 Task: Look for space in Monteros, Argentina from 7th July, 2023 to 15th July, 2023 for 6 adults in price range Rs.15000 to Rs.20000. Place can be entire place with 3 bedrooms having 3 beds and 3 bathrooms. Property type can be guest house. Amenities needed are: heating, . Booking option can be shelf check-in. Required host language is English.
Action: Mouse moved to (455, 170)
Screenshot: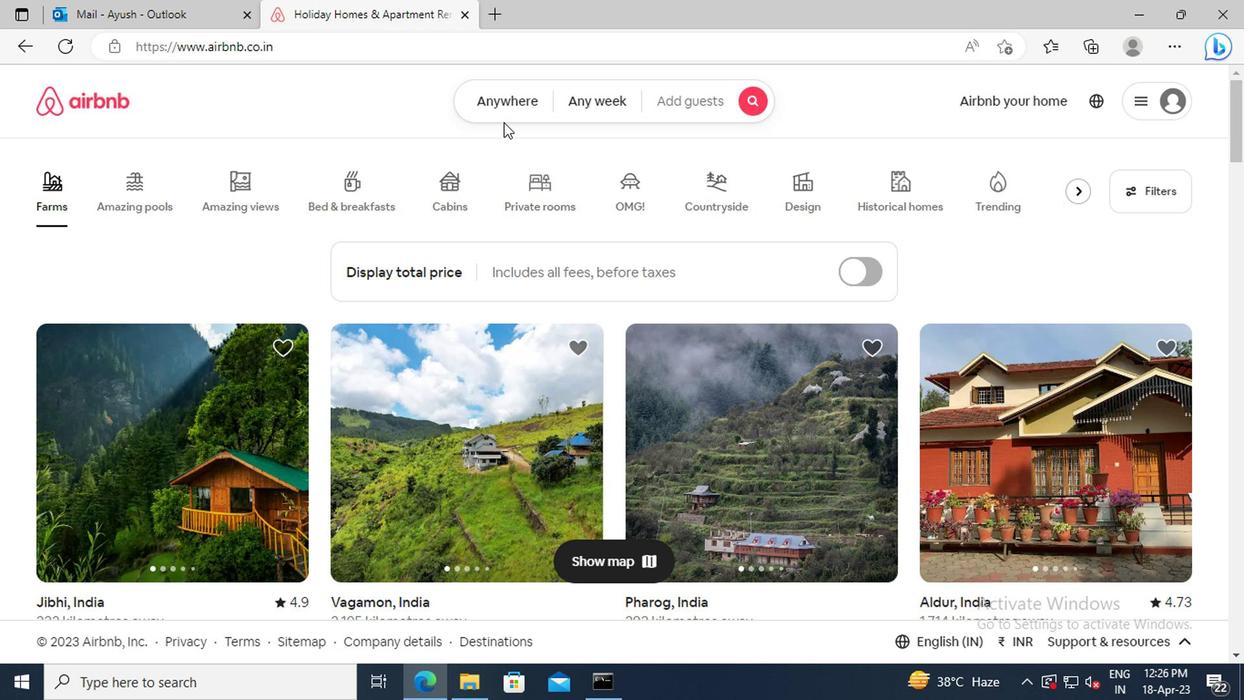 
Action: Mouse pressed left at (455, 170)
Screenshot: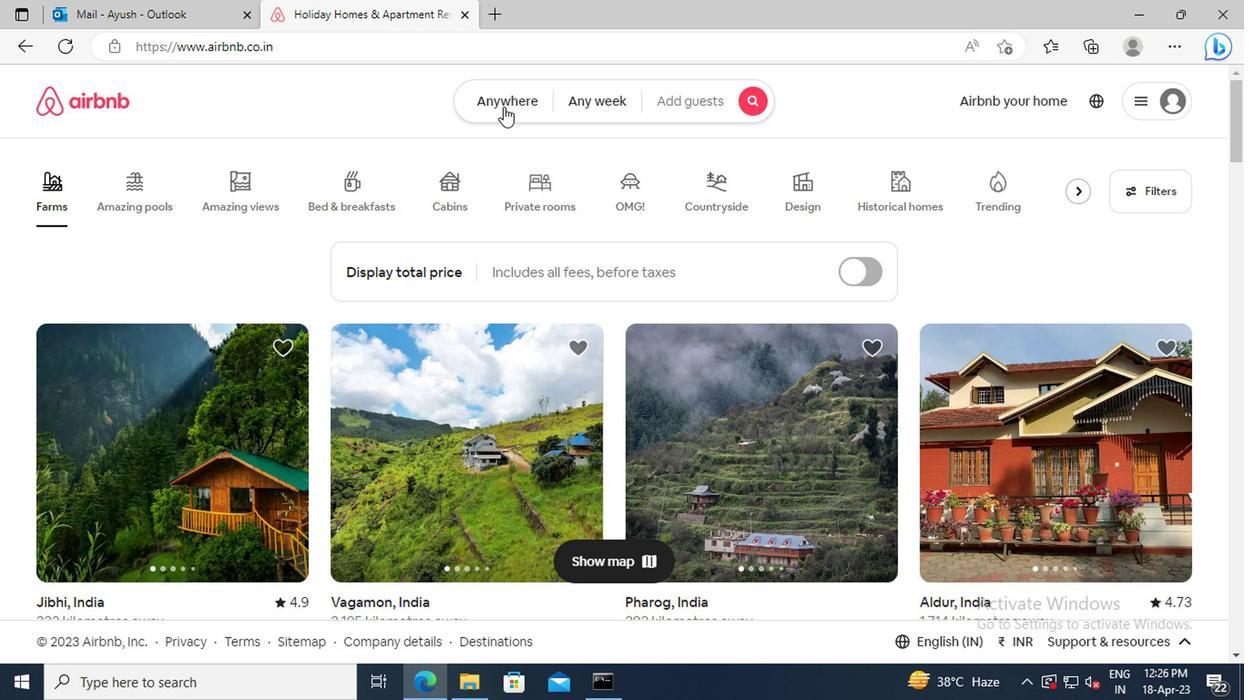 
Action: Mouse moved to (346, 221)
Screenshot: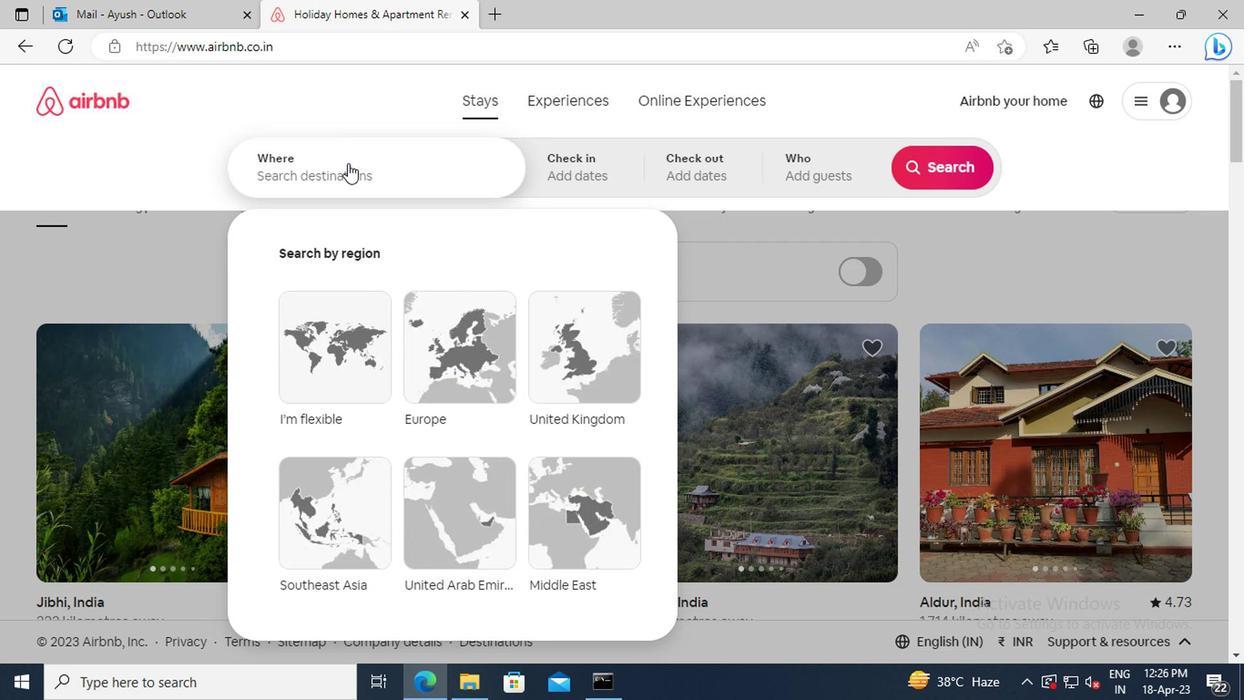 
Action: Mouse pressed left at (346, 221)
Screenshot: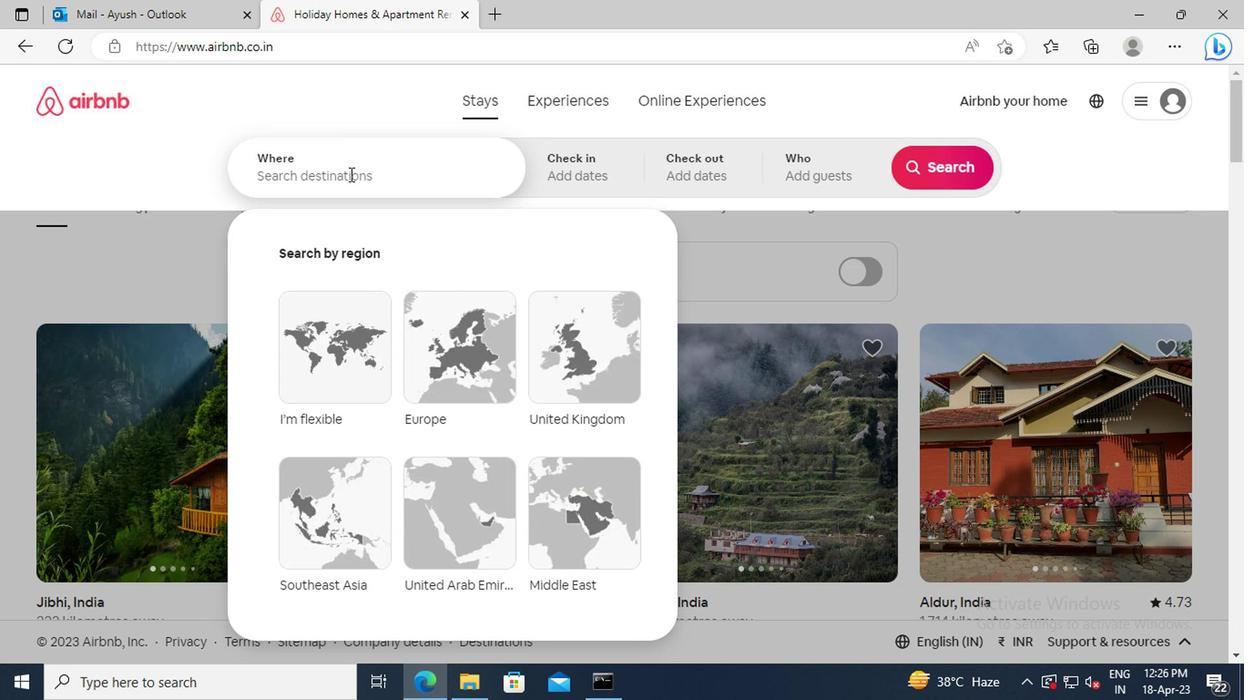 
Action: Key pressed <Key.shift>MONTEROS,<Key.space><Key.shift_r>ARGENTINA<Key.enter>
Screenshot: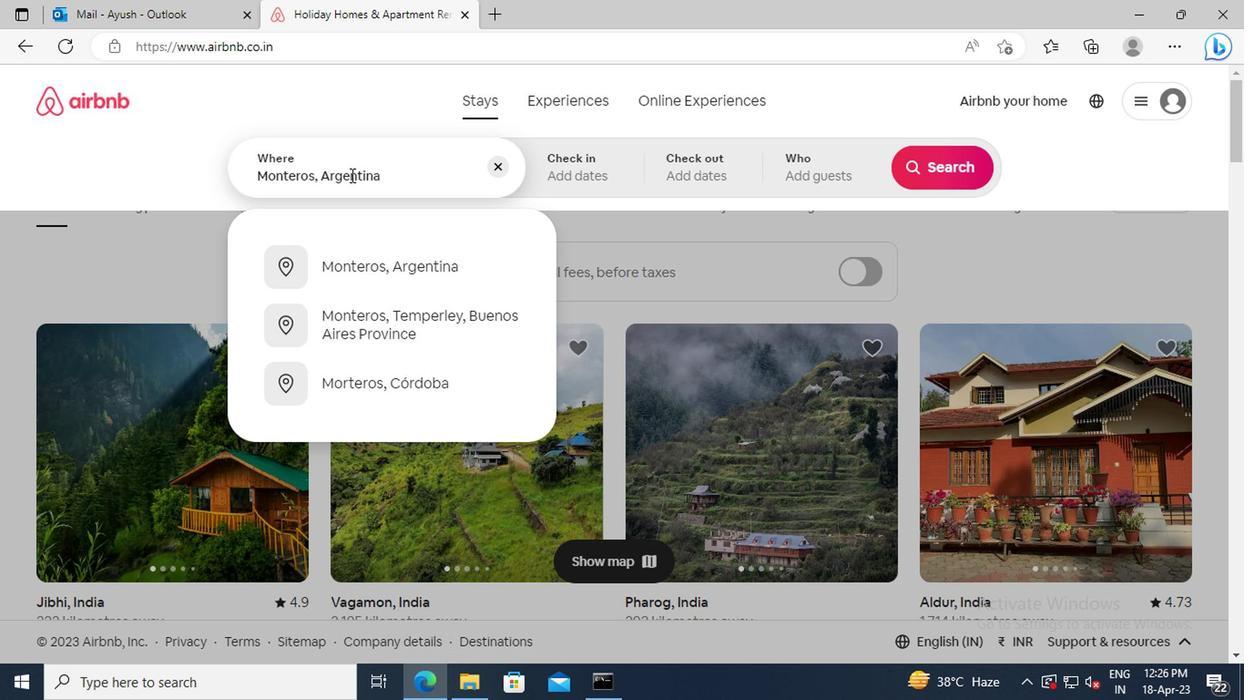 
Action: Mouse moved to (757, 321)
Screenshot: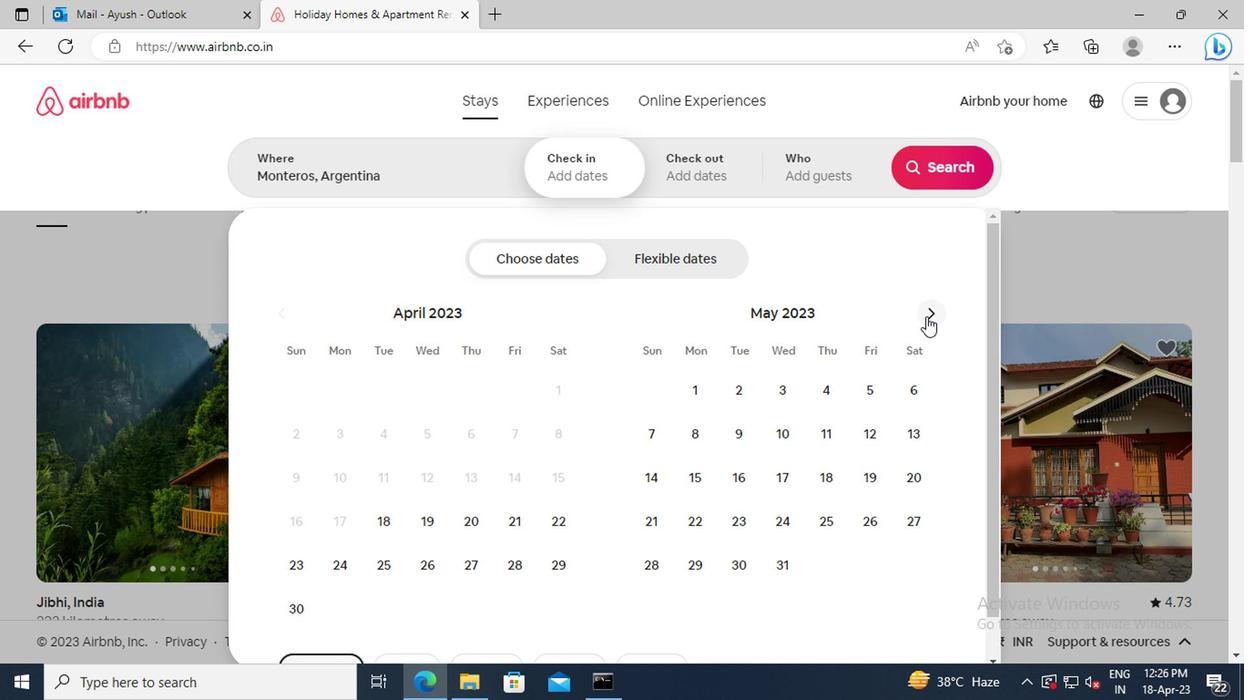 
Action: Mouse pressed left at (757, 321)
Screenshot: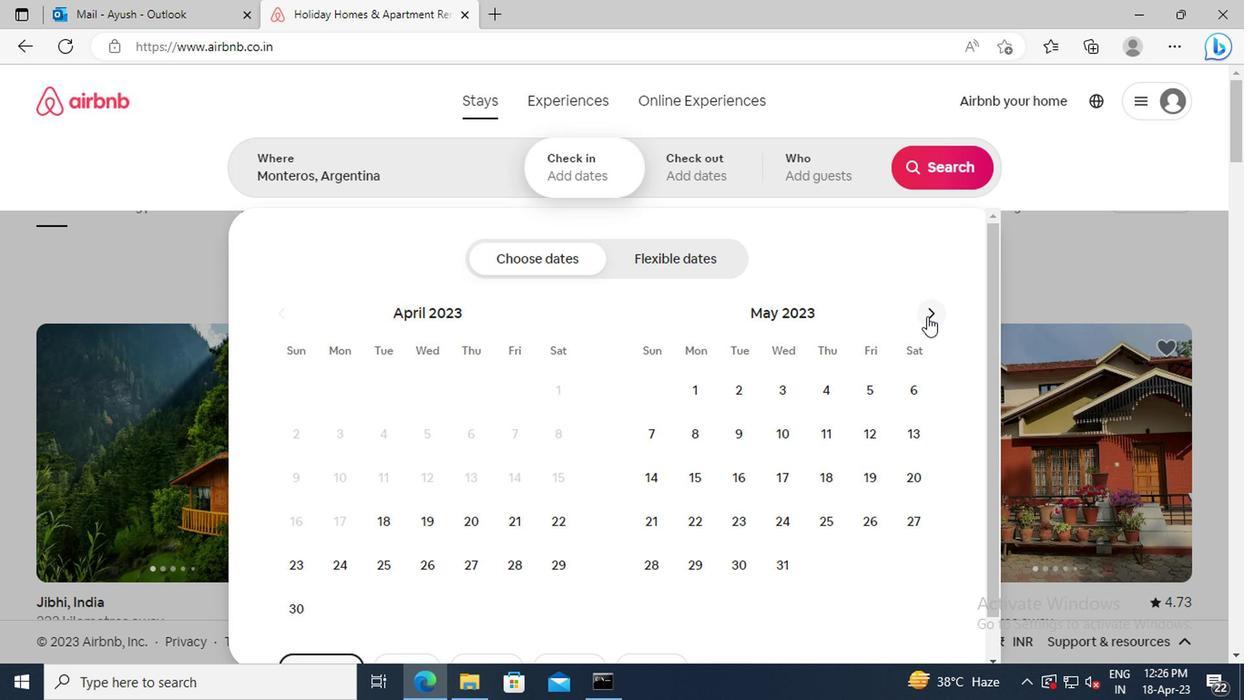 
Action: Mouse moved to (757, 321)
Screenshot: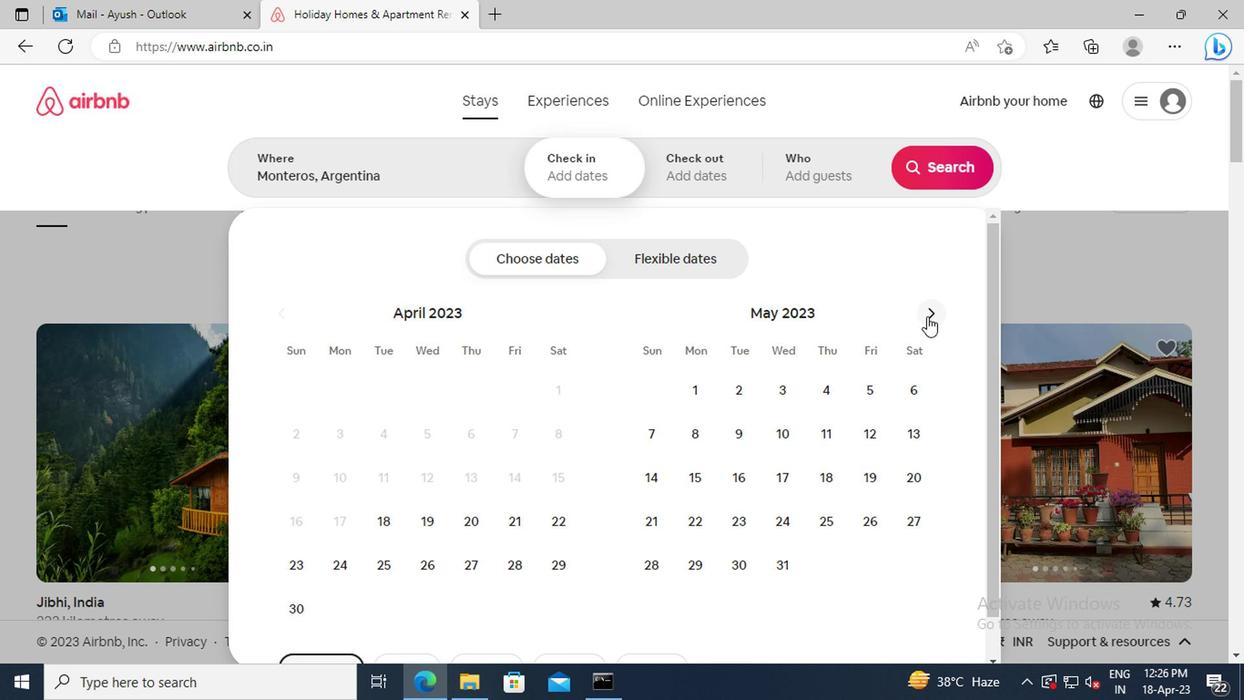 
Action: Mouse pressed left at (757, 321)
Screenshot: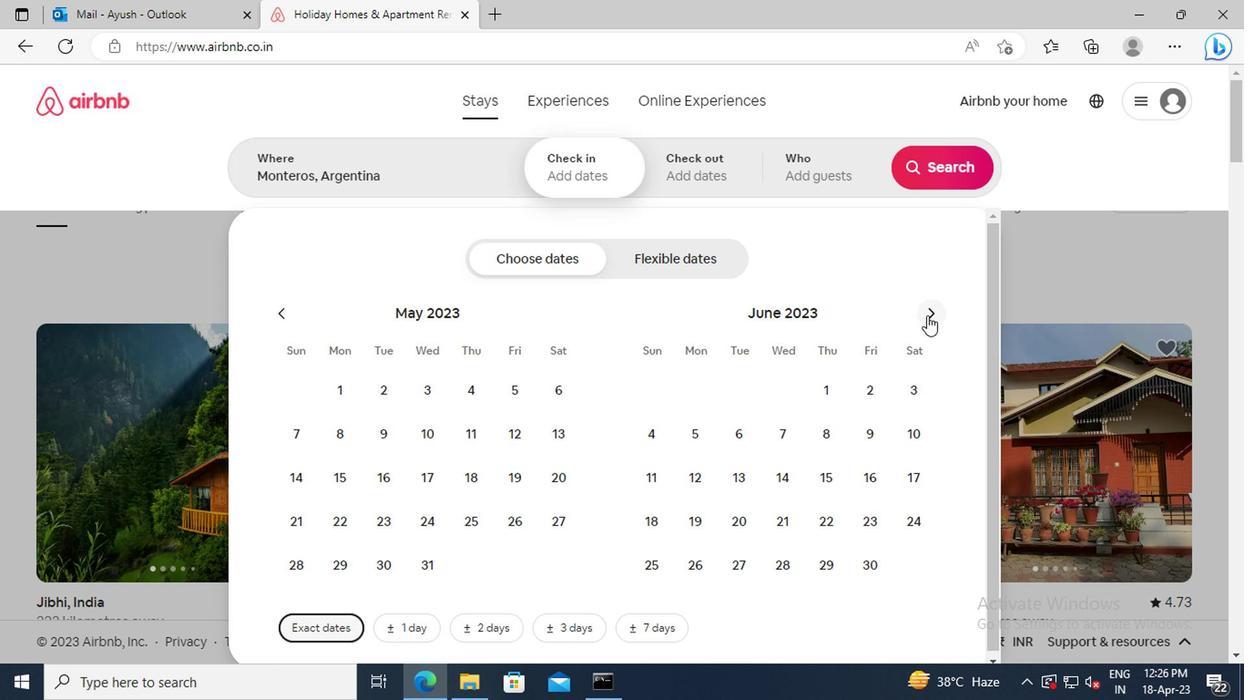 
Action: Mouse moved to (722, 397)
Screenshot: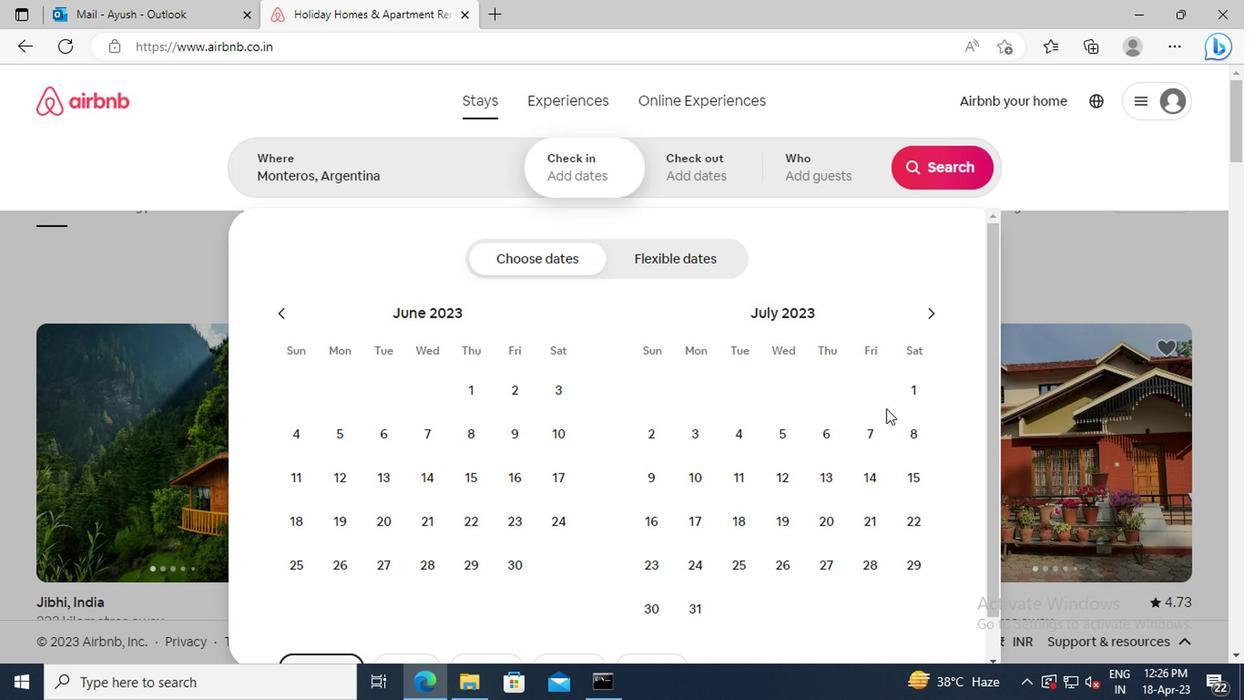 
Action: Mouse pressed left at (722, 397)
Screenshot: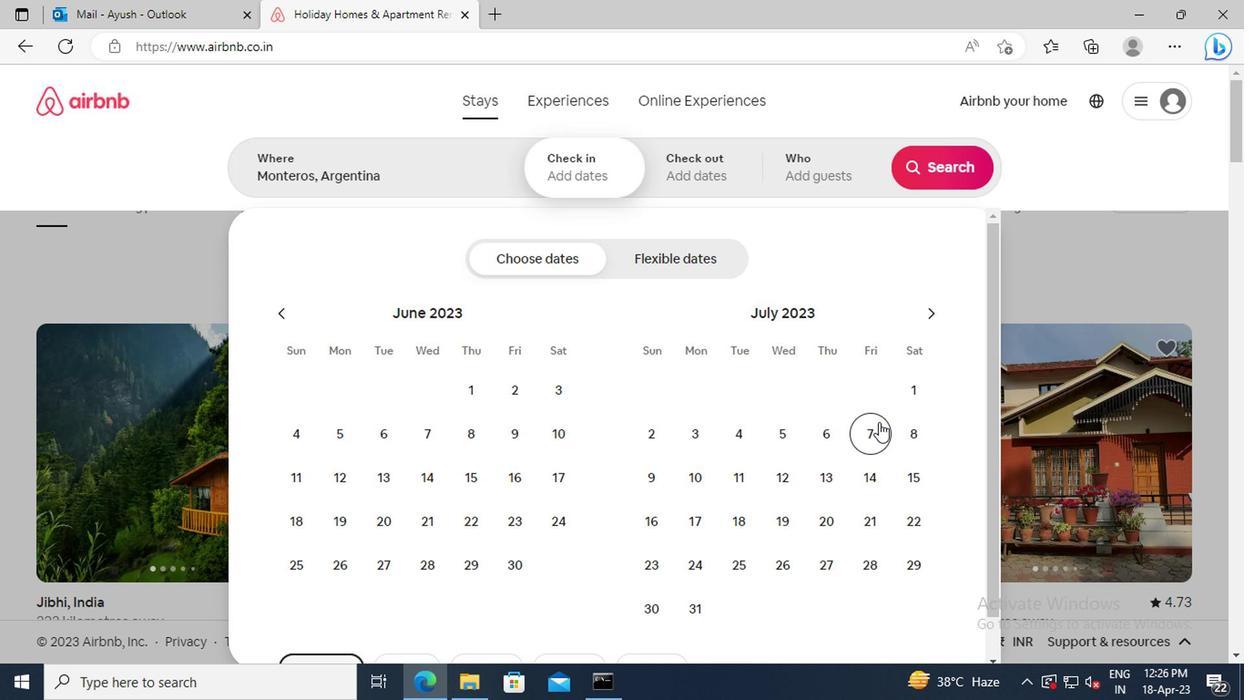 
Action: Mouse moved to (743, 433)
Screenshot: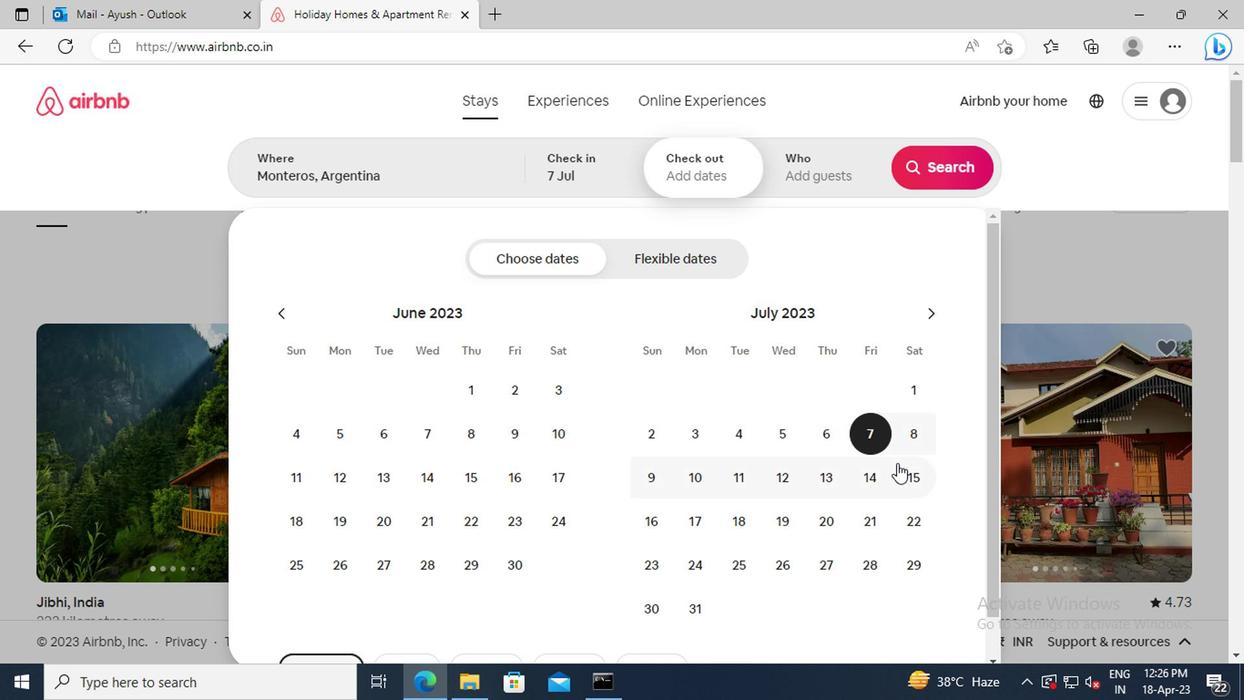 
Action: Mouse pressed left at (743, 433)
Screenshot: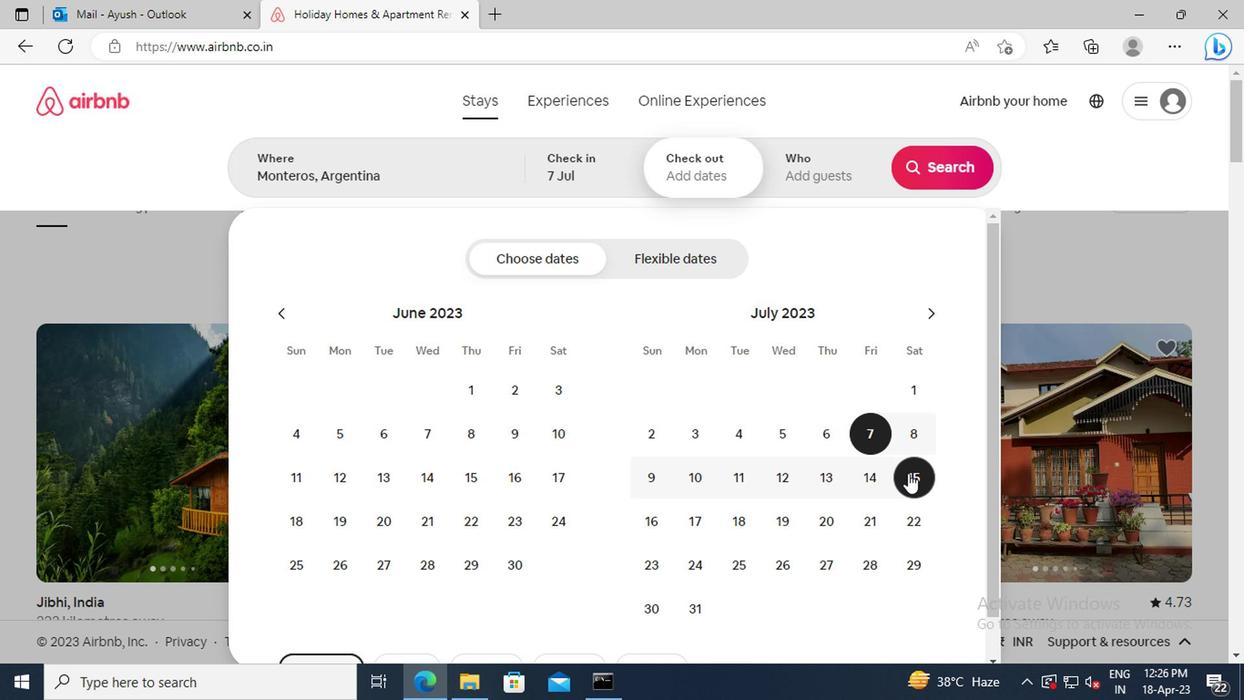 
Action: Mouse moved to (676, 224)
Screenshot: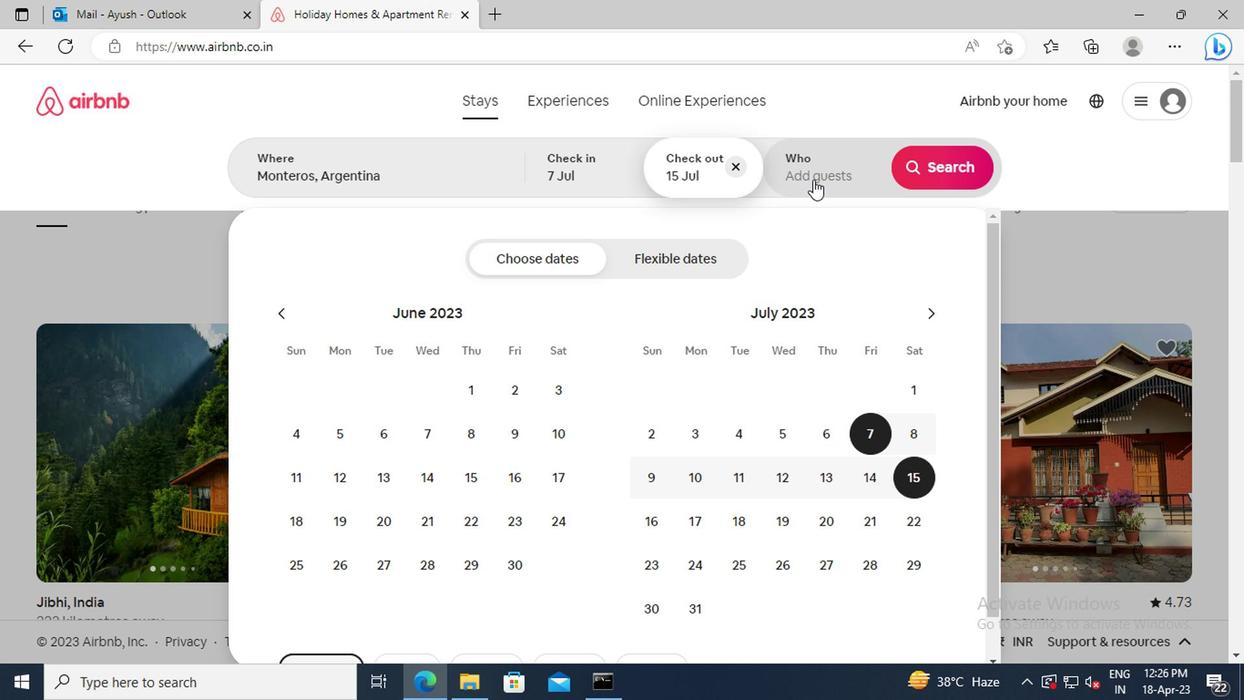 
Action: Mouse pressed left at (676, 224)
Screenshot: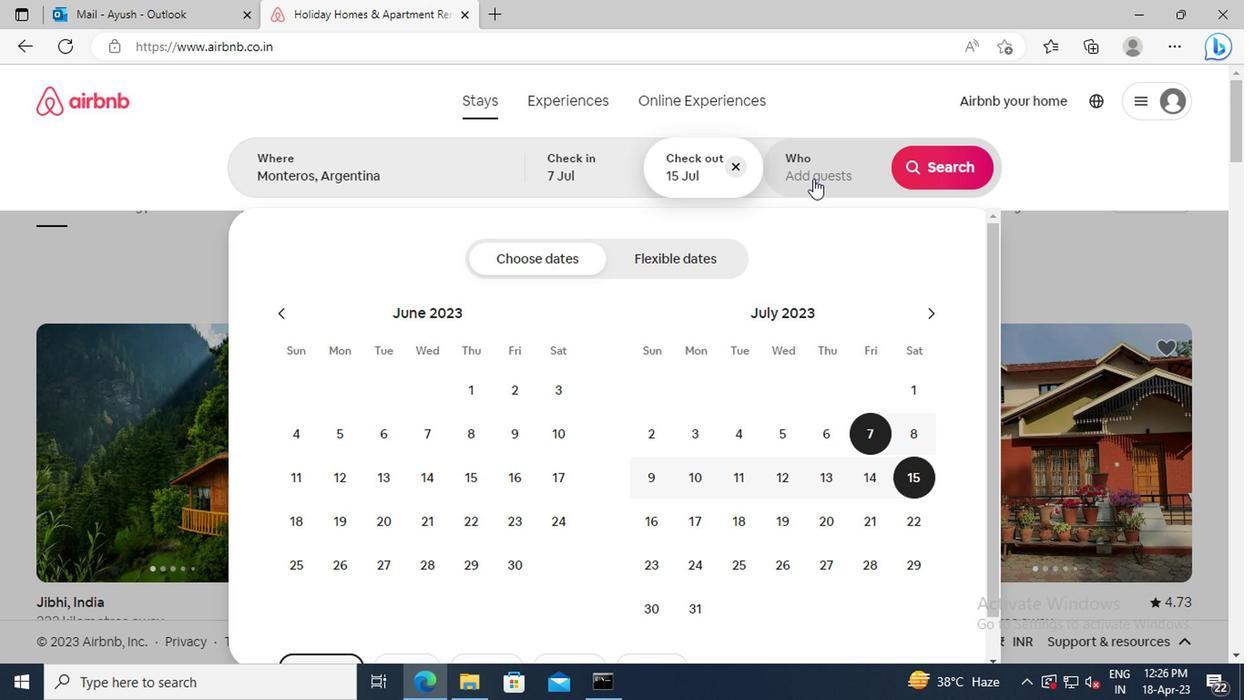 
Action: Mouse moved to (769, 285)
Screenshot: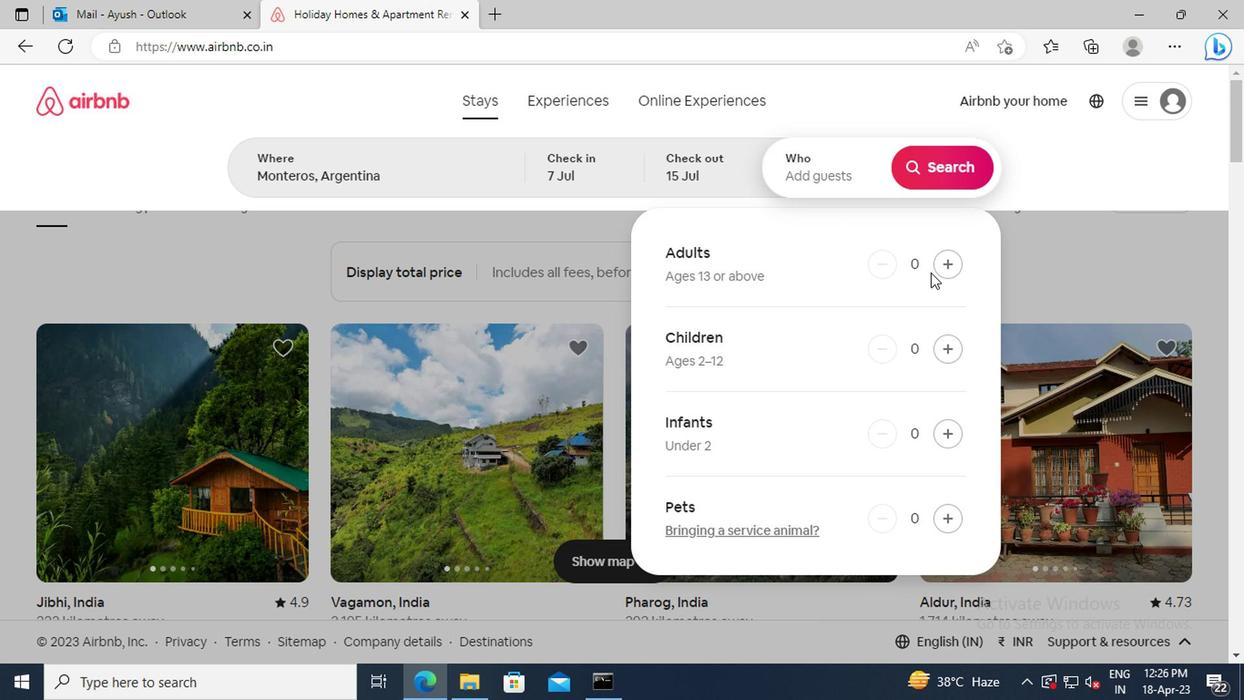 
Action: Mouse pressed left at (769, 285)
Screenshot: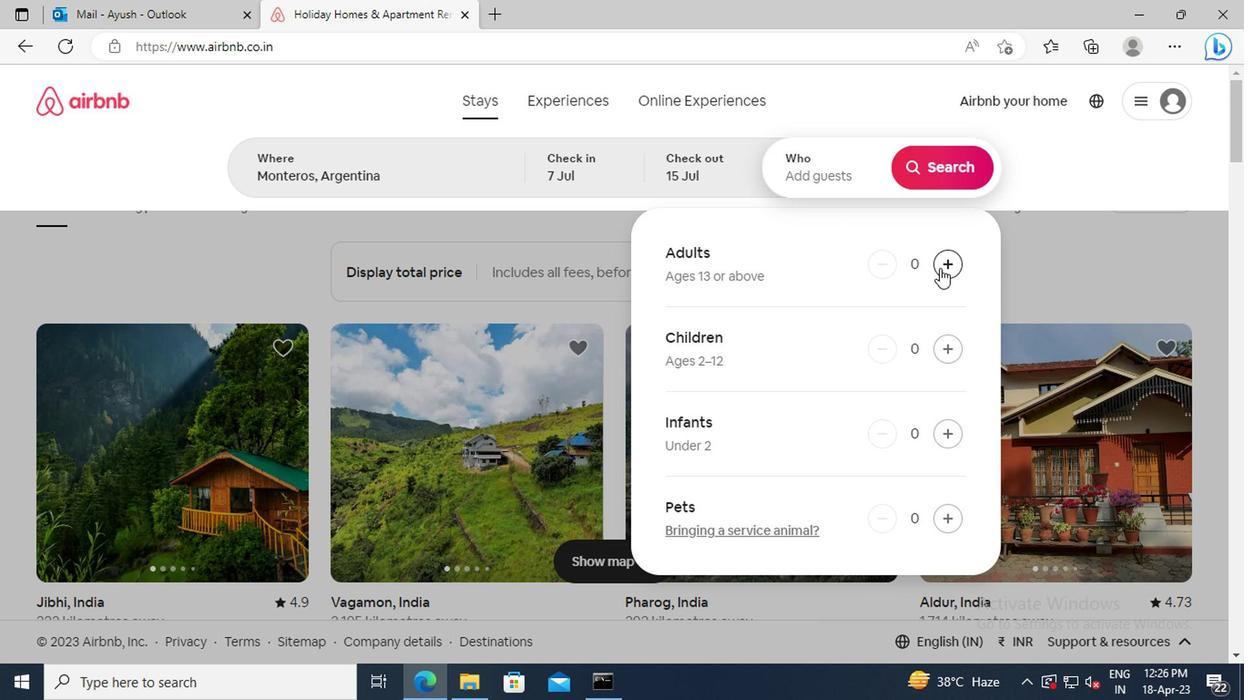 
Action: Mouse pressed left at (769, 285)
Screenshot: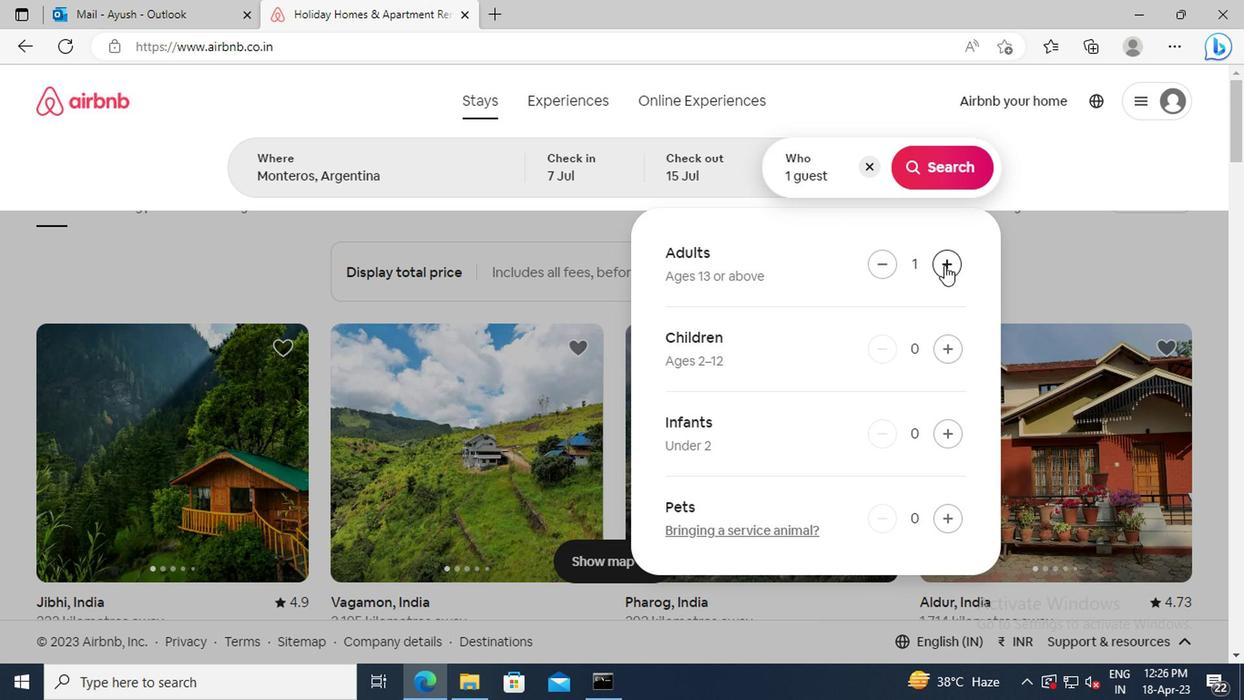 
Action: Mouse pressed left at (769, 285)
Screenshot: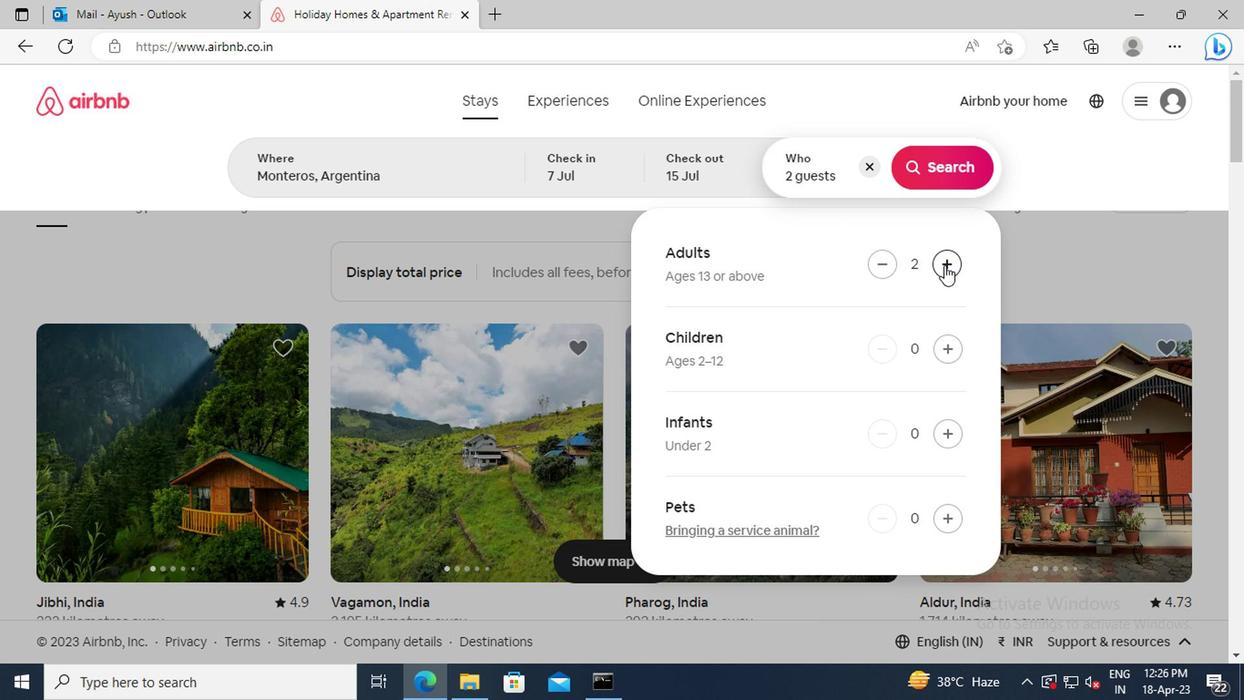 
Action: Mouse pressed left at (769, 285)
Screenshot: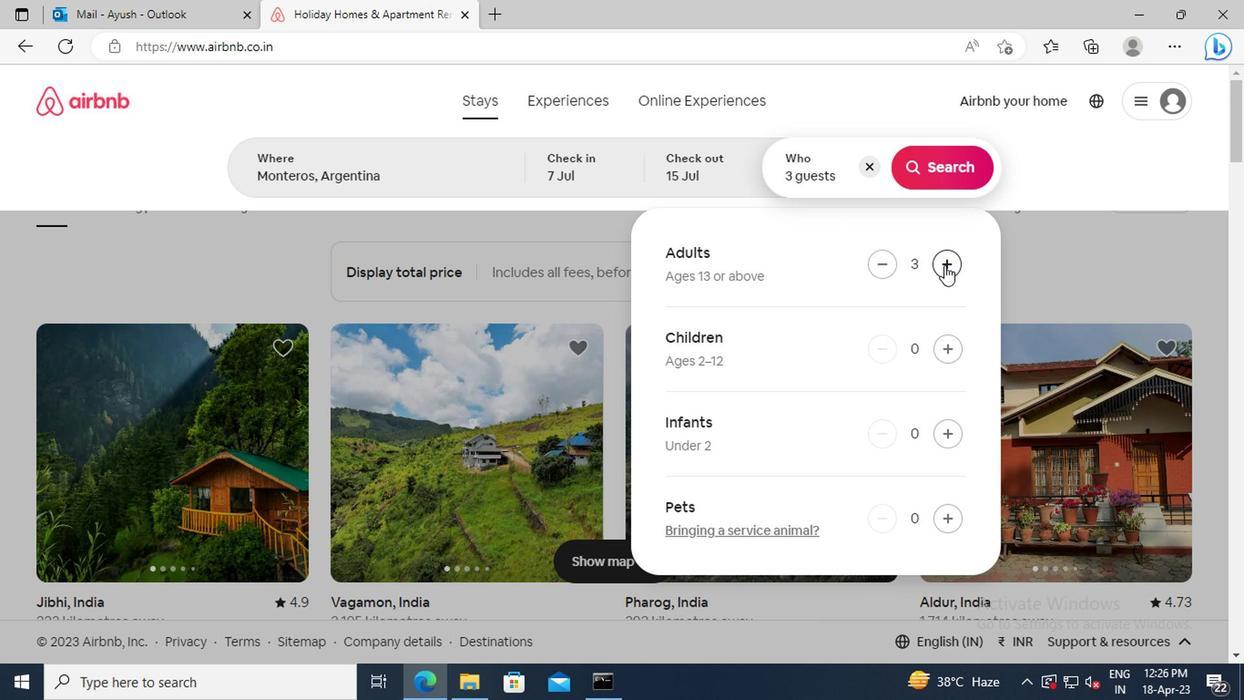 
Action: Mouse pressed left at (769, 285)
Screenshot: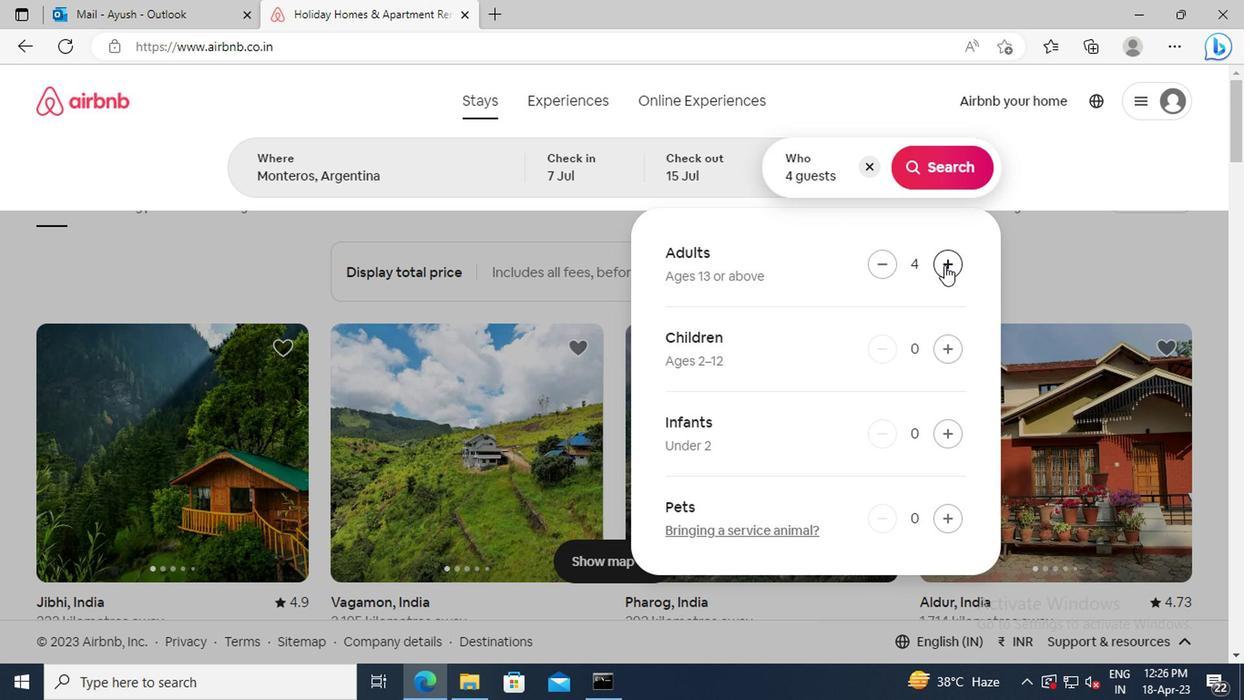 
Action: Mouse pressed left at (769, 285)
Screenshot: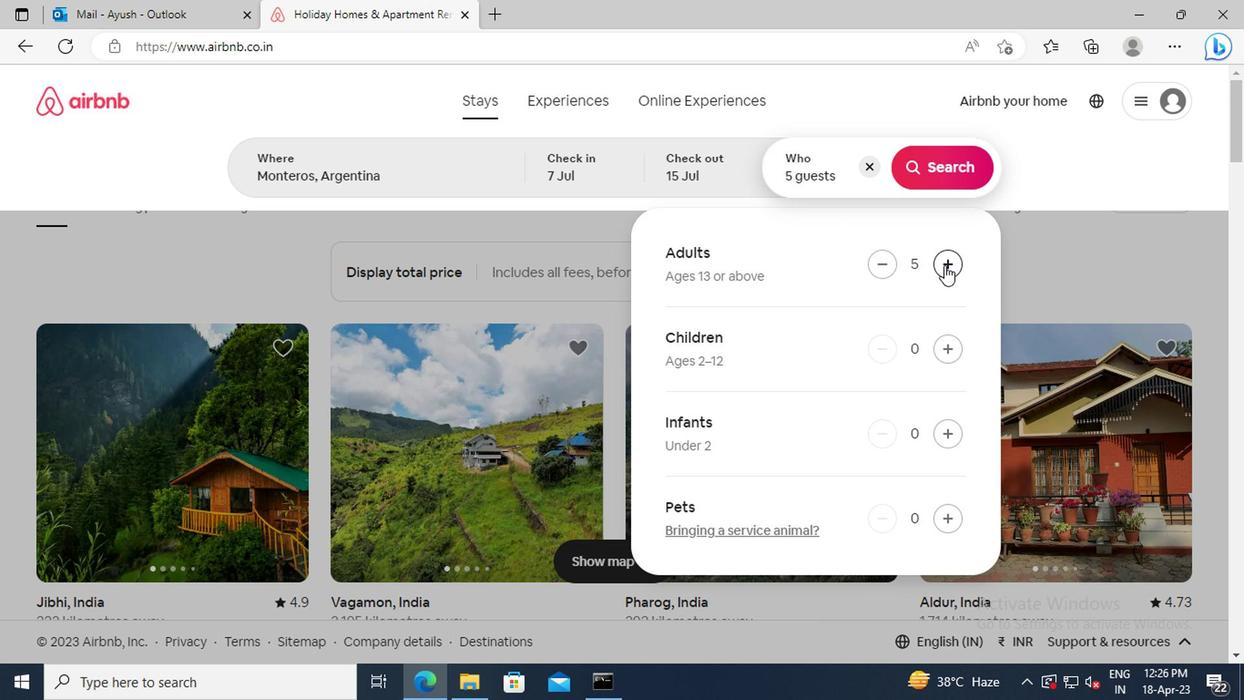 
Action: Mouse moved to (770, 218)
Screenshot: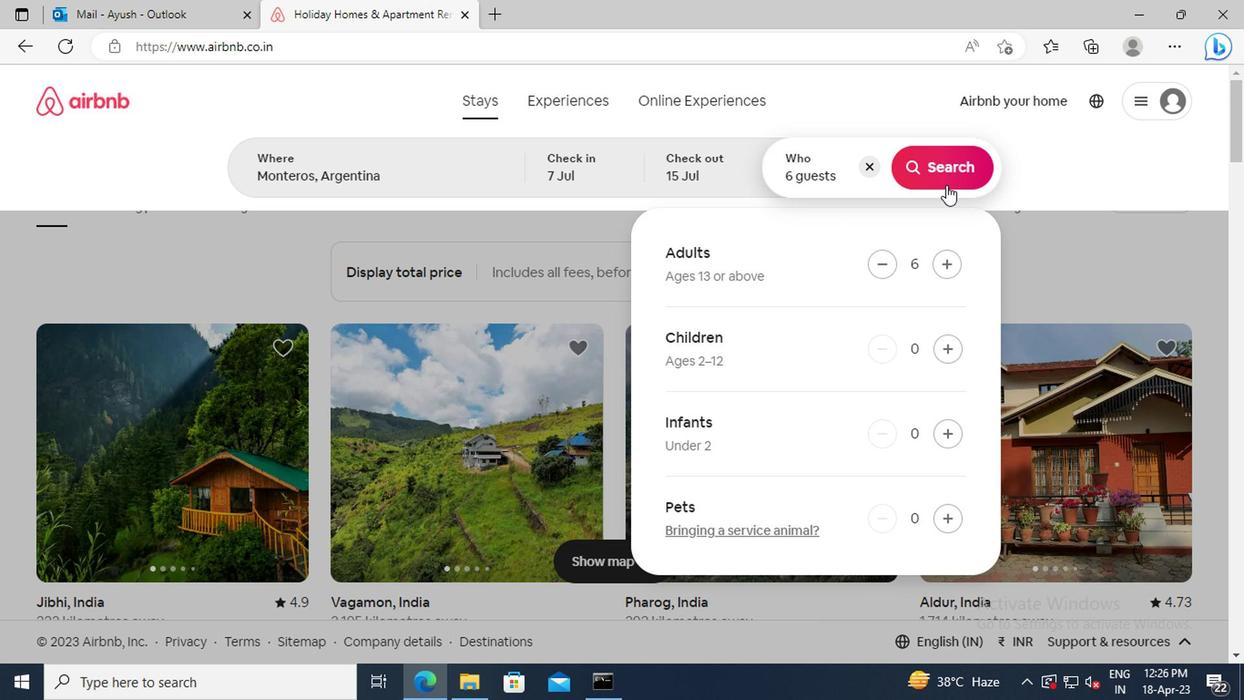 
Action: Mouse pressed left at (770, 218)
Screenshot: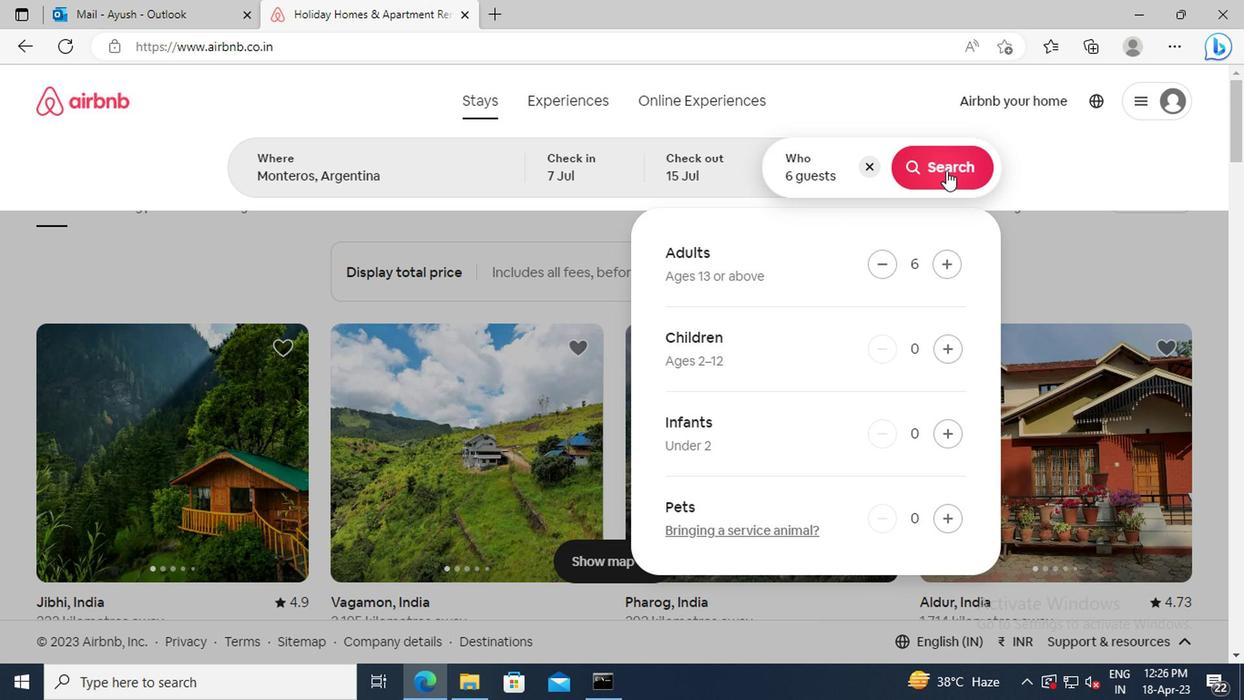 
Action: Mouse moved to (919, 217)
Screenshot: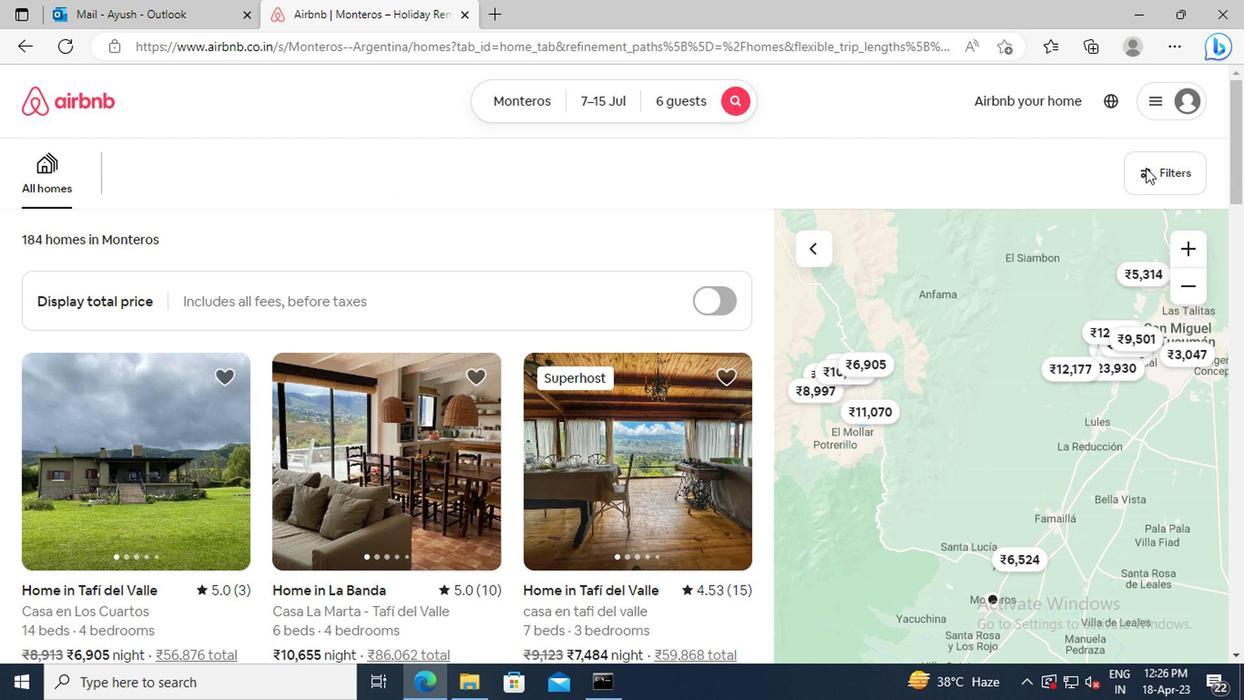 
Action: Mouse pressed left at (919, 217)
Screenshot: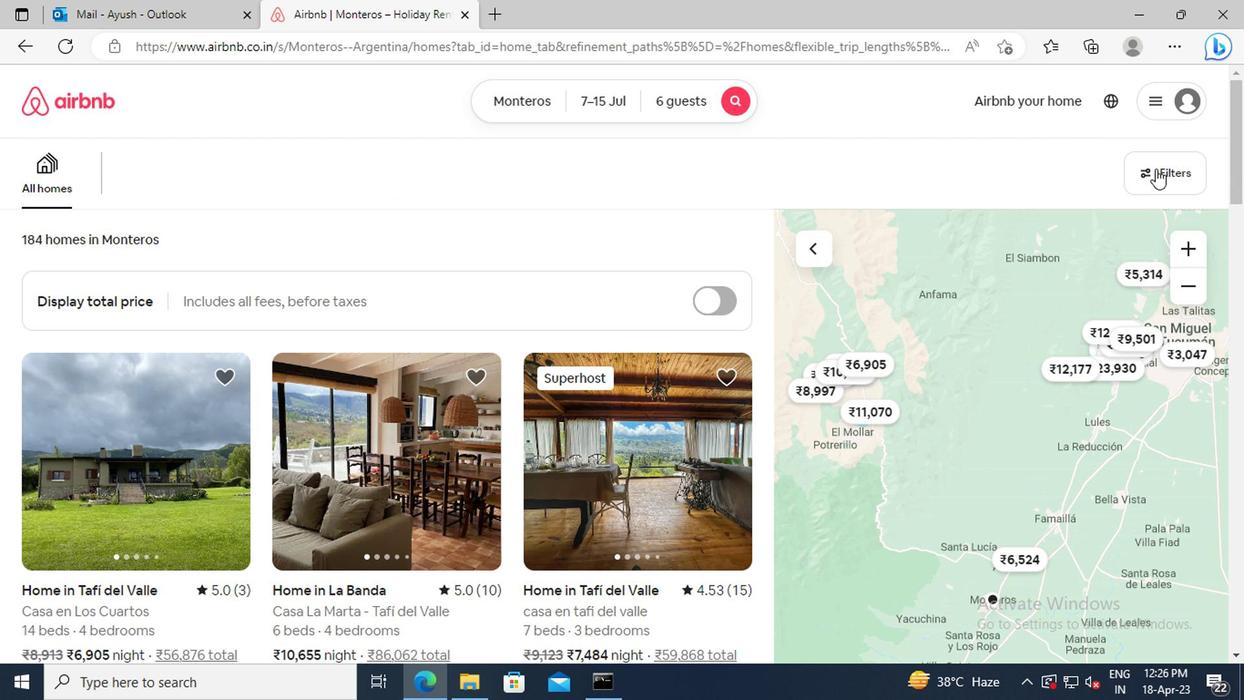 
Action: Mouse moved to (375, 383)
Screenshot: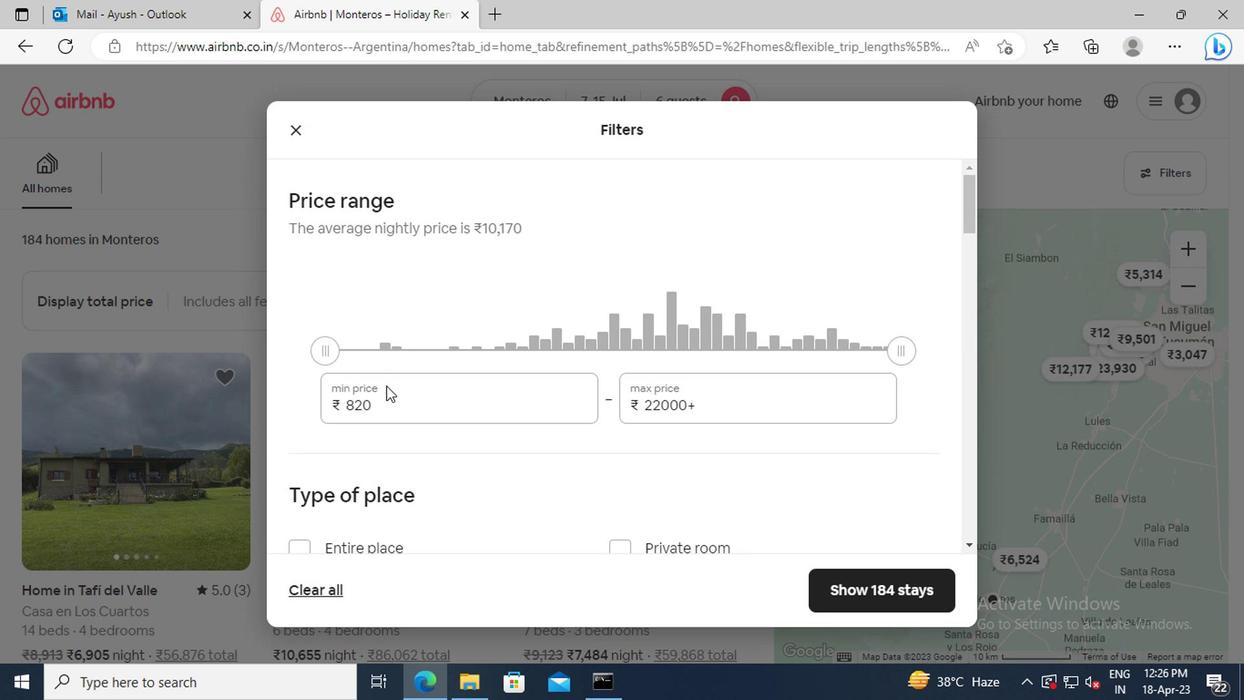 
Action: Mouse pressed left at (375, 383)
Screenshot: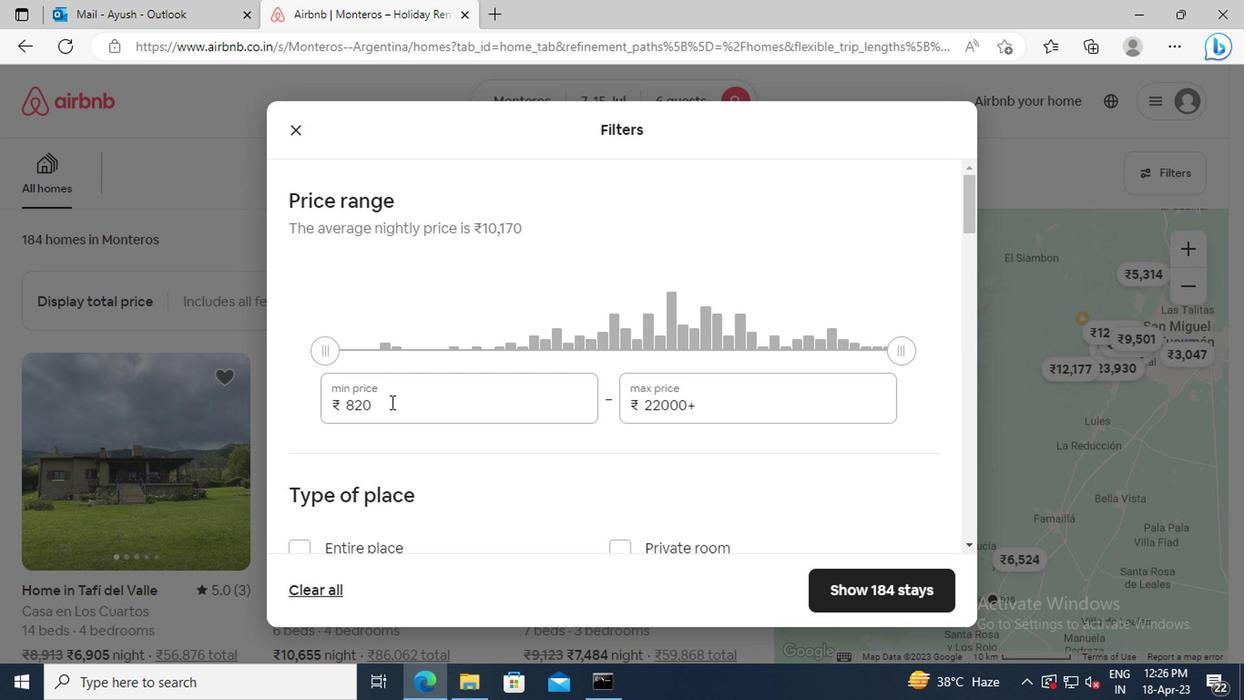 
Action: Key pressed <Key.backspace><Key.backspace><Key.backspace><Key.backspace>150
Screenshot: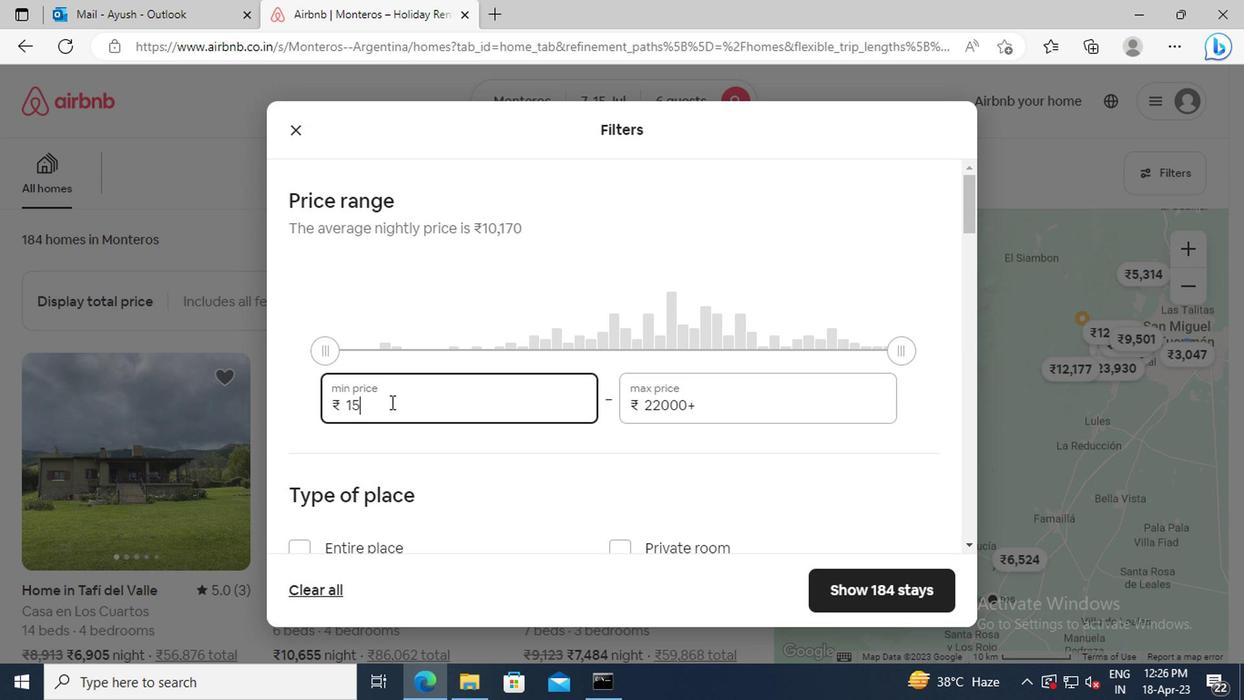 
Action: Mouse moved to (375, 383)
Screenshot: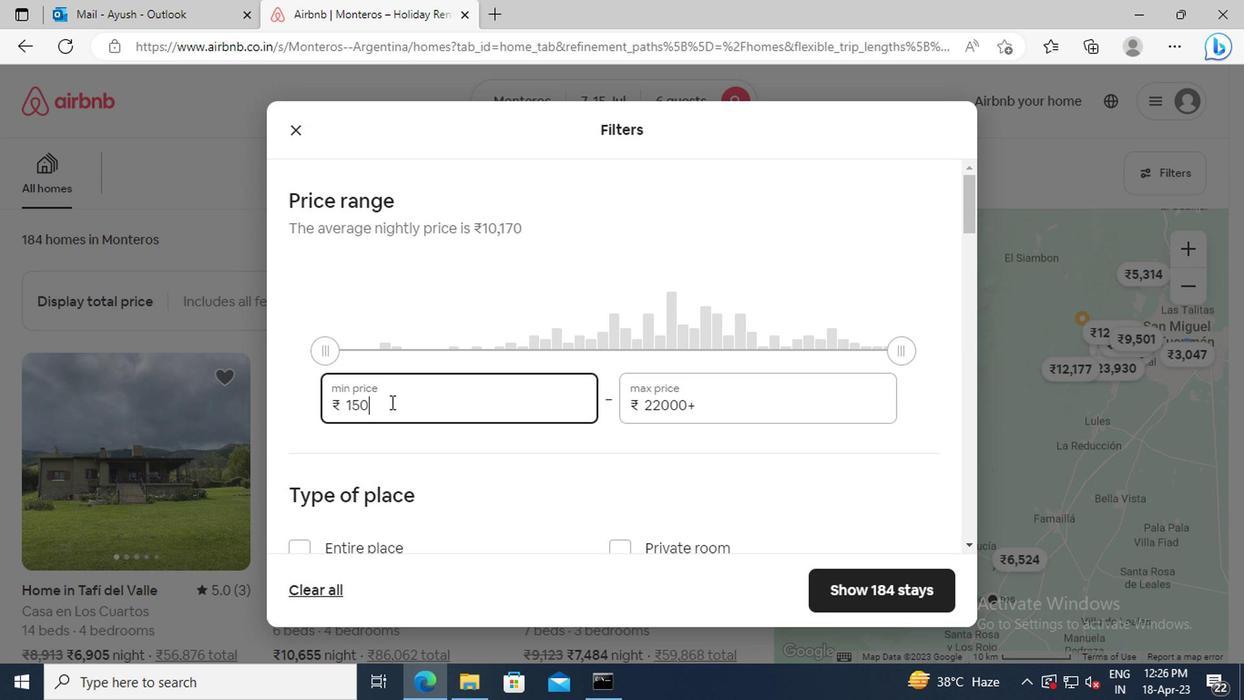 
Action: Key pressed 00<Key.tab><Key.delete>20000
Screenshot: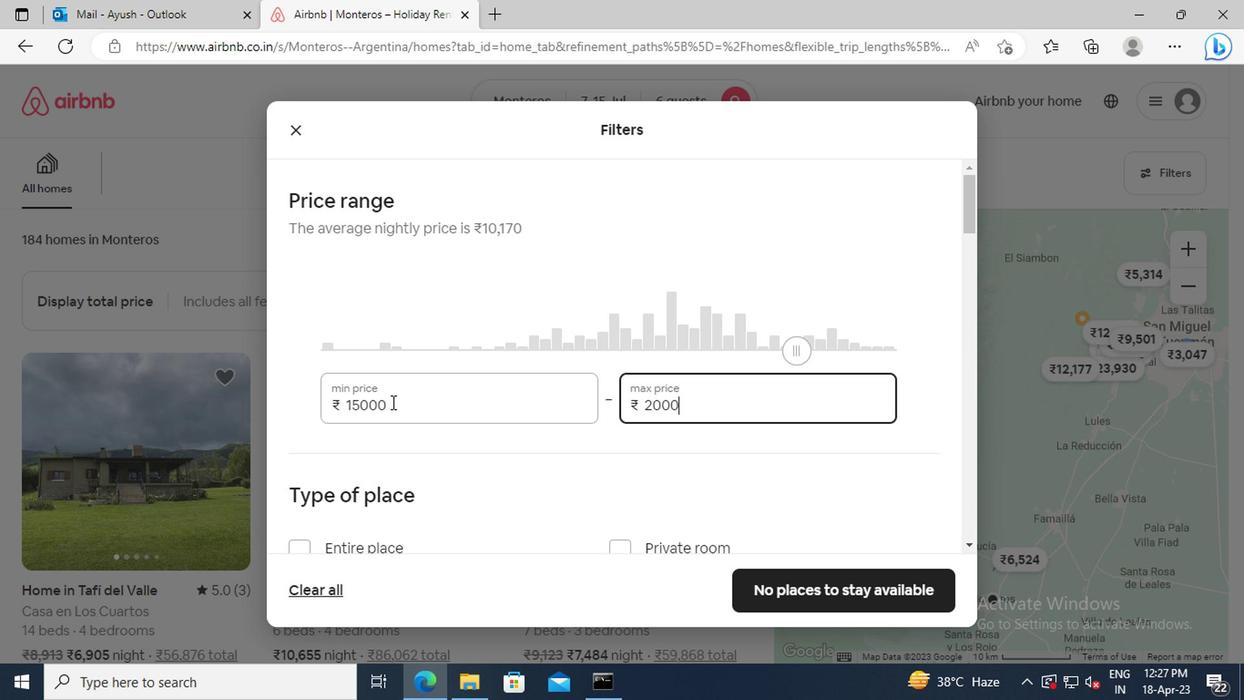 
Action: Mouse scrolled (375, 382) with delta (0, 0)
Screenshot: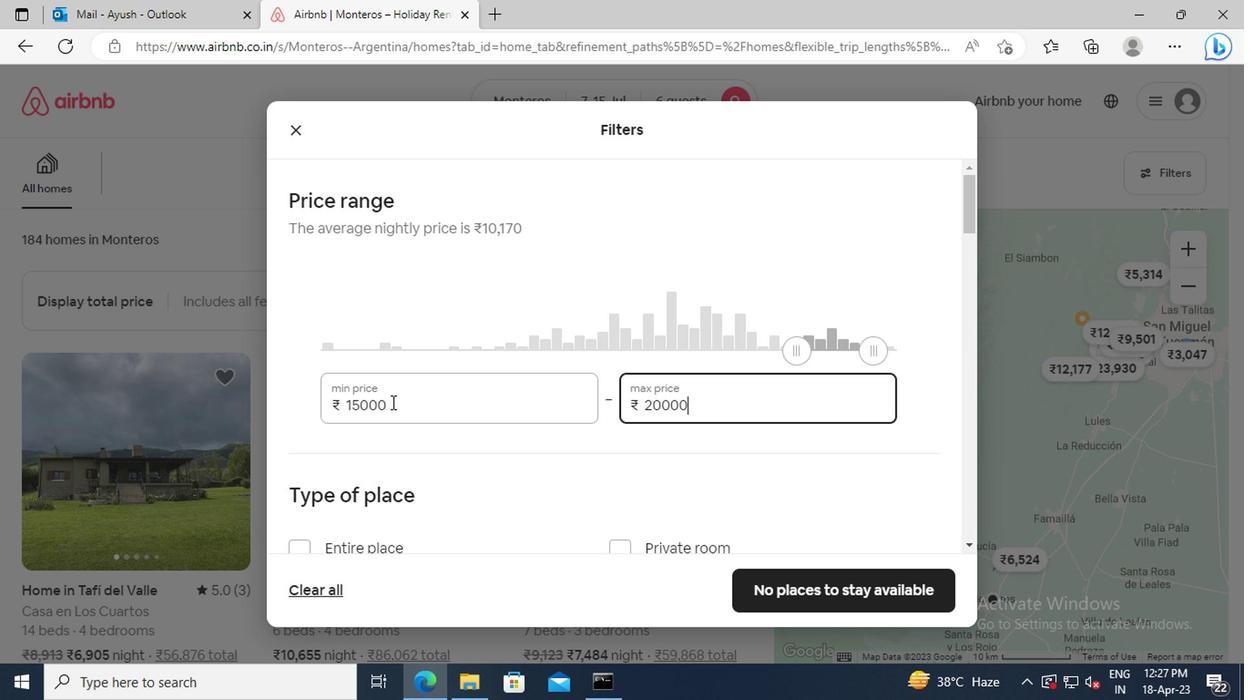 
Action: Mouse scrolled (375, 382) with delta (0, 0)
Screenshot: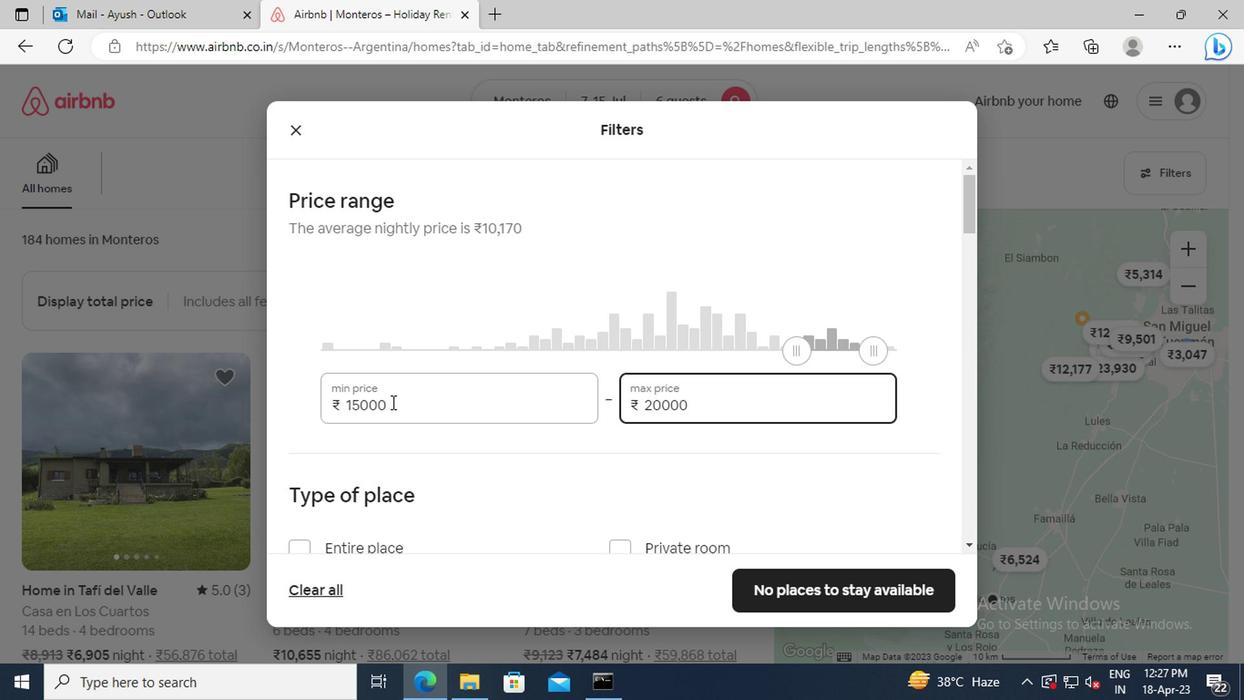 
Action: Mouse moved to (316, 402)
Screenshot: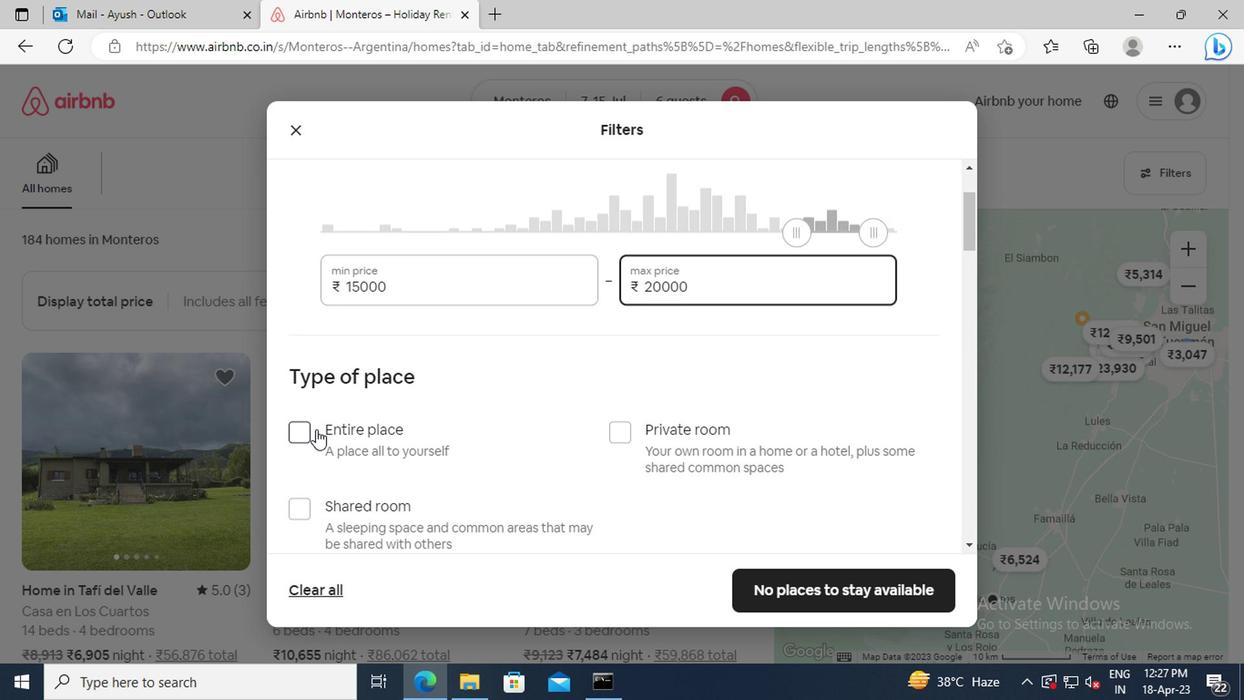 
Action: Mouse pressed left at (316, 402)
Screenshot: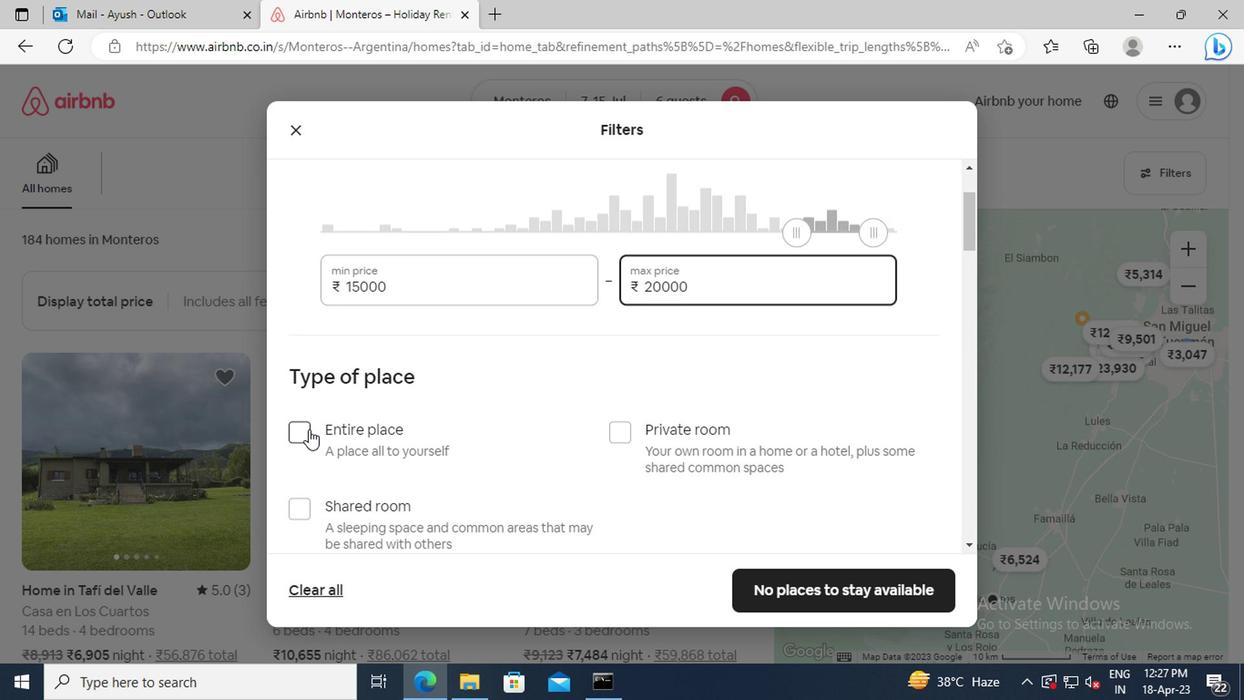 
Action: Mouse moved to (458, 338)
Screenshot: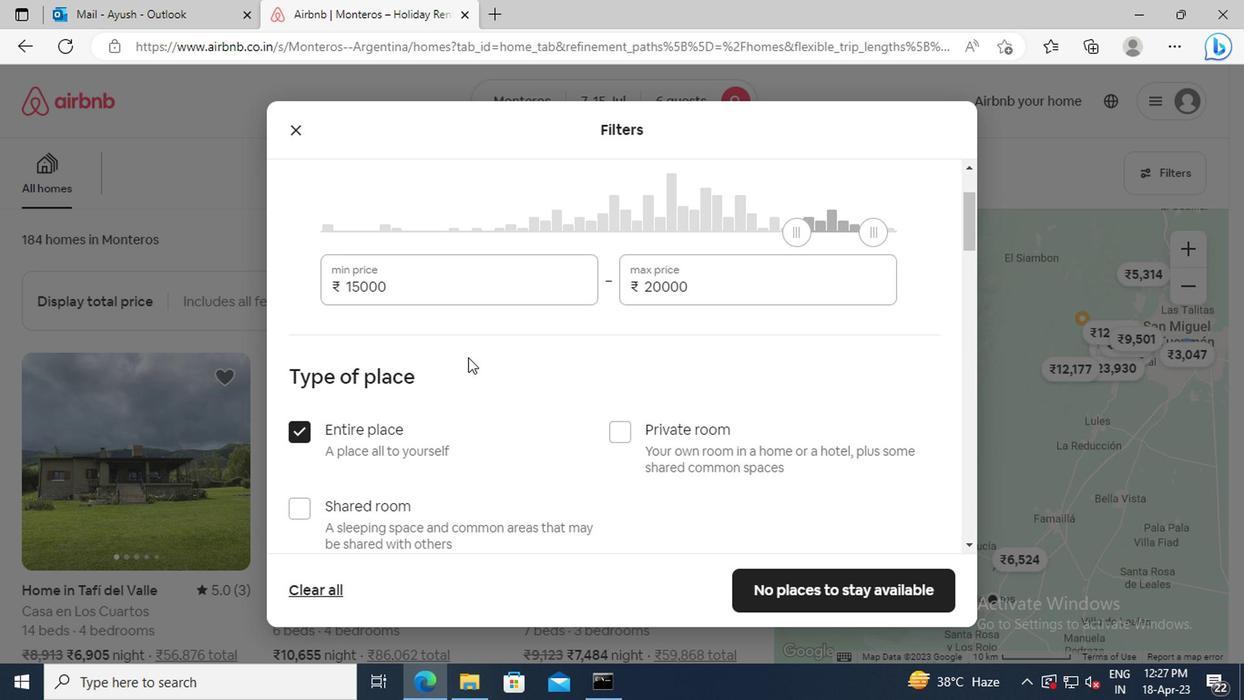
Action: Mouse scrolled (458, 337) with delta (0, 0)
Screenshot: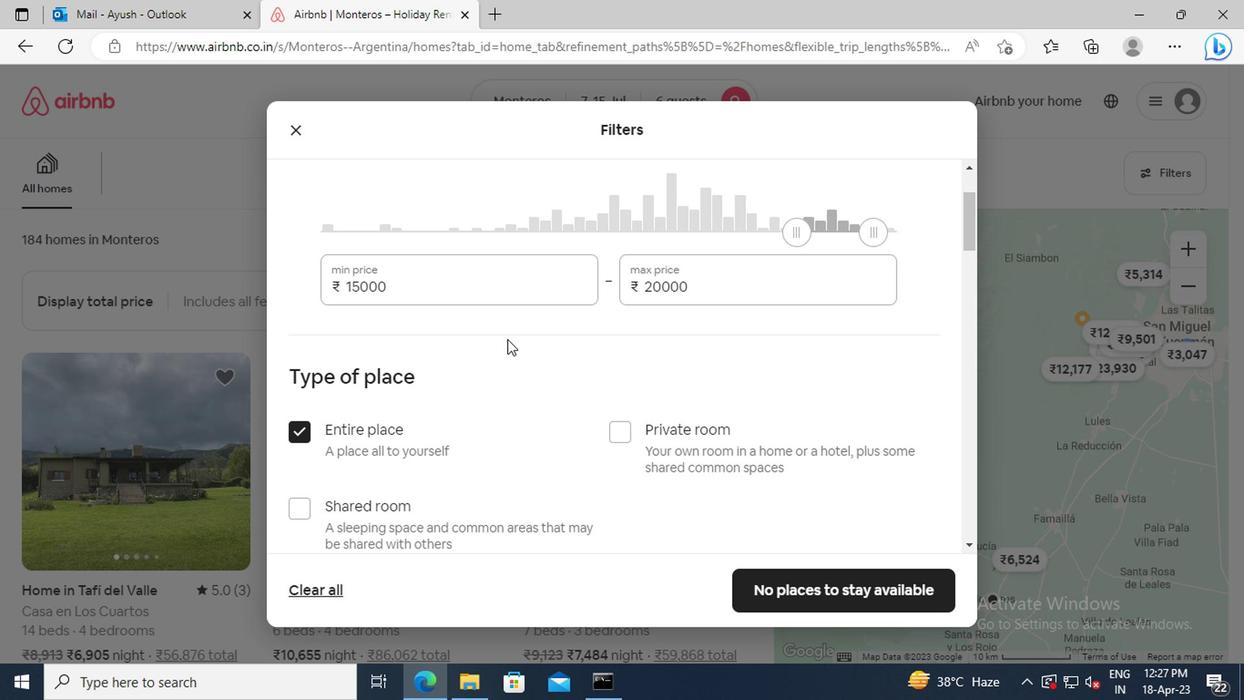 
Action: Mouse scrolled (458, 337) with delta (0, 0)
Screenshot: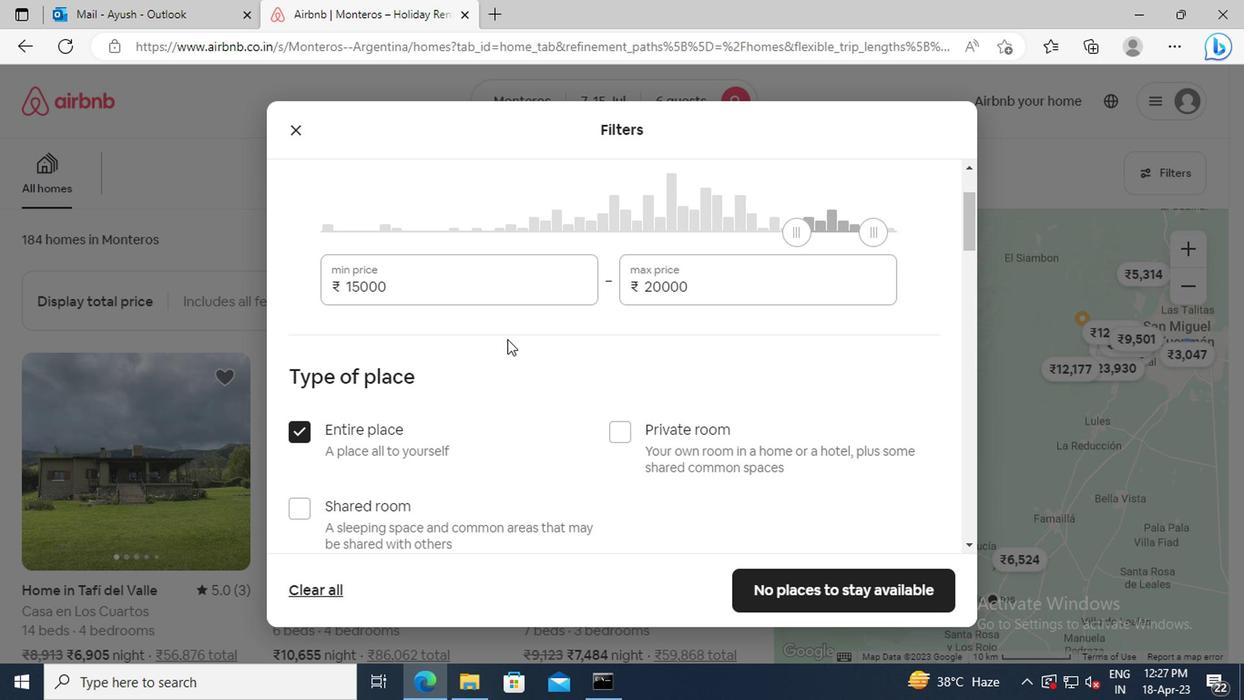
Action: Mouse moved to (461, 334)
Screenshot: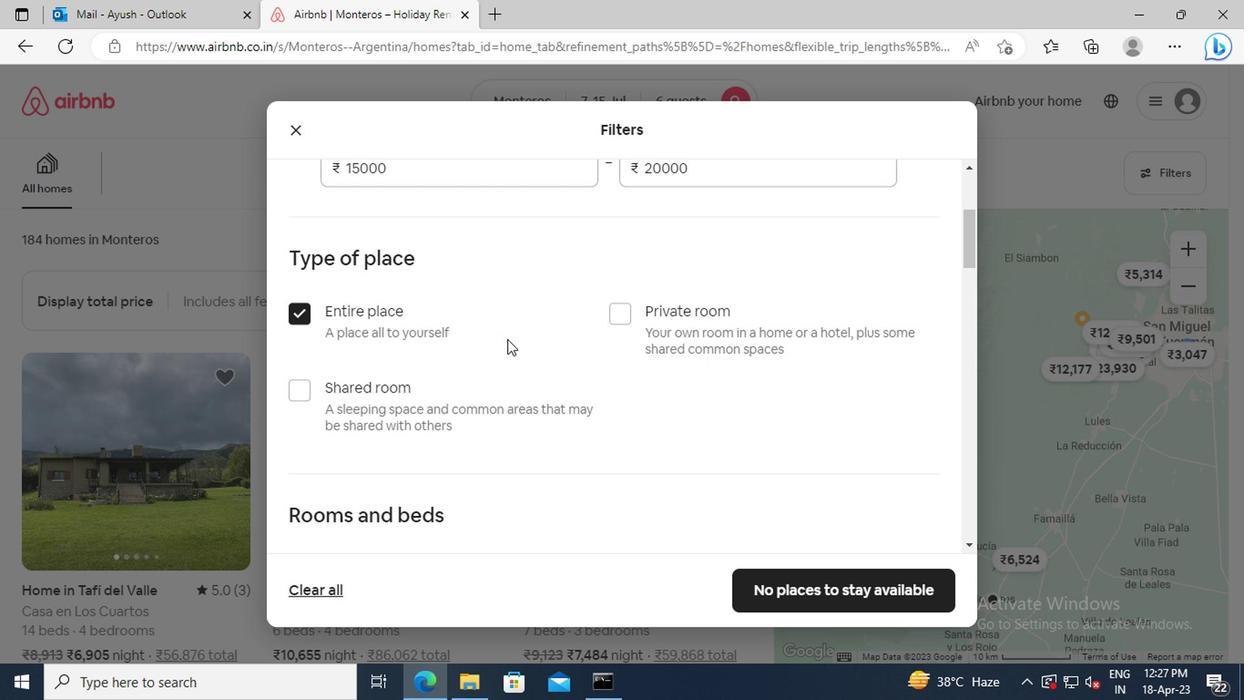 
Action: Mouse scrolled (461, 333) with delta (0, 0)
Screenshot: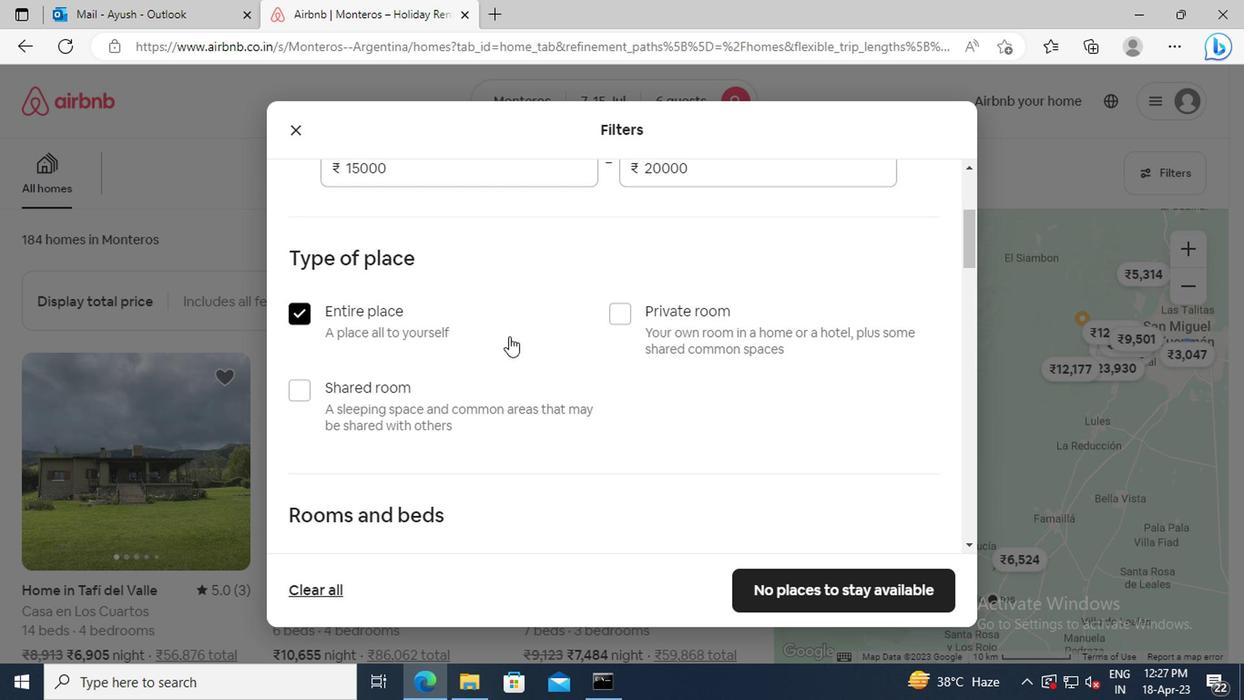 
Action: Mouse scrolled (461, 333) with delta (0, 0)
Screenshot: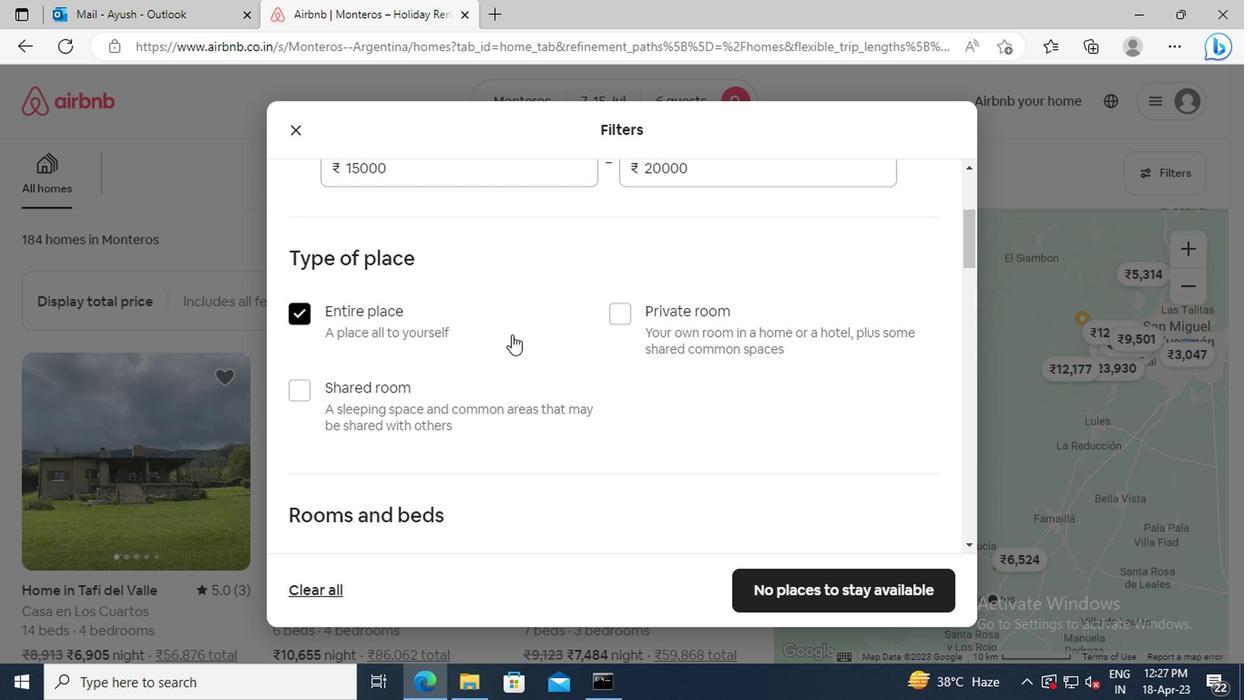 
Action: Mouse moved to (468, 318)
Screenshot: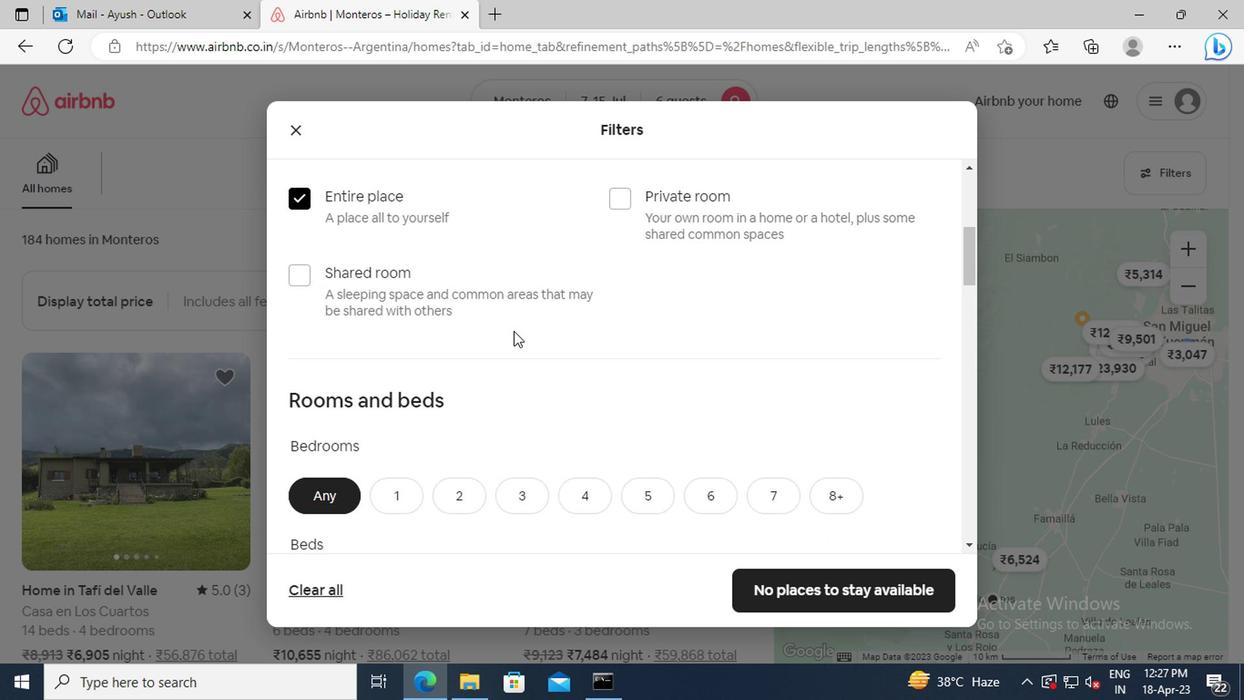 
Action: Mouse scrolled (468, 318) with delta (0, 0)
Screenshot: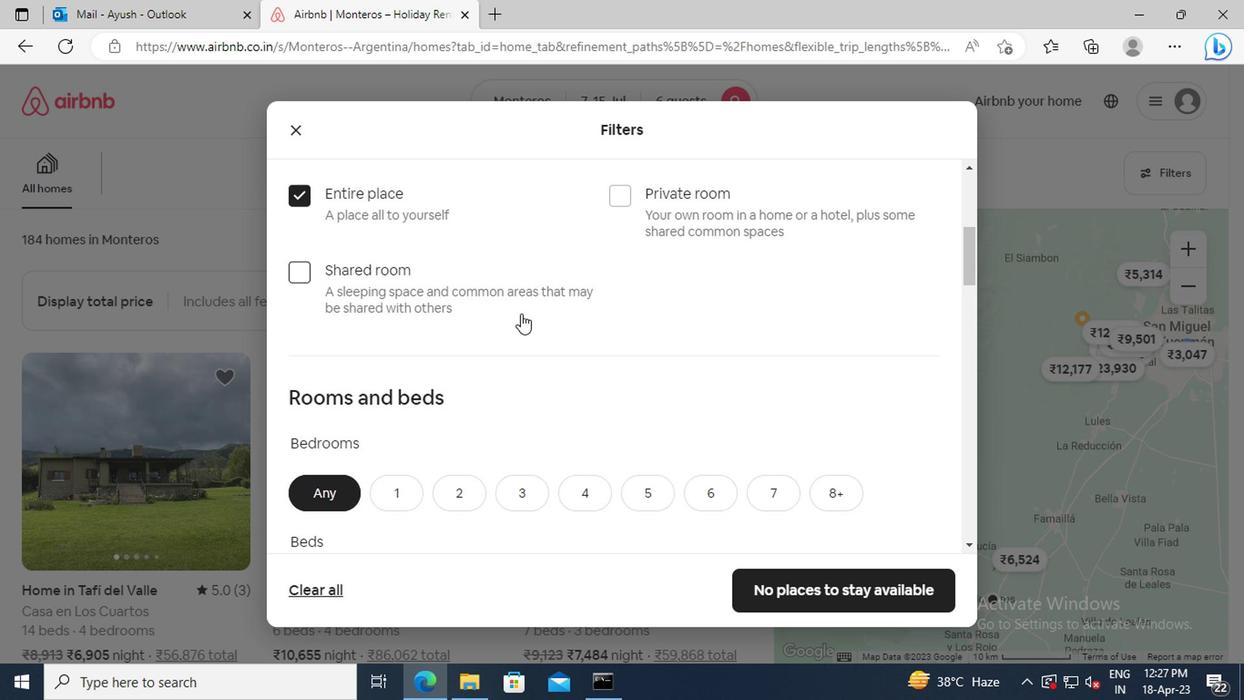 
Action: Mouse scrolled (468, 318) with delta (0, 0)
Screenshot: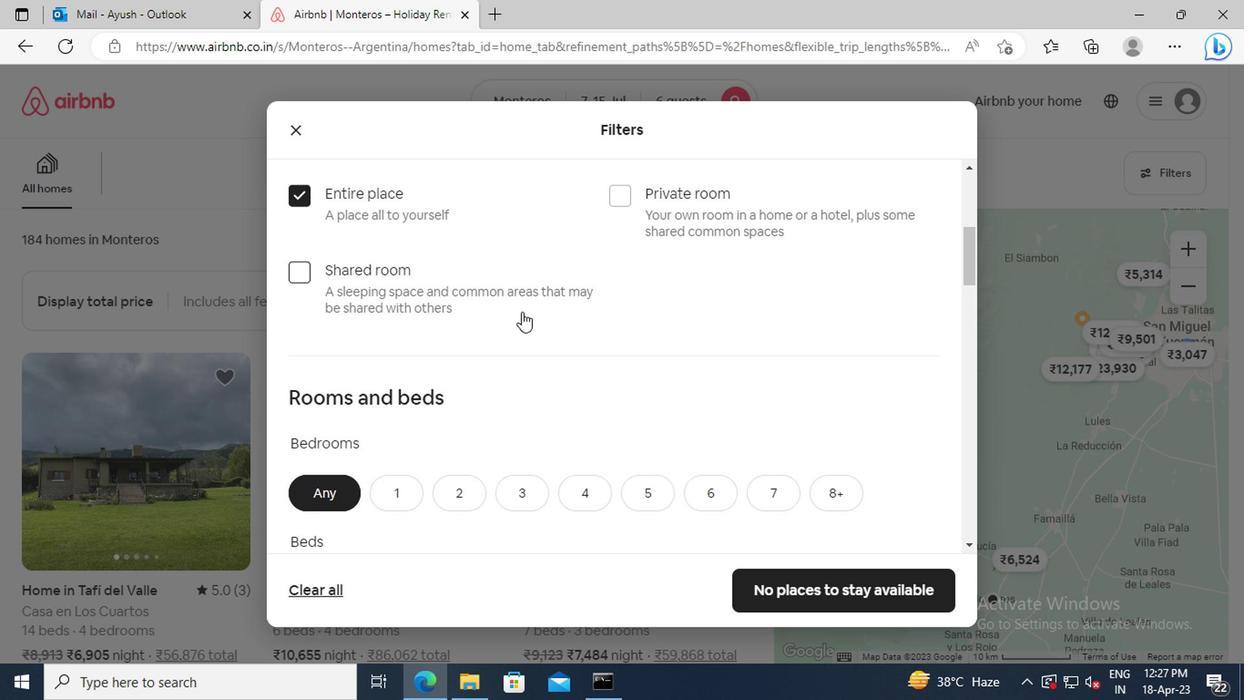 
Action: Mouse moved to (469, 368)
Screenshot: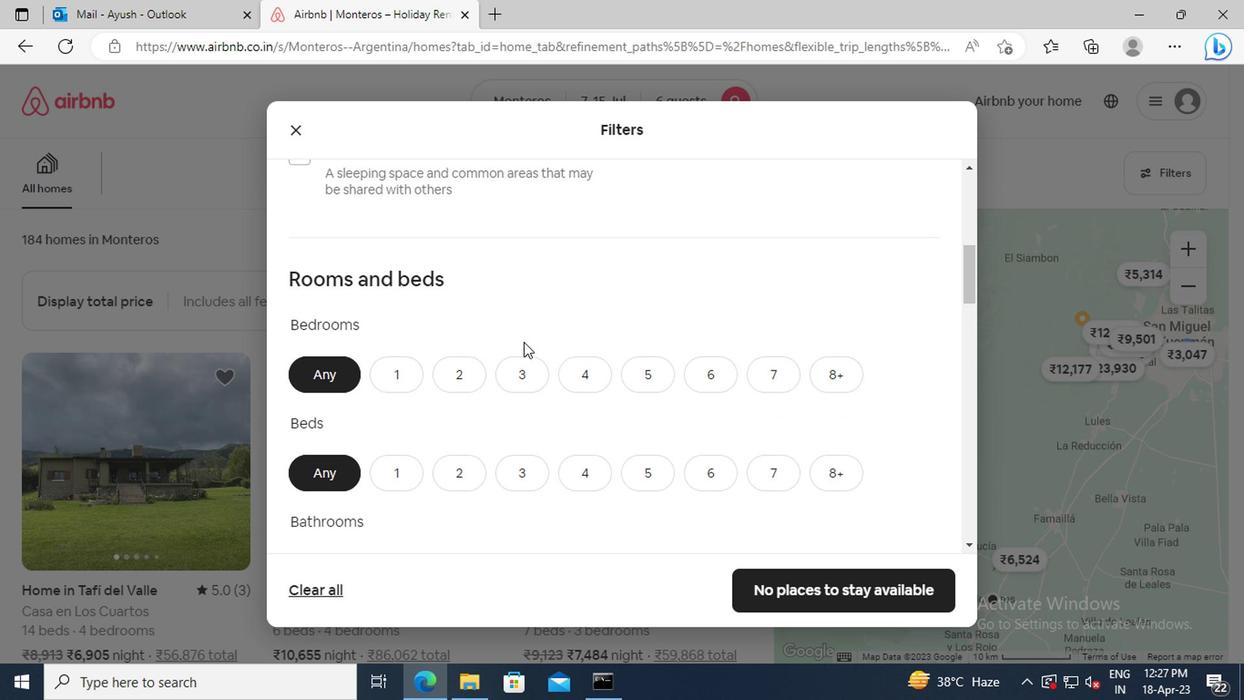 
Action: Mouse pressed left at (469, 368)
Screenshot: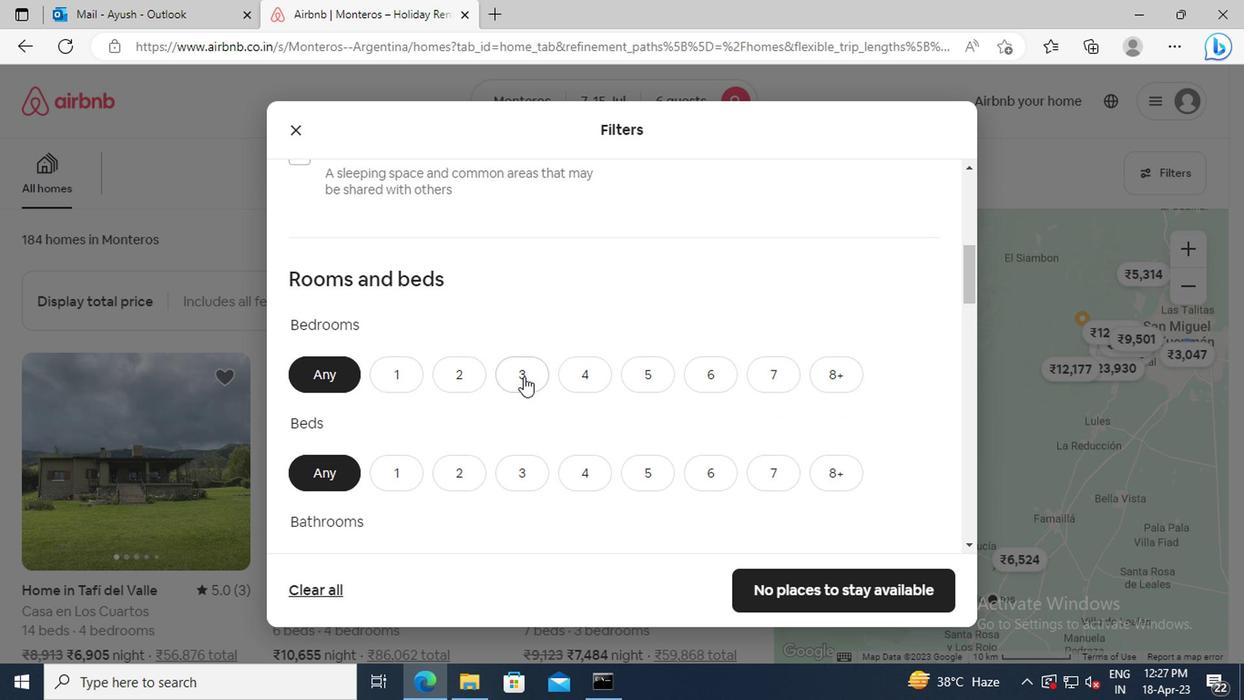 
Action: Mouse scrolled (469, 367) with delta (0, 0)
Screenshot: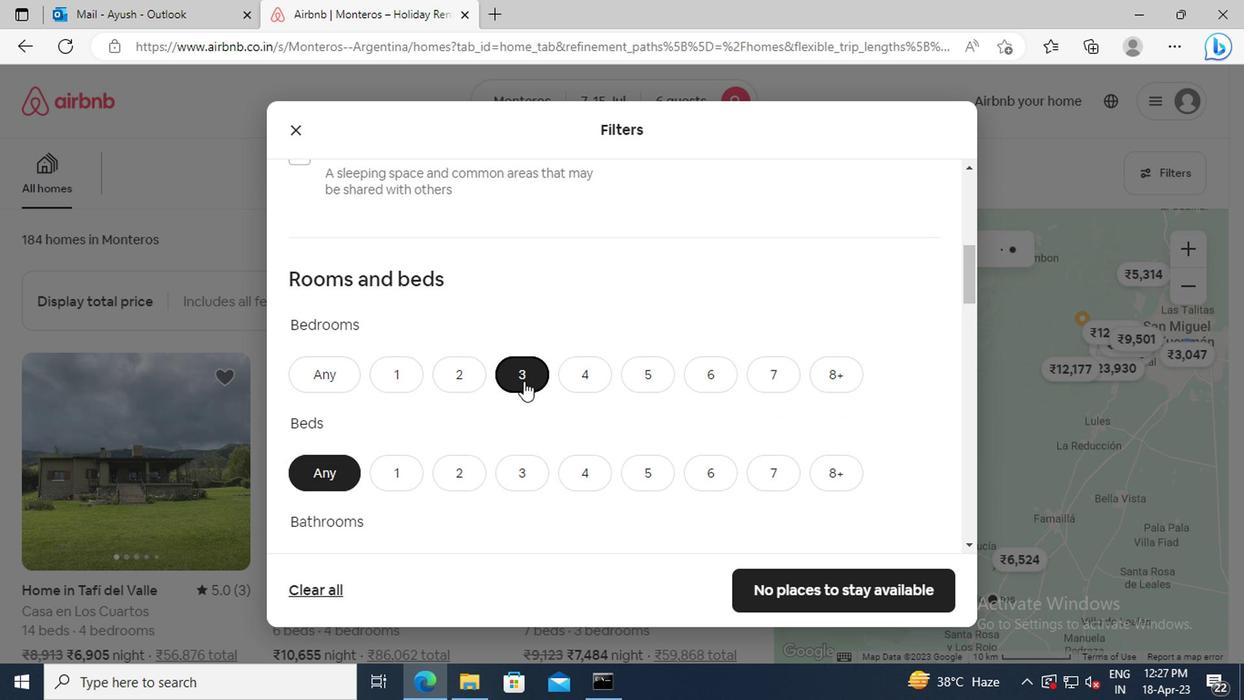 
Action: Mouse moved to (468, 384)
Screenshot: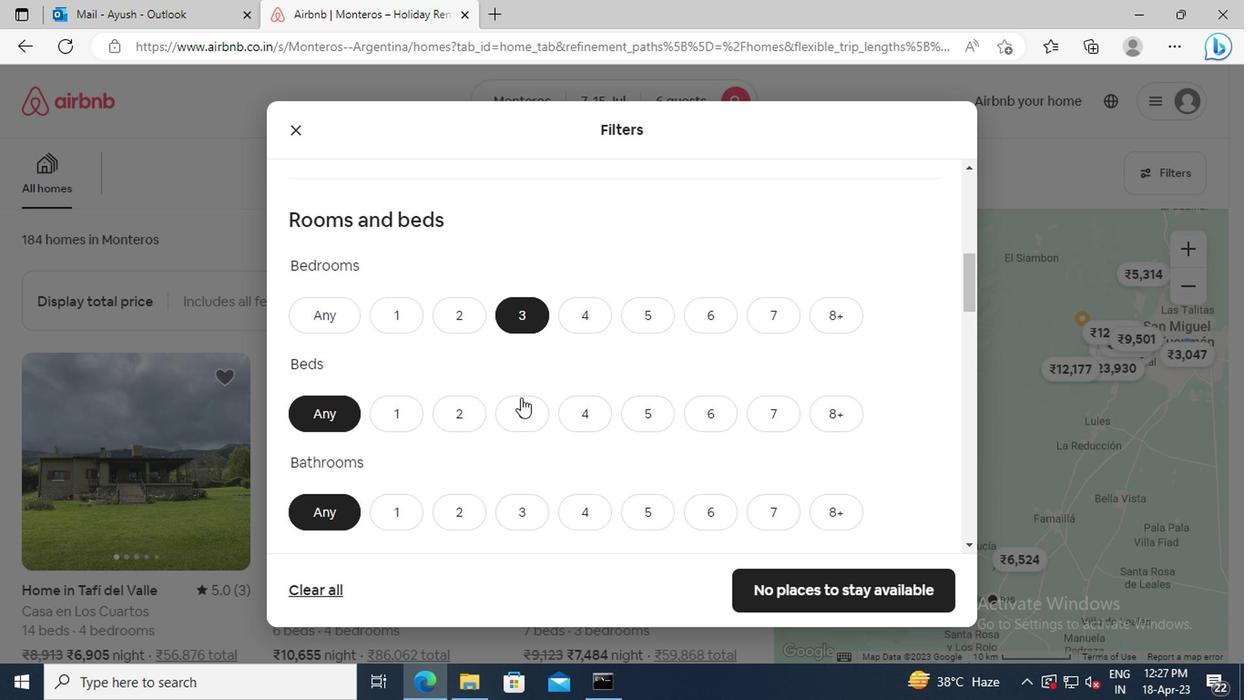 
Action: Mouse pressed left at (468, 384)
Screenshot: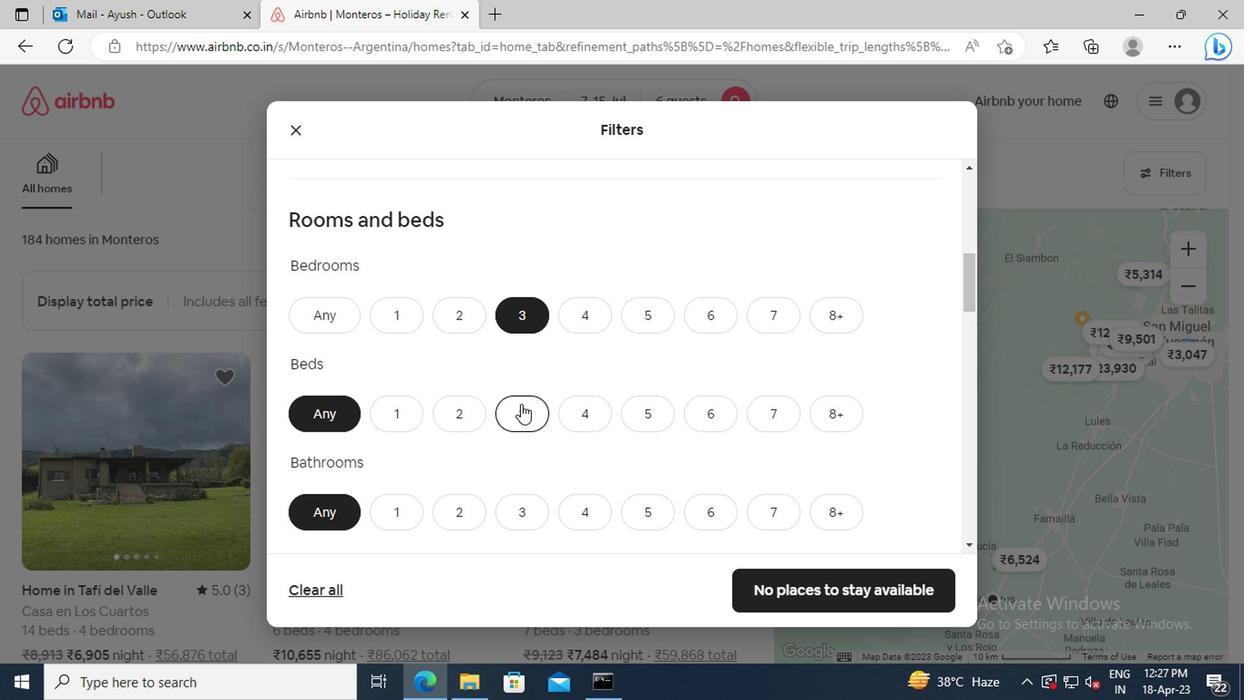 
Action: Mouse scrolled (468, 383) with delta (0, 0)
Screenshot: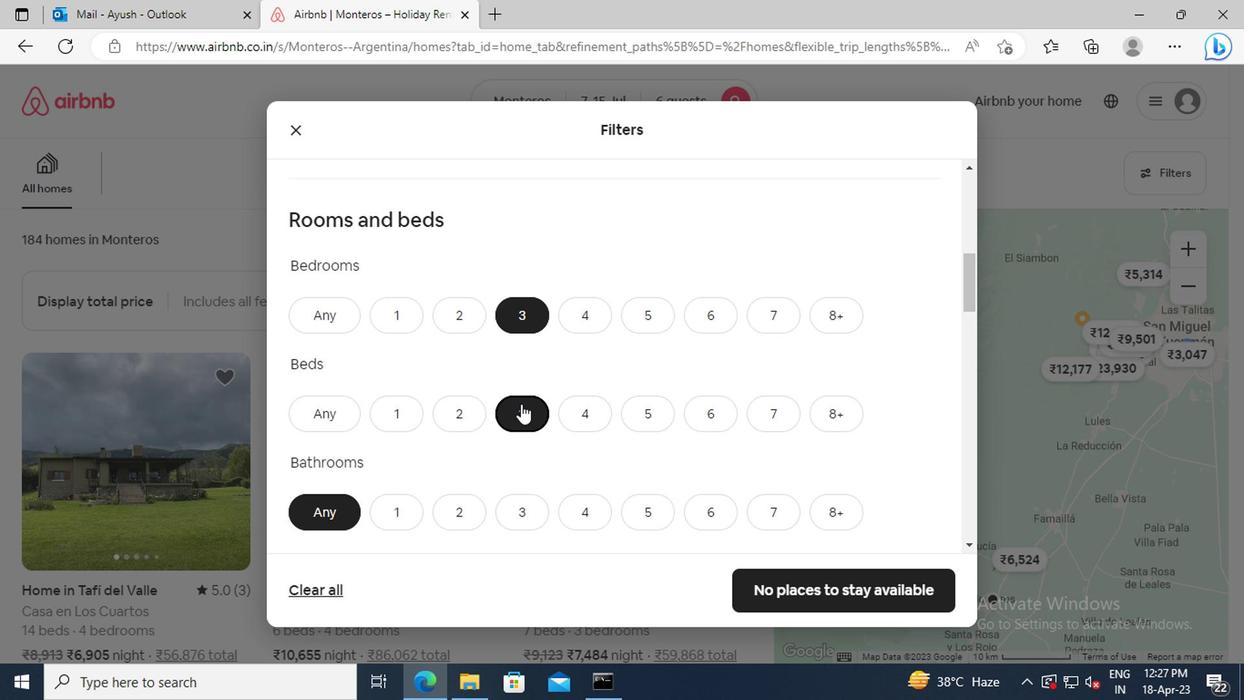 
Action: Mouse scrolled (468, 383) with delta (0, 0)
Screenshot: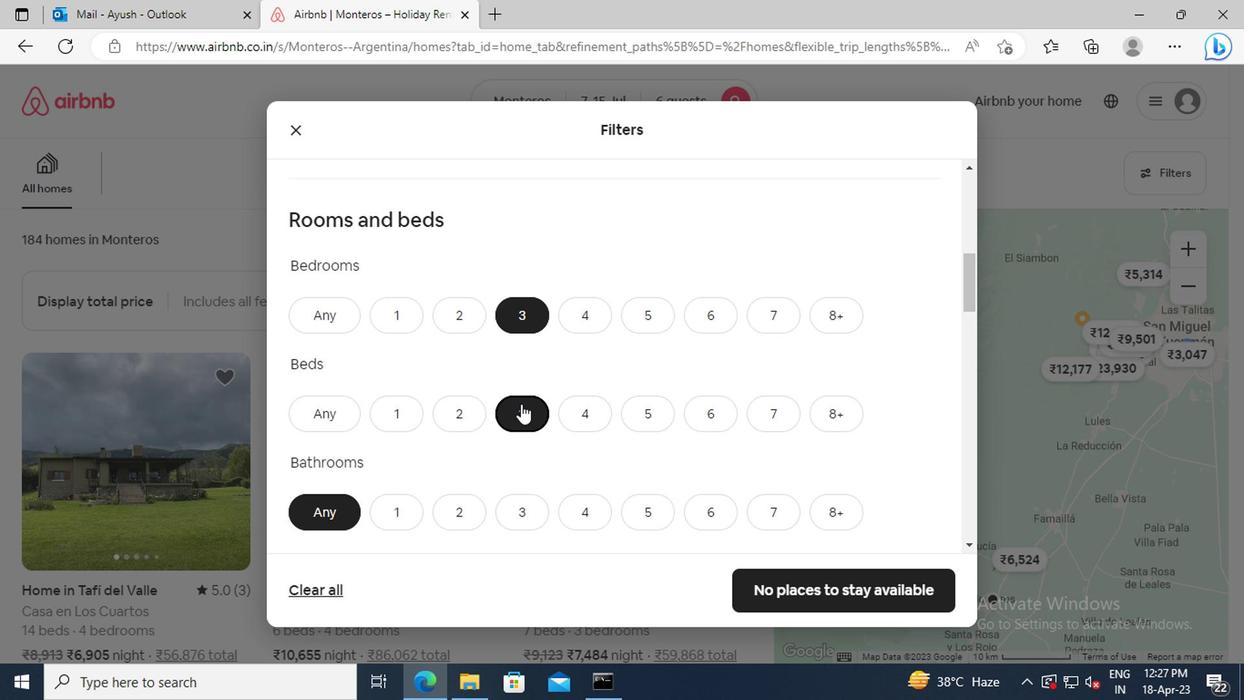 
Action: Mouse moved to (470, 381)
Screenshot: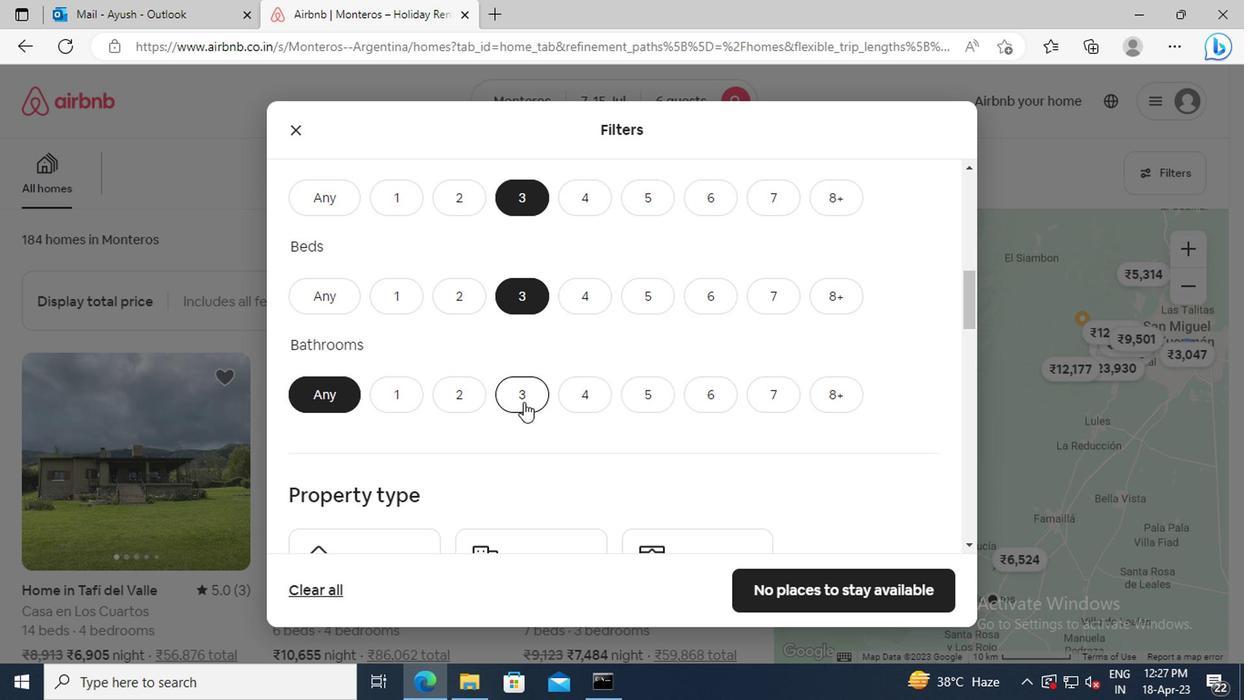 
Action: Mouse pressed left at (470, 381)
Screenshot: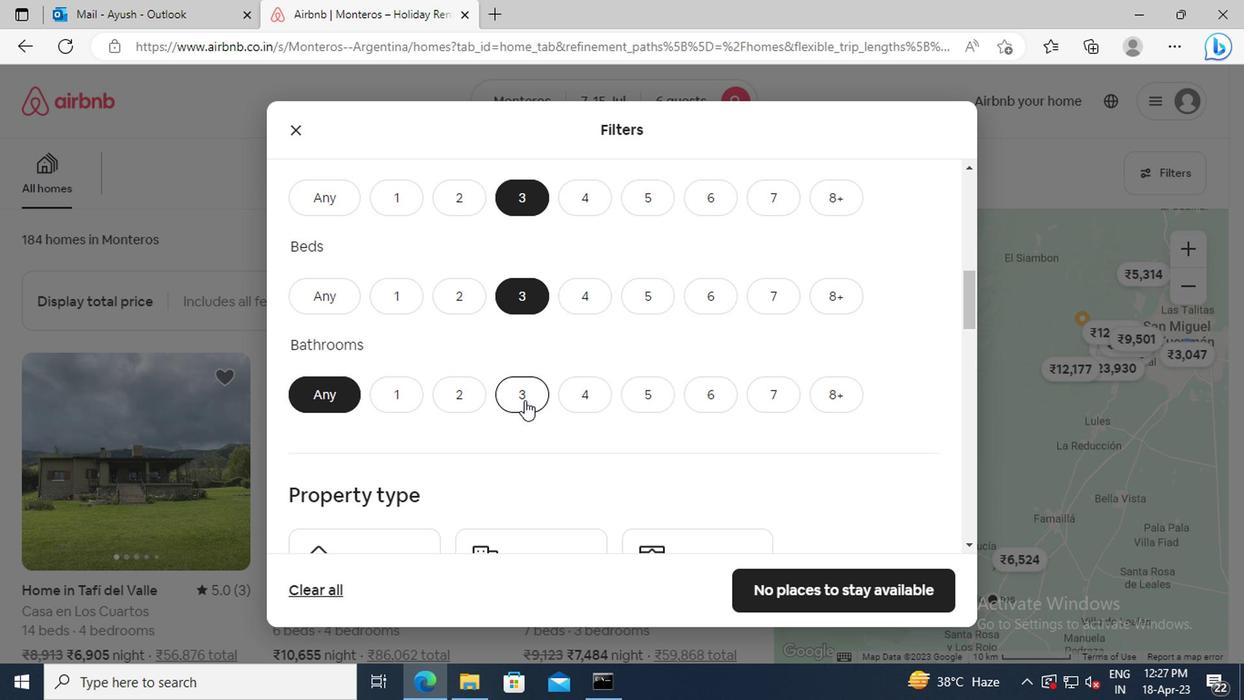 
Action: Mouse scrolled (470, 381) with delta (0, 0)
Screenshot: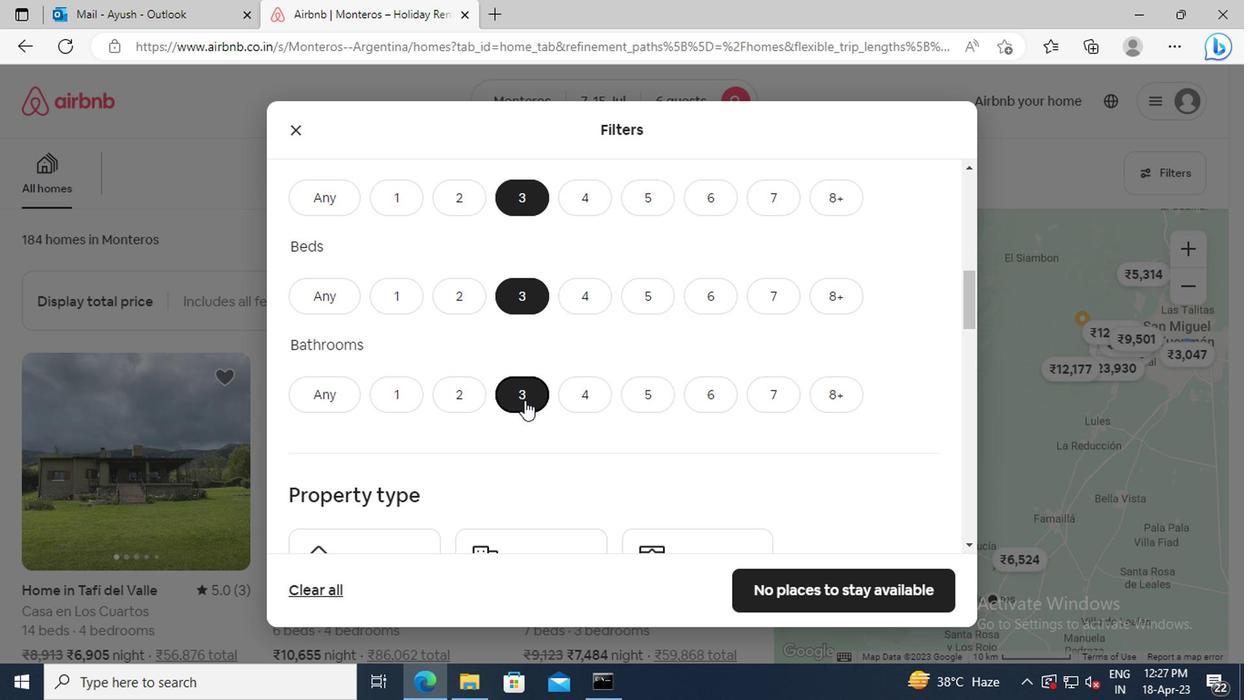 
Action: Mouse scrolled (470, 381) with delta (0, 0)
Screenshot: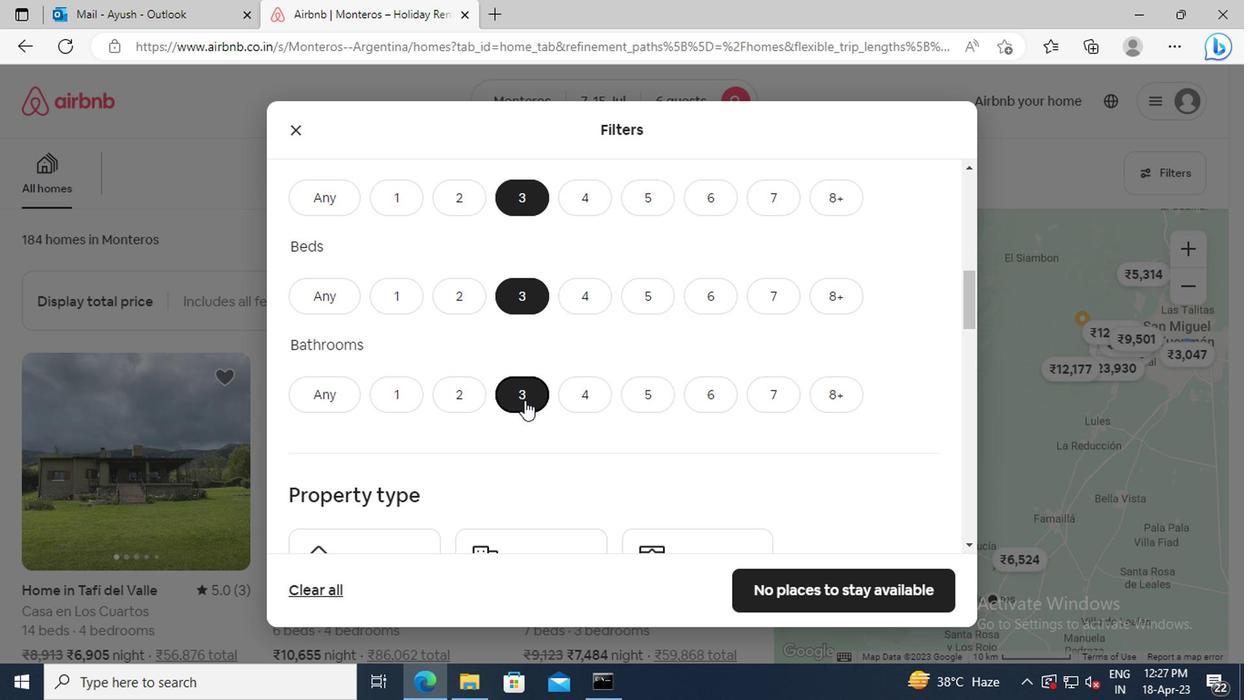 
Action: Mouse moved to (472, 362)
Screenshot: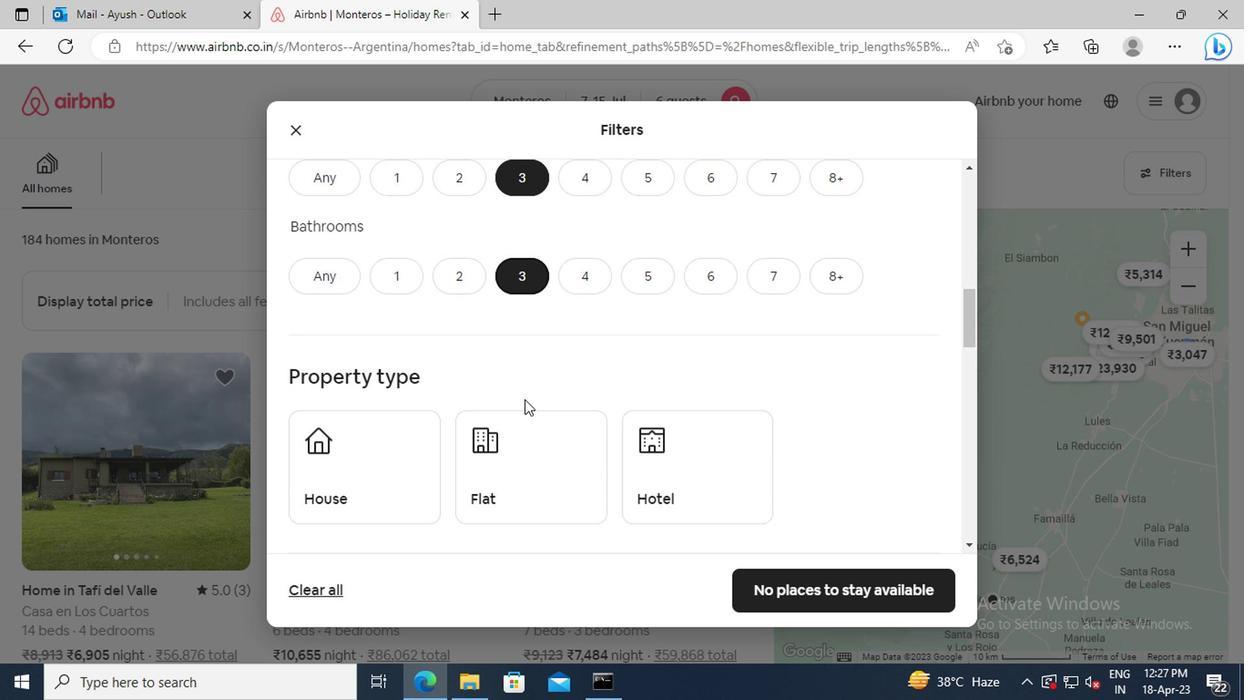
Action: Mouse scrolled (472, 361) with delta (0, 0)
Screenshot: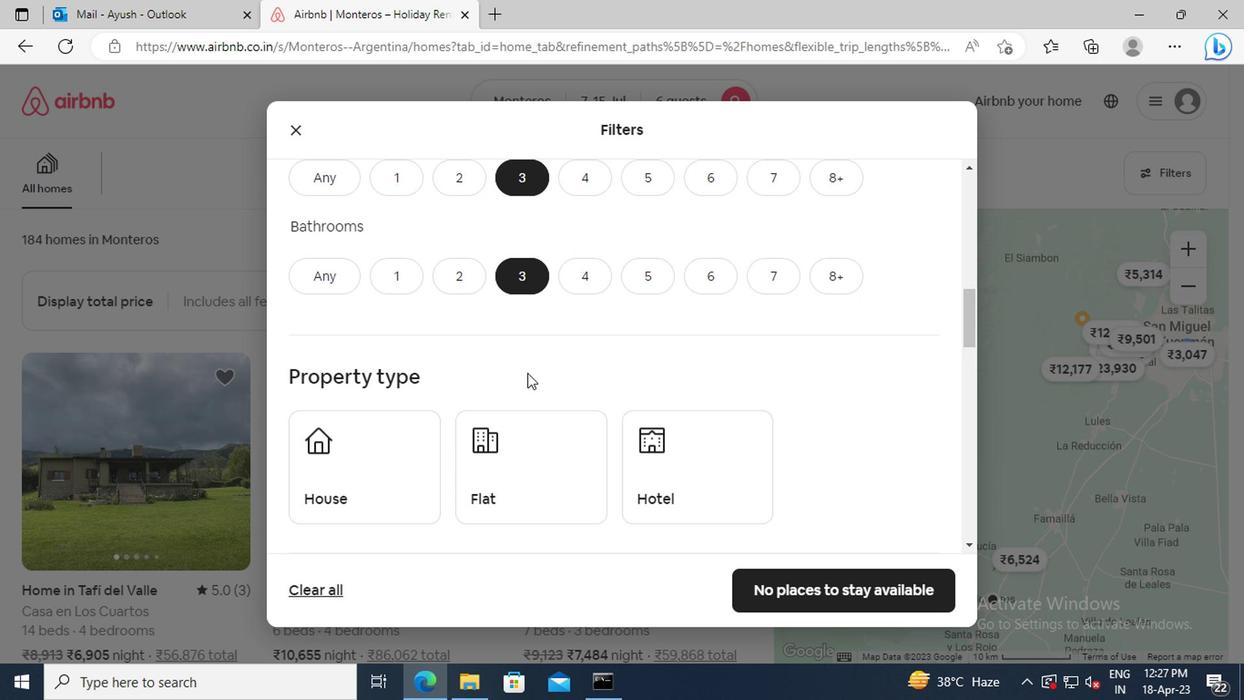 
Action: Mouse scrolled (472, 361) with delta (0, 0)
Screenshot: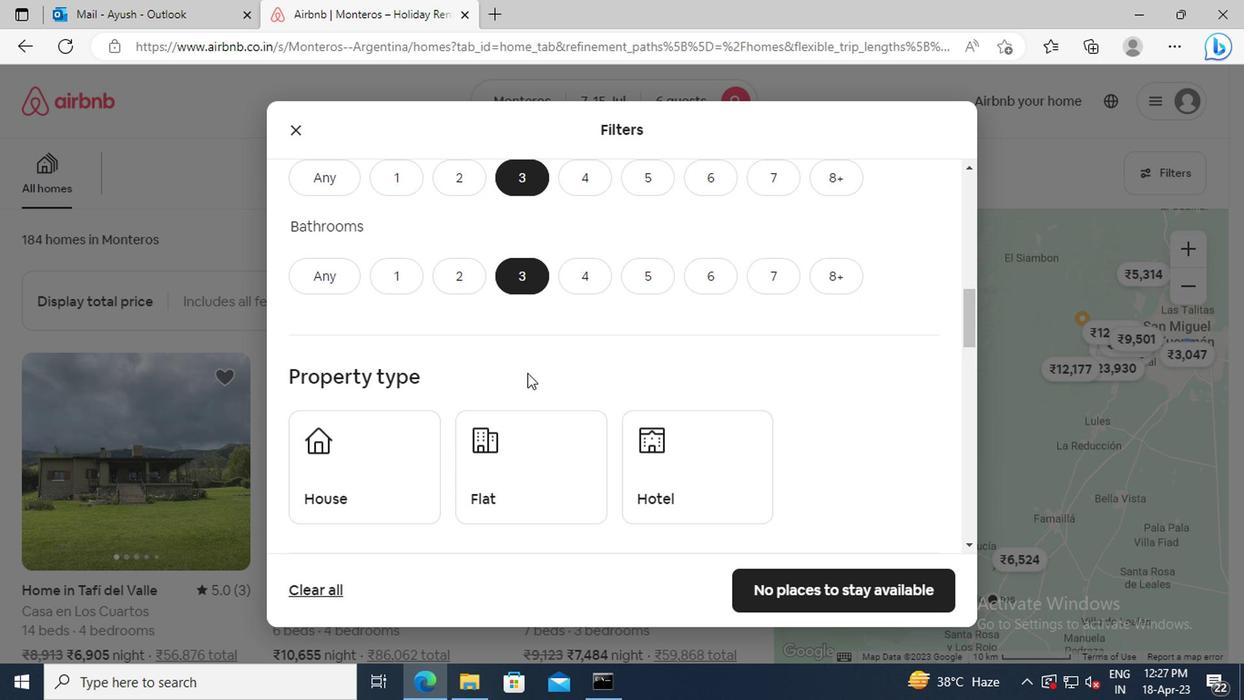 
Action: Mouse scrolled (472, 361) with delta (0, 0)
Screenshot: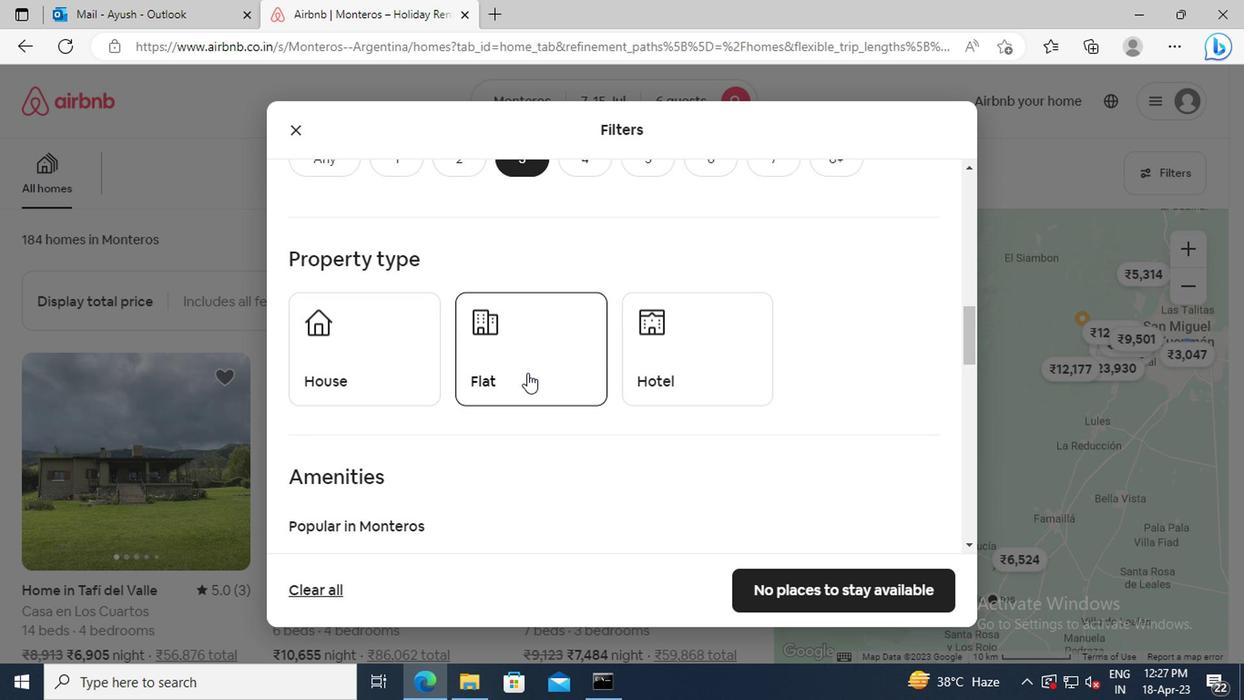 
Action: Mouse scrolled (472, 361) with delta (0, 0)
Screenshot: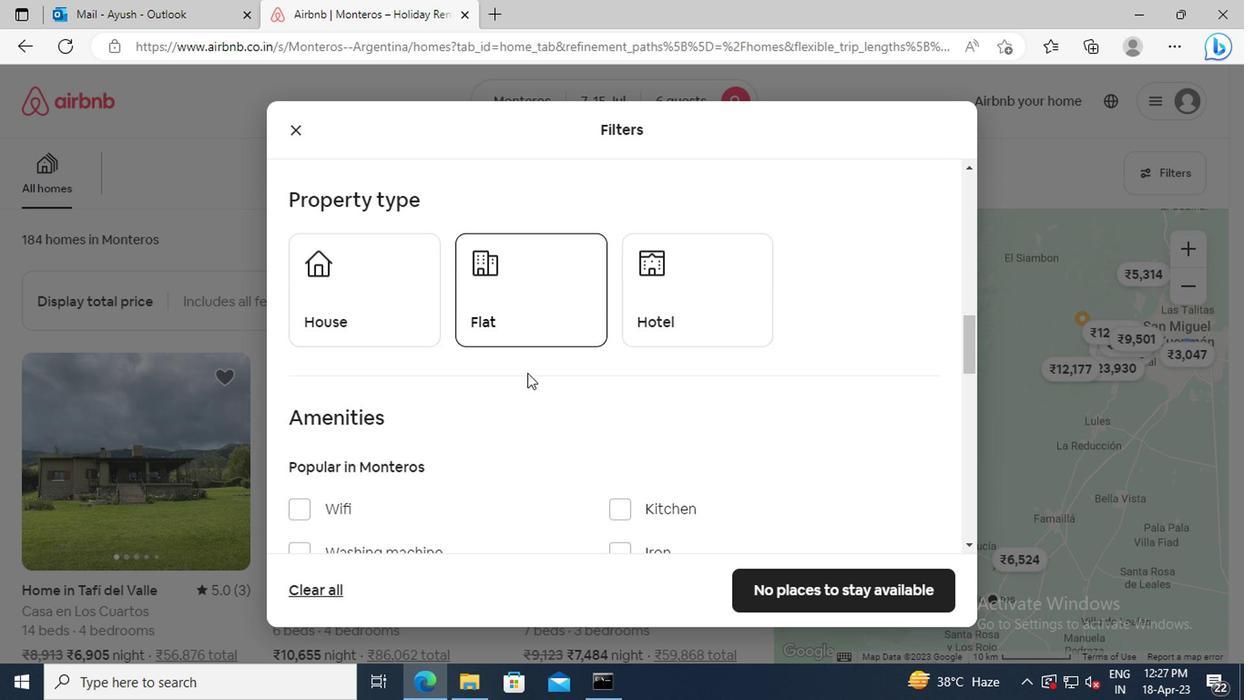 
Action: Mouse scrolled (472, 361) with delta (0, 0)
Screenshot: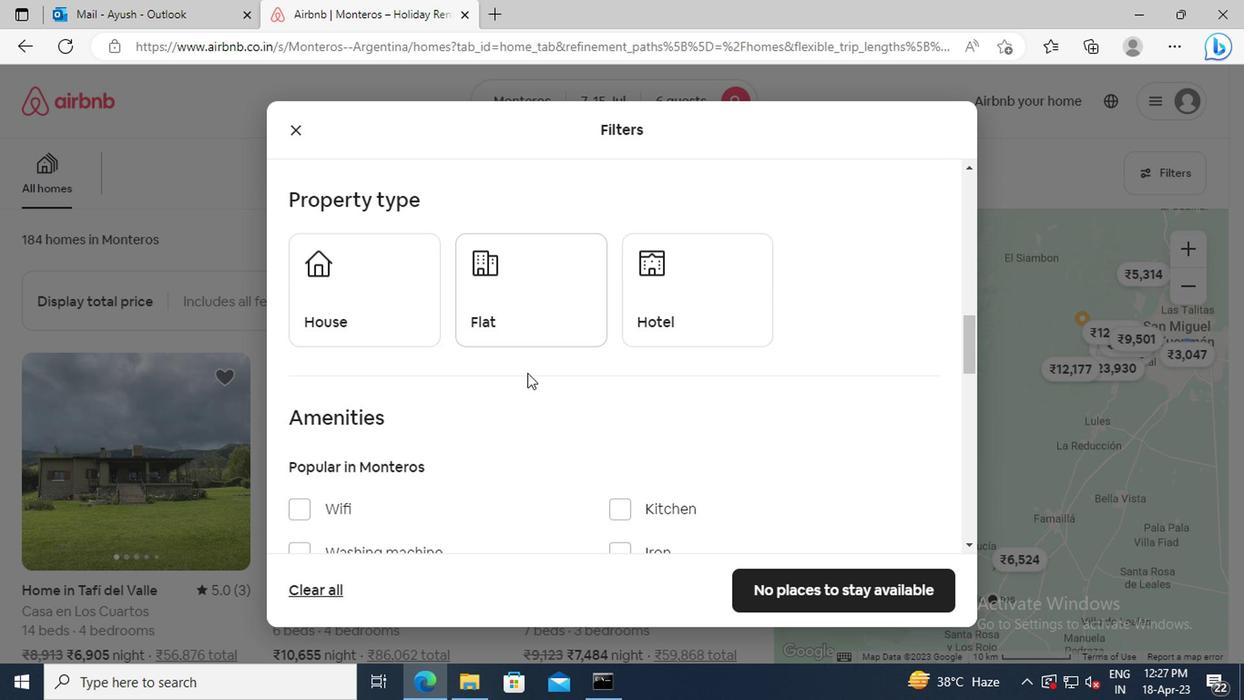 
Action: Mouse scrolled (472, 361) with delta (0, 0)
Screenshot: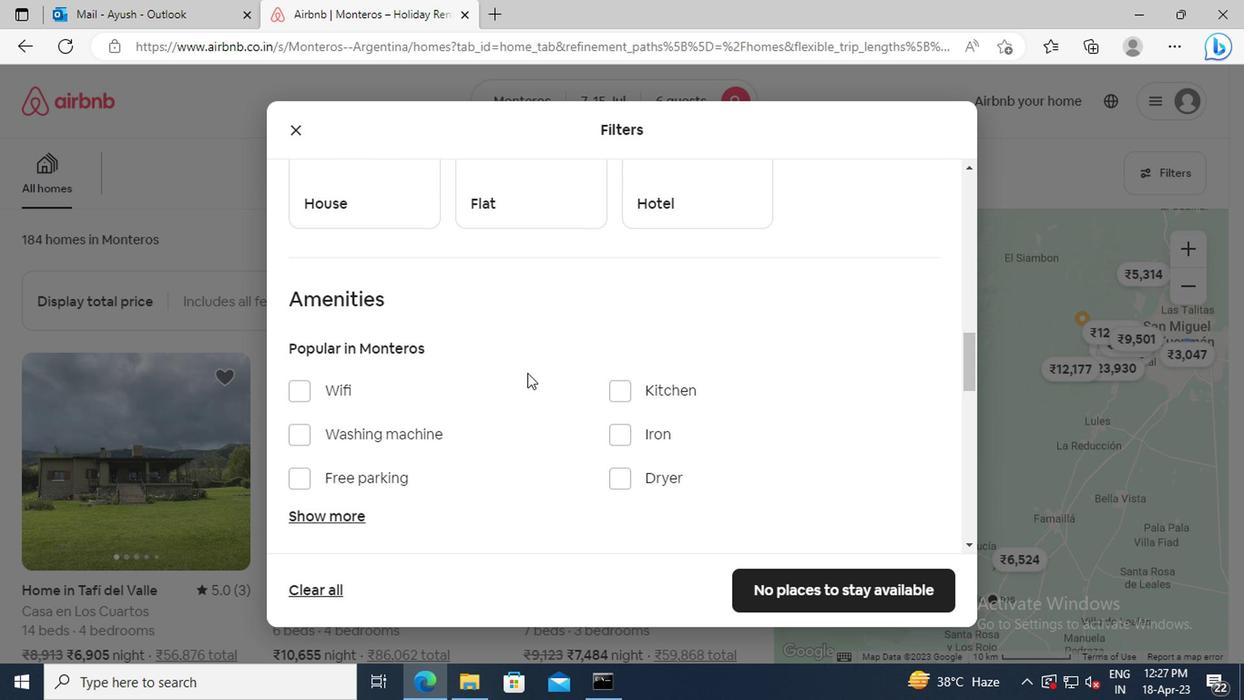 
Action: Mouse scrolled (472, 361) with delta (0, 0)
Screenshot: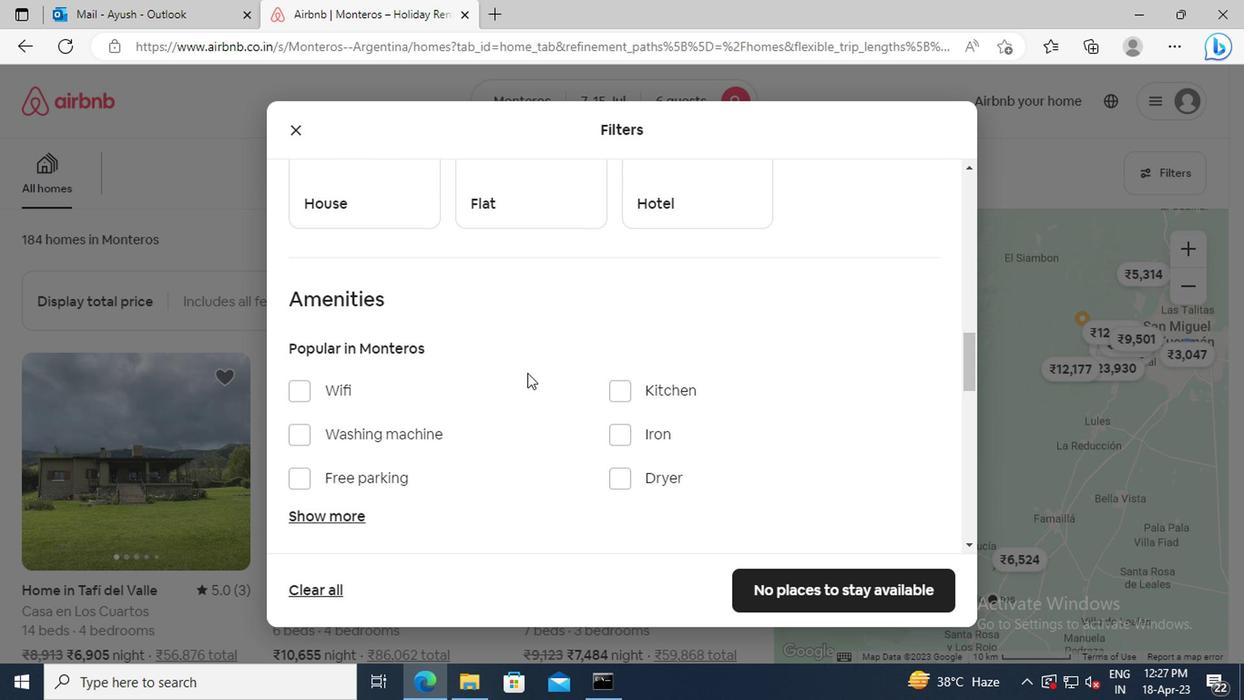 
Action: Mouse moved to (353, 379)
Screenshot: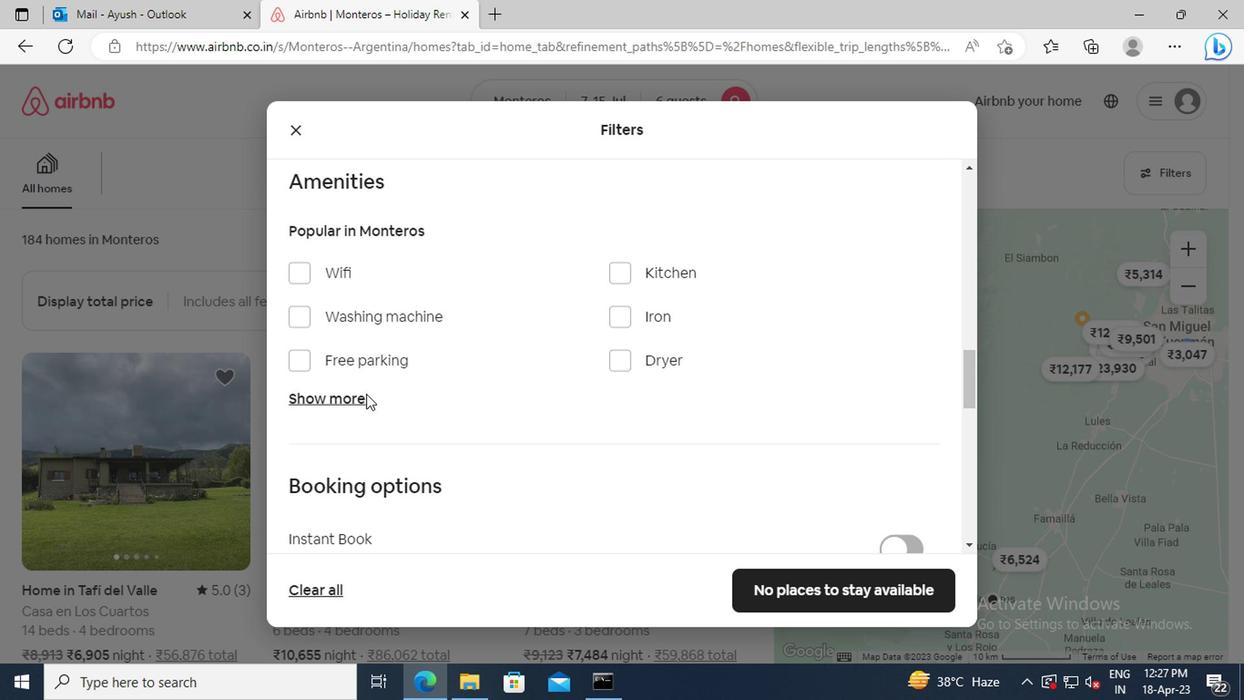
Action: Mouse pressed left at (353, 379)
Screenshot: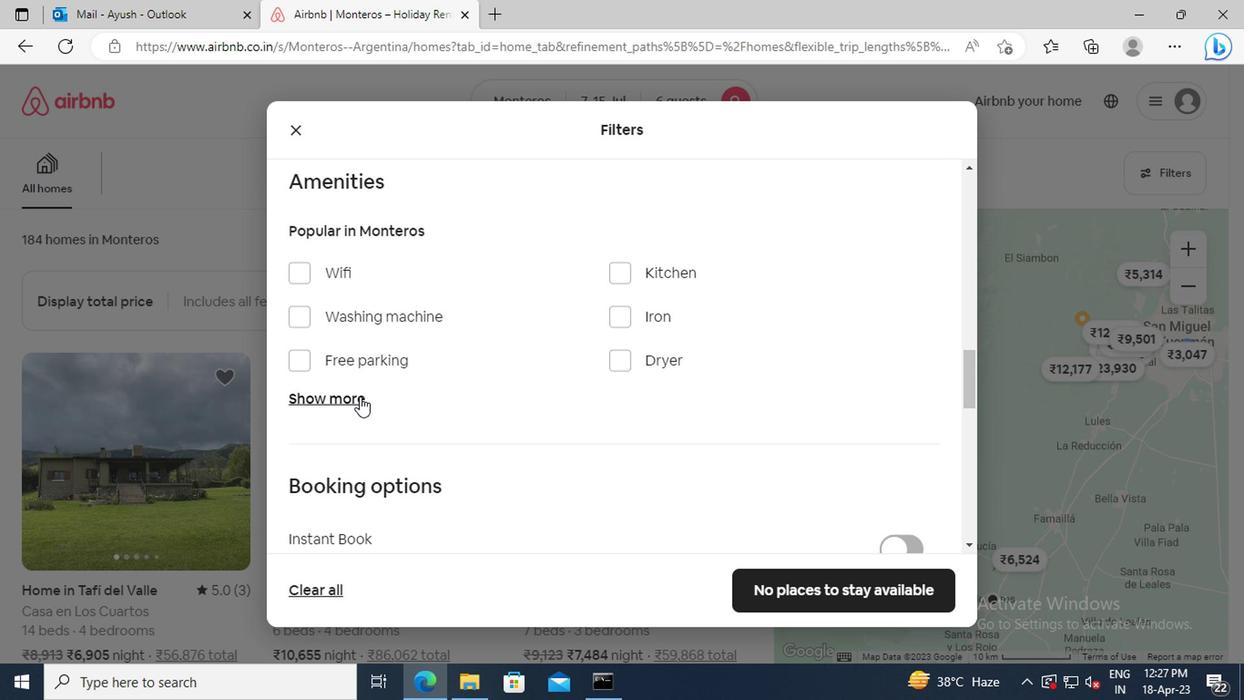 
Action: Mouse moved to (396, 351)
Screenshot: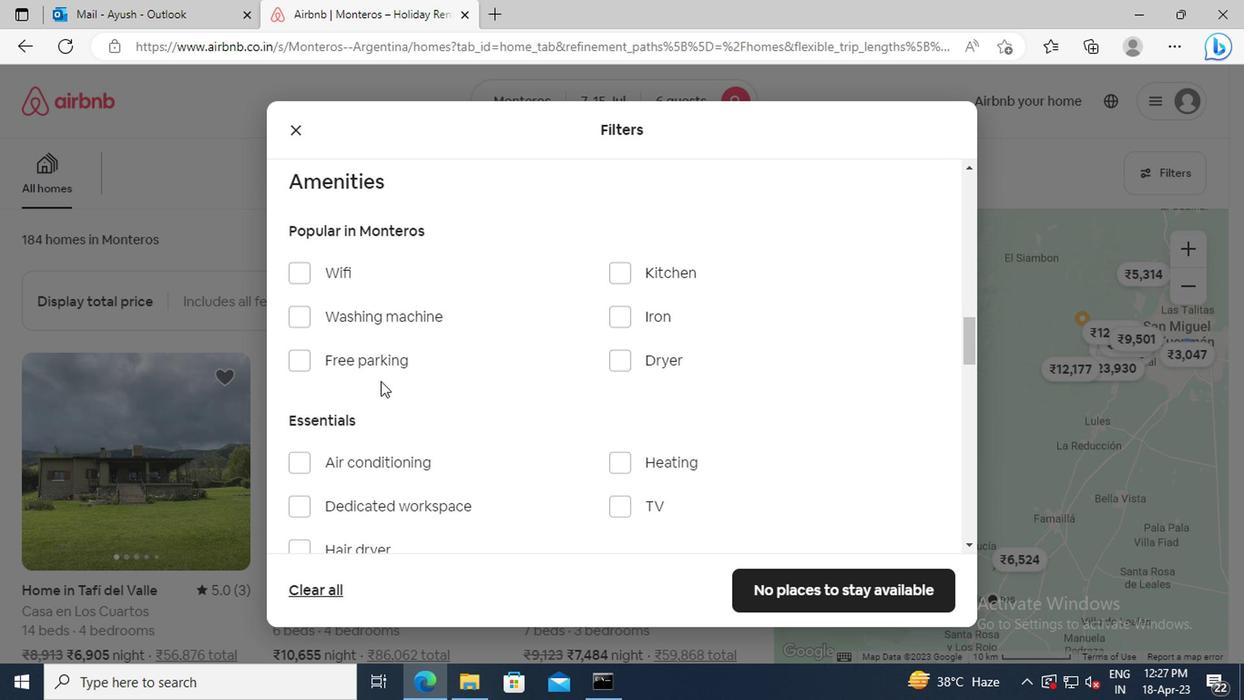 
Action: Mouse scrolled (396, 350) with delta (0, 0)
Screenshot: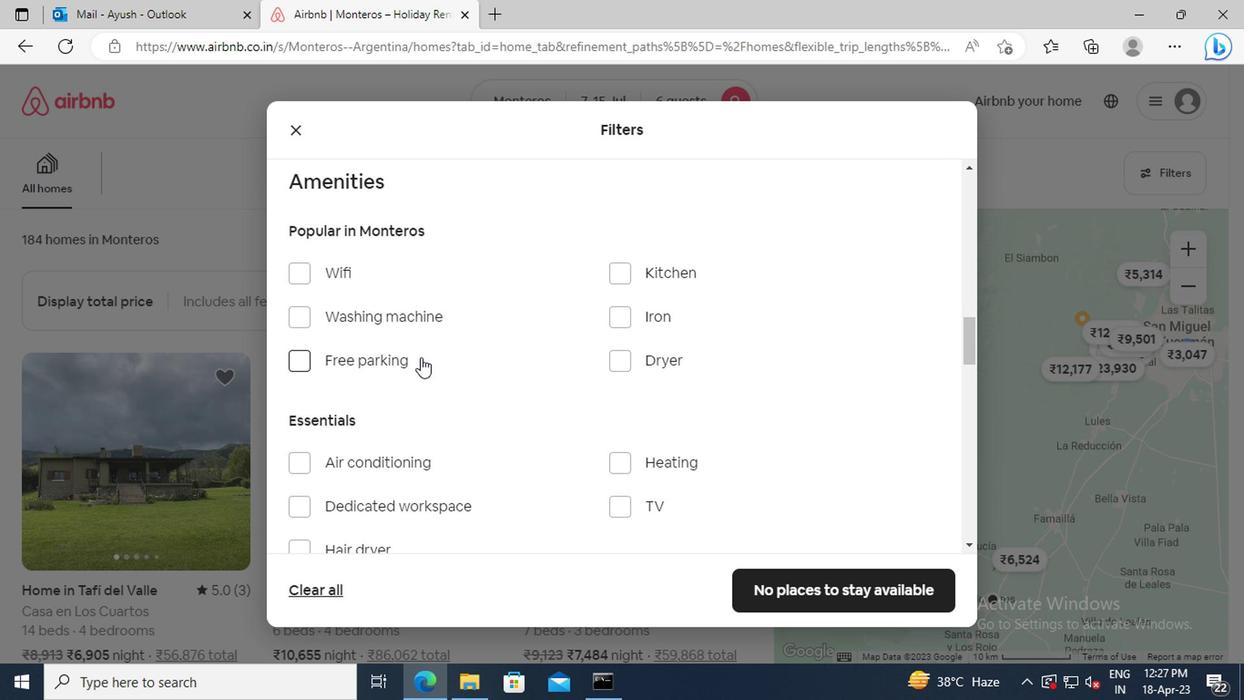 
Action: Mouse moved to (541, 389)
Screenshot: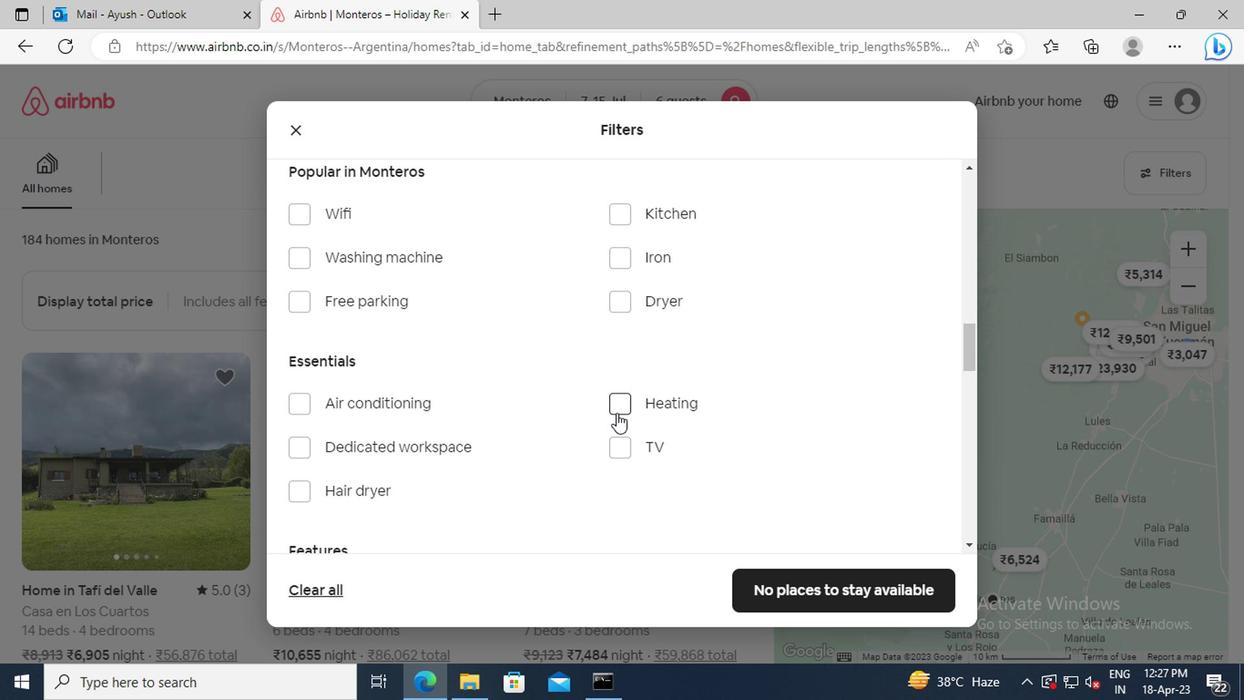 
Action: Mouse pressed left at (541, 389)
Screenshot: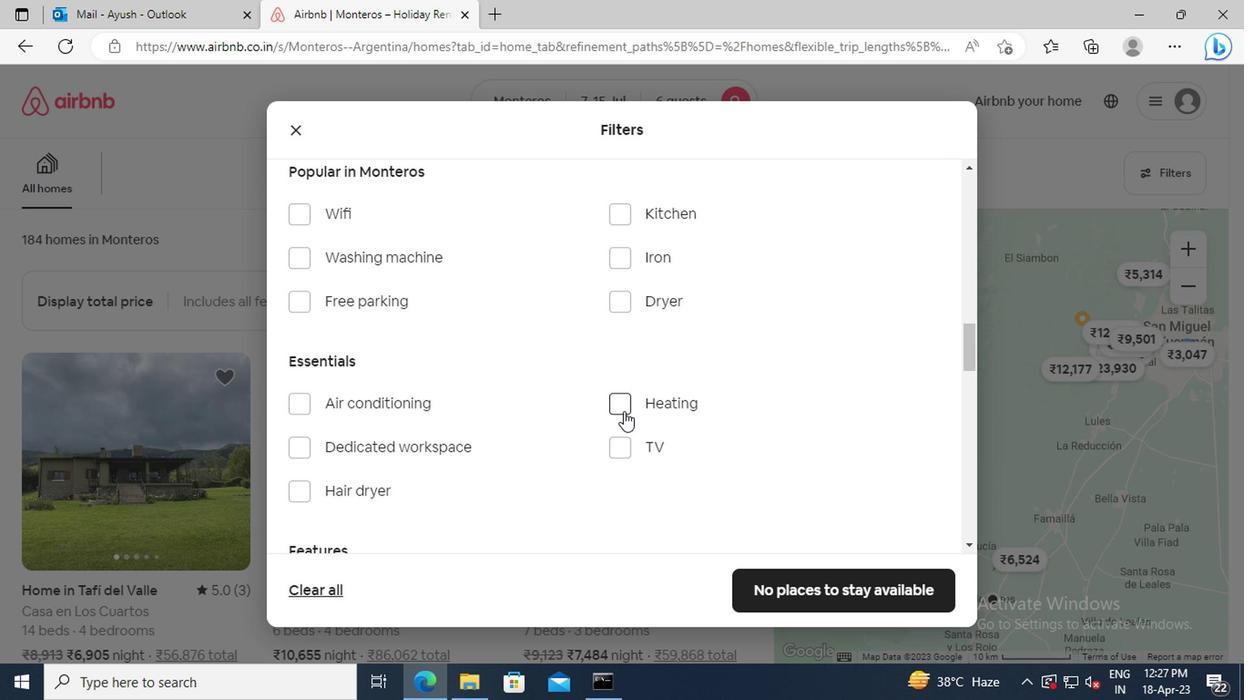 
Action: Mouse moved to (457, 382)
Screenshot: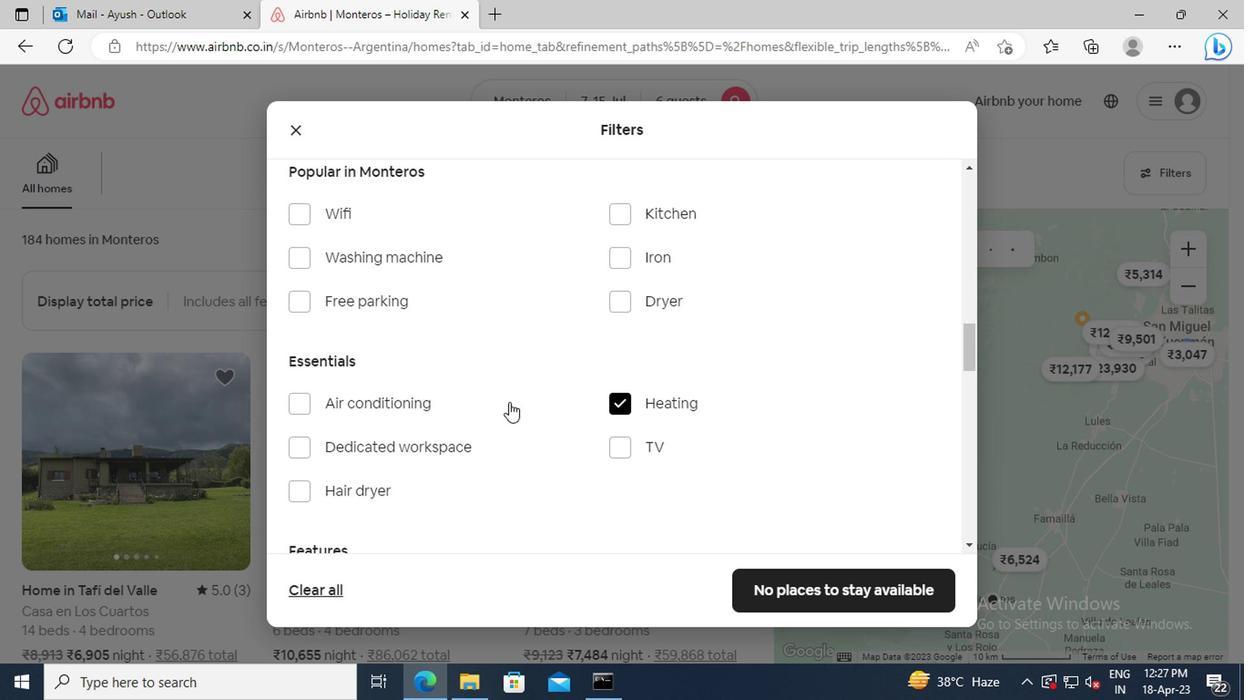
Action: Mouse scrolled (457, 381) with delta (0, 0)
Screenshot: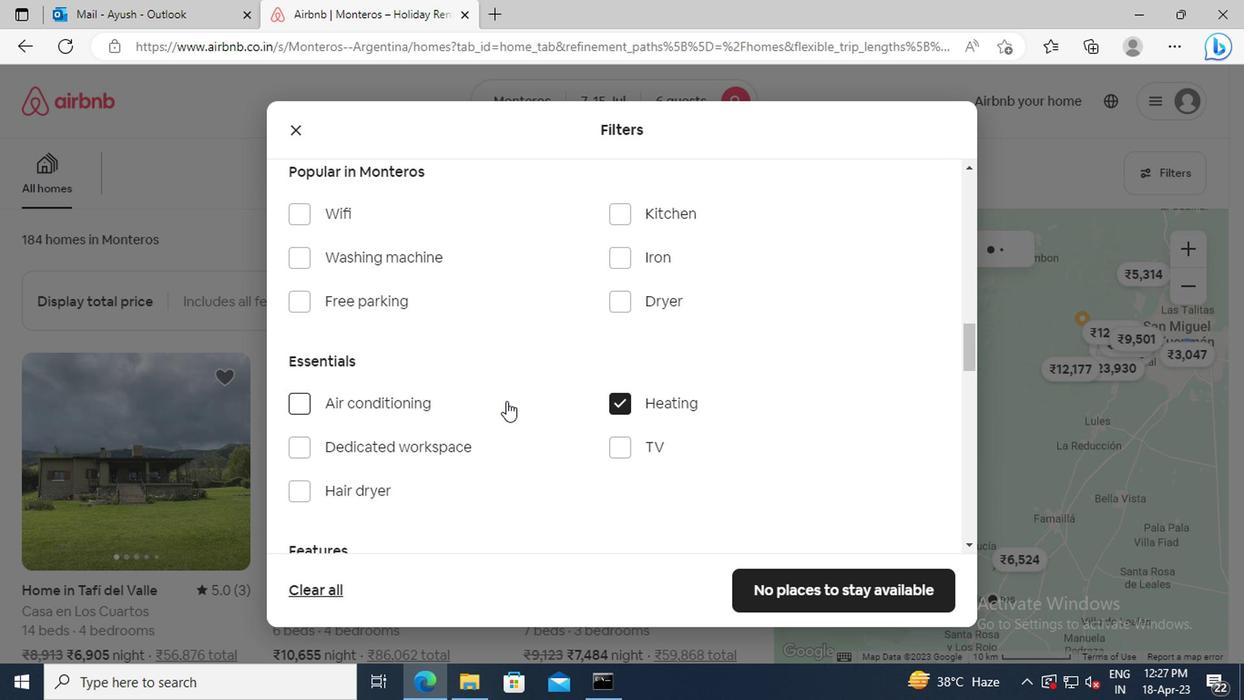 
Action: Mouse scrolled (457, 381) with delta (0, 0)
Screenshot: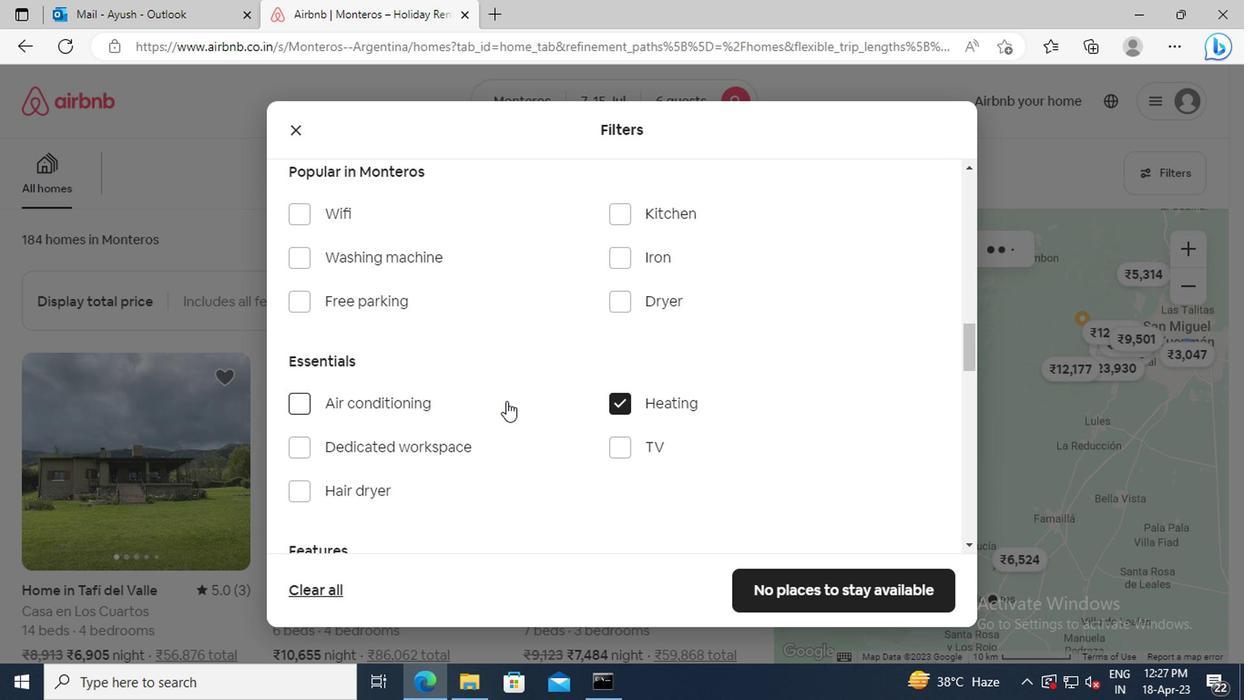 
Action: Mouse scrolled (457, 381) with delta (0, 0)
Screenshot: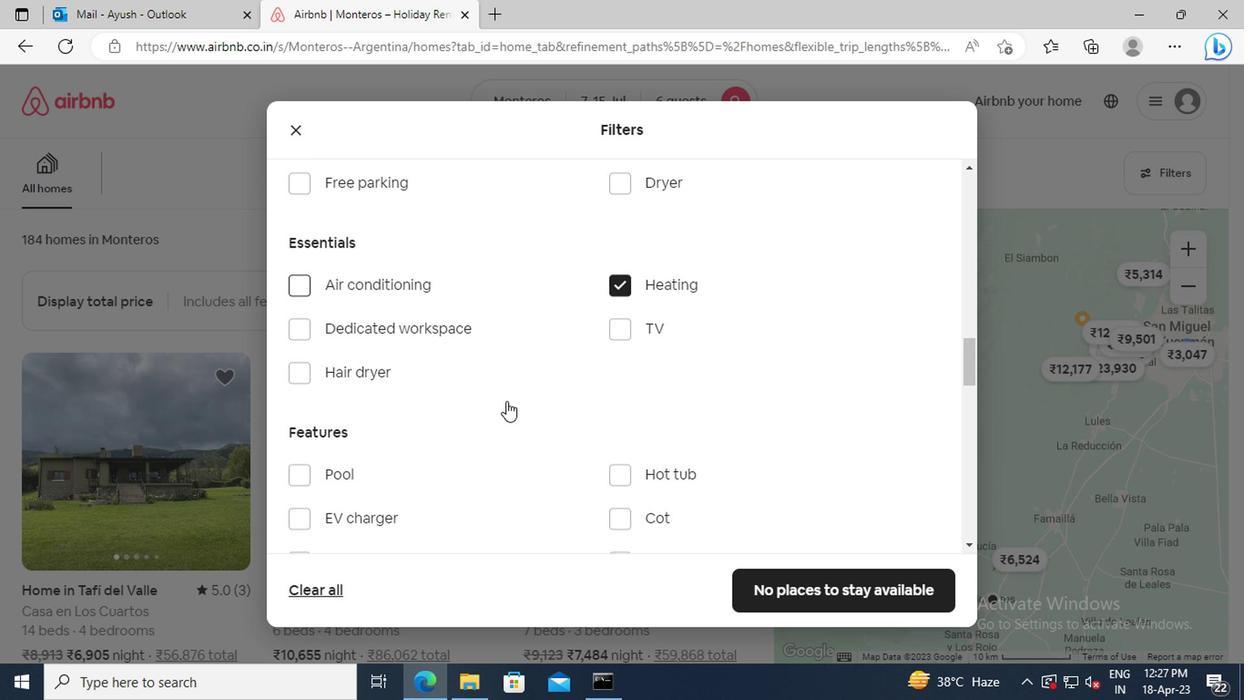 
Action: Mouse scrolled (457, 381) with delta (0, 0)
Screenshot: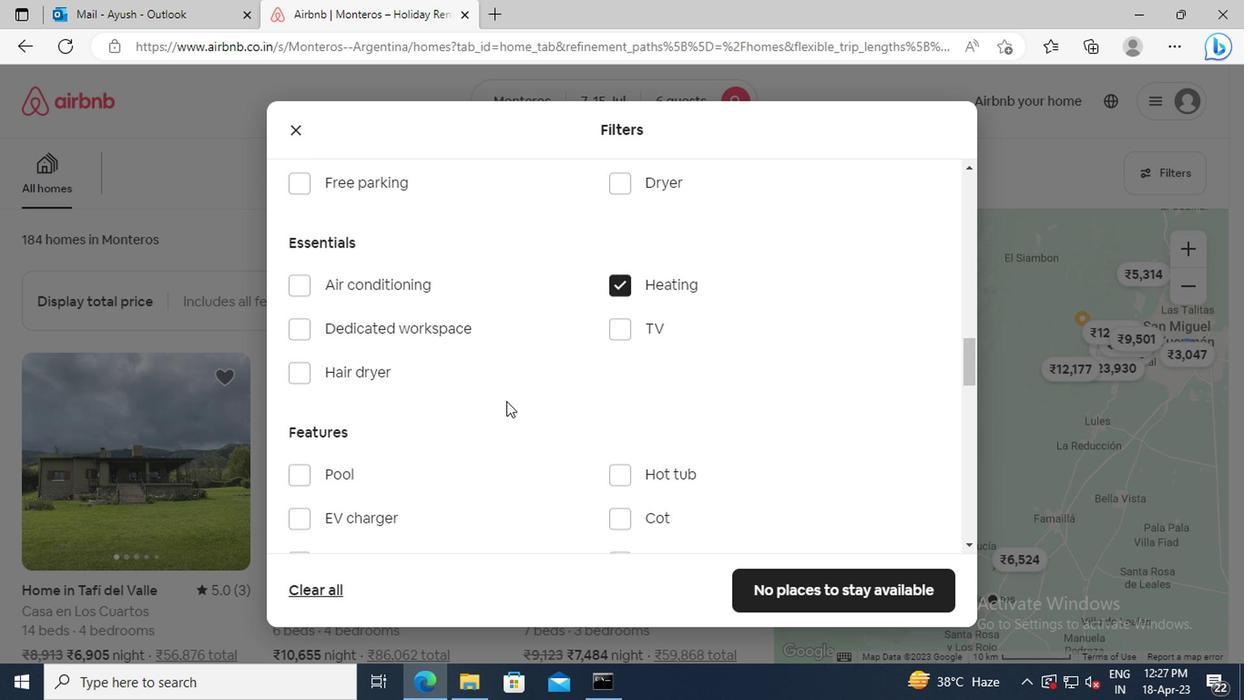 
Action: Mouse scrolled (457, 381) with delta (0, 0)
Screenshot: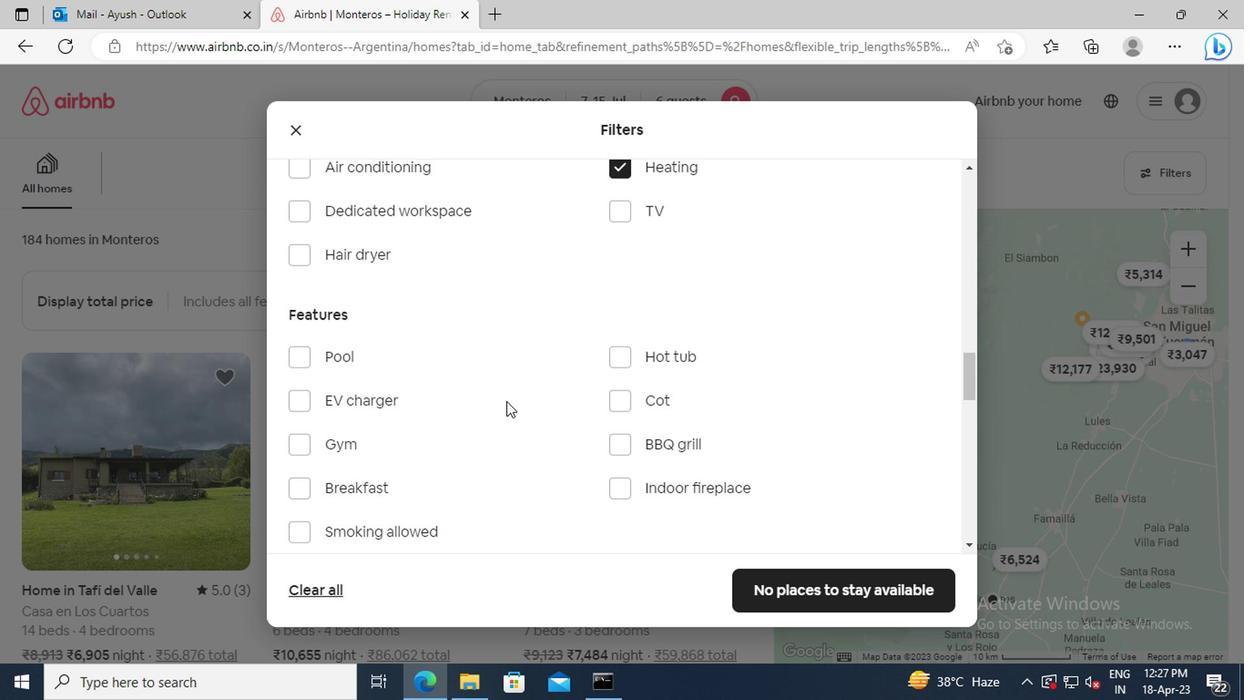 
Action: Mouse scrolled (457, 381) with delta (0, 0)
Screenshot: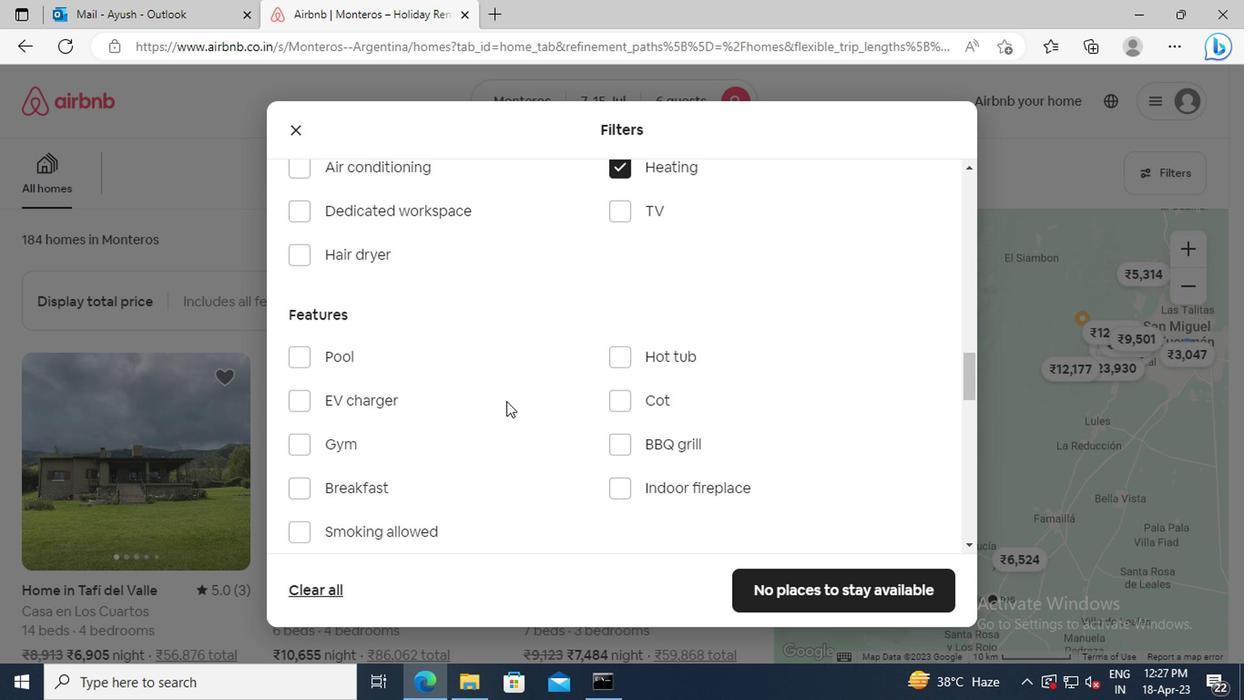 
Action: Mouse scrolled (457, 381) with delta (0, 0)
Screenshot: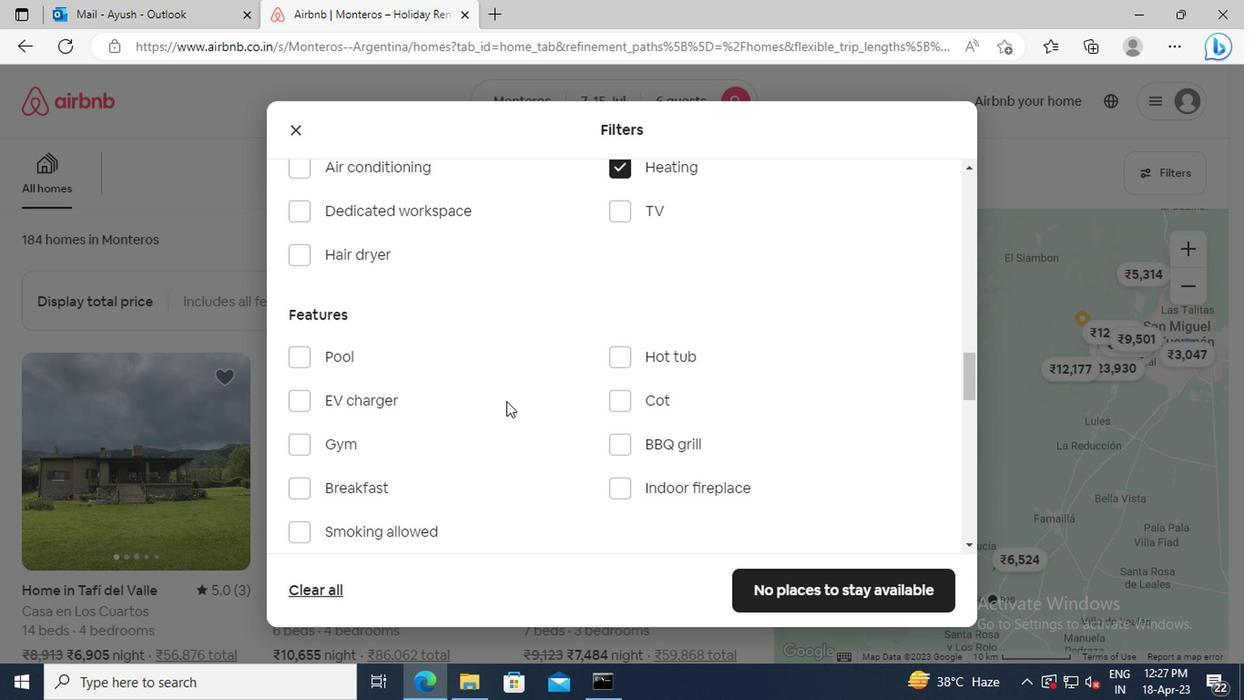 
Action: Mouse scrolled (457, 381) with delta (0, 0)
Screenshot: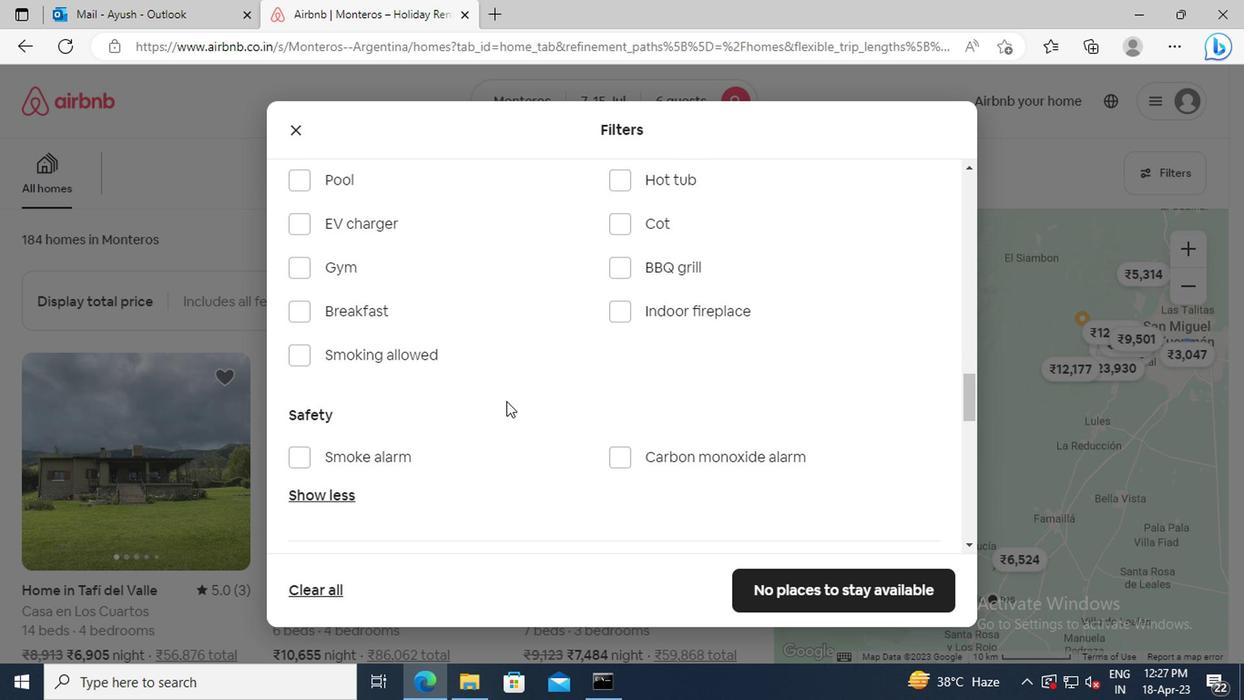 
Action: Mouse scrolled (457, 381) with delta (0, 0)
Screenshot: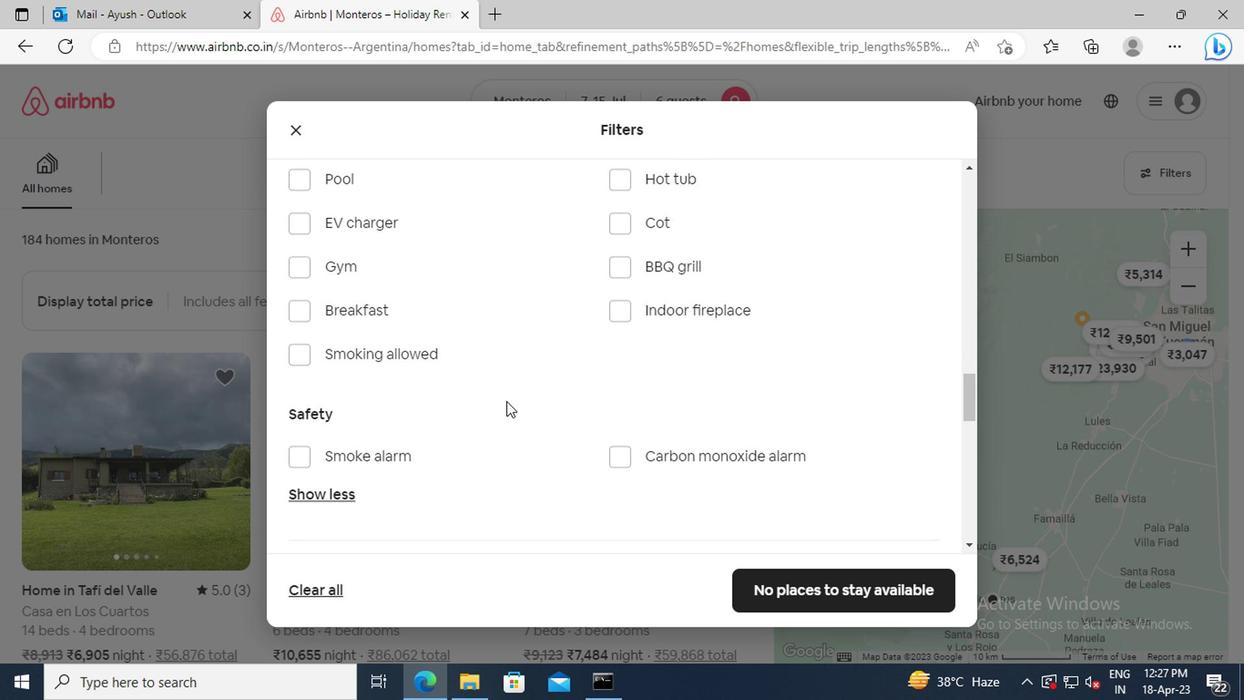 
Action: Mouse scrolled (457, 381) with delta (0, 0)
Screenshot: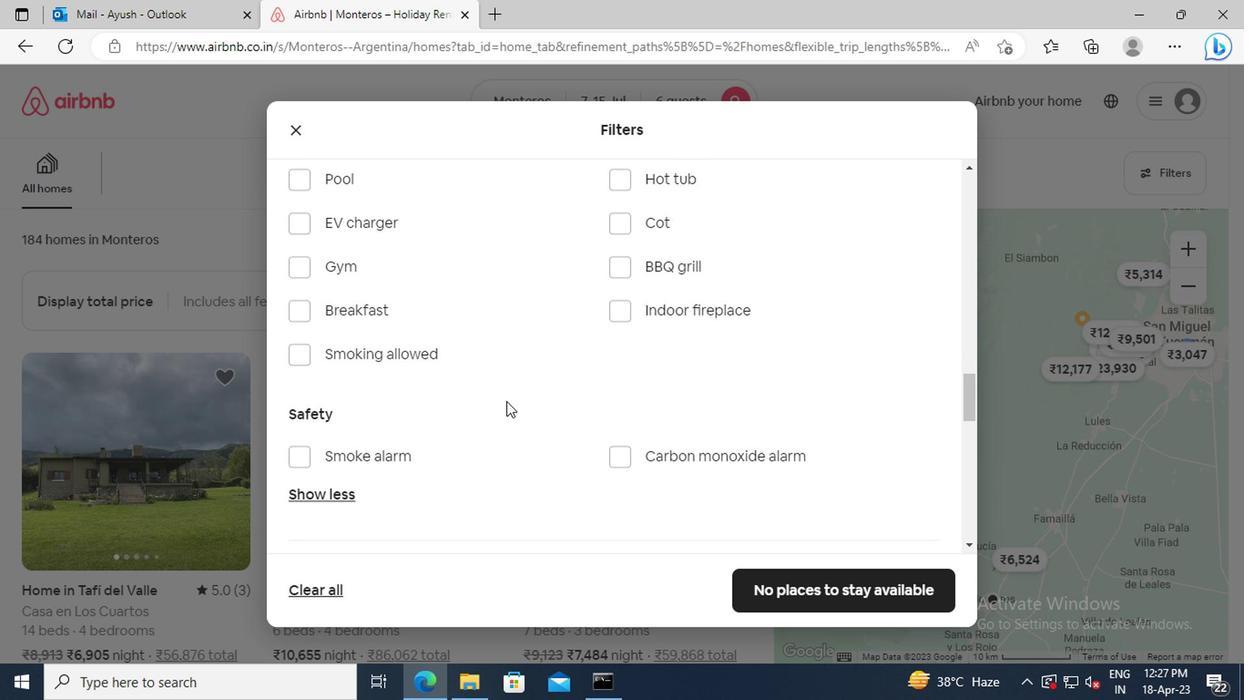 
Action: Mouse scrolled (457, 381) with delta (0, 0)
Screenshot: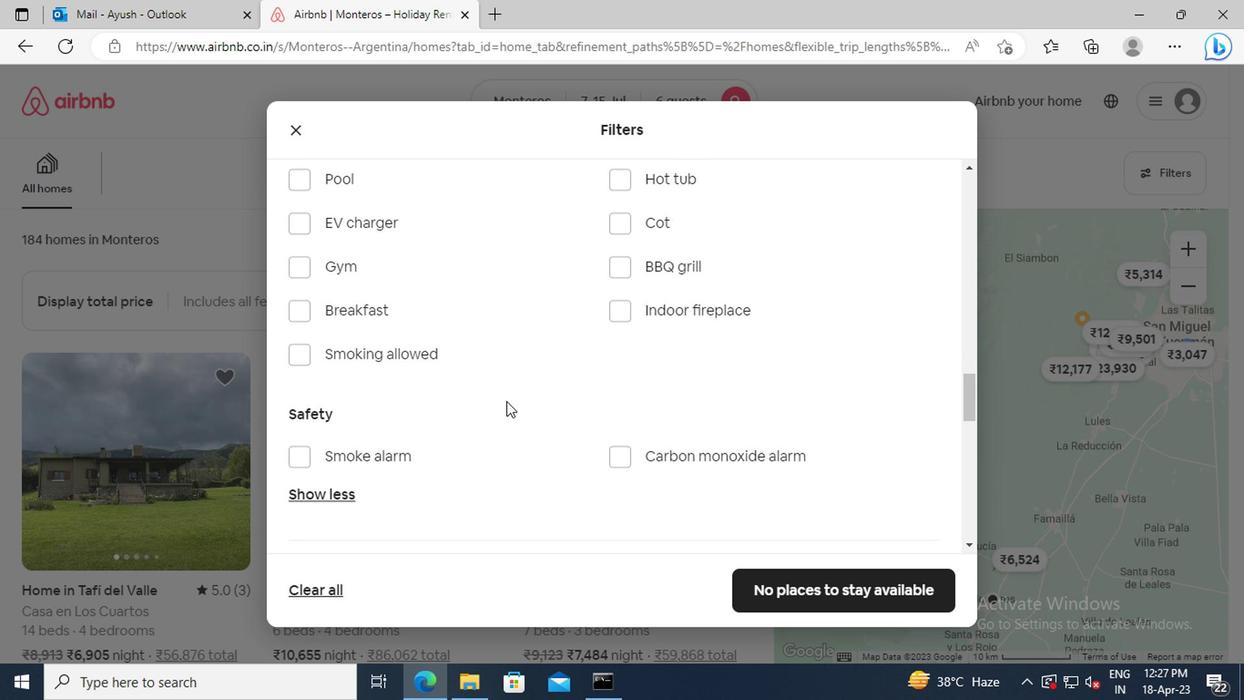 
Action: Mouse scrolled (457, 381) with delta (0, 0)
Screenshot: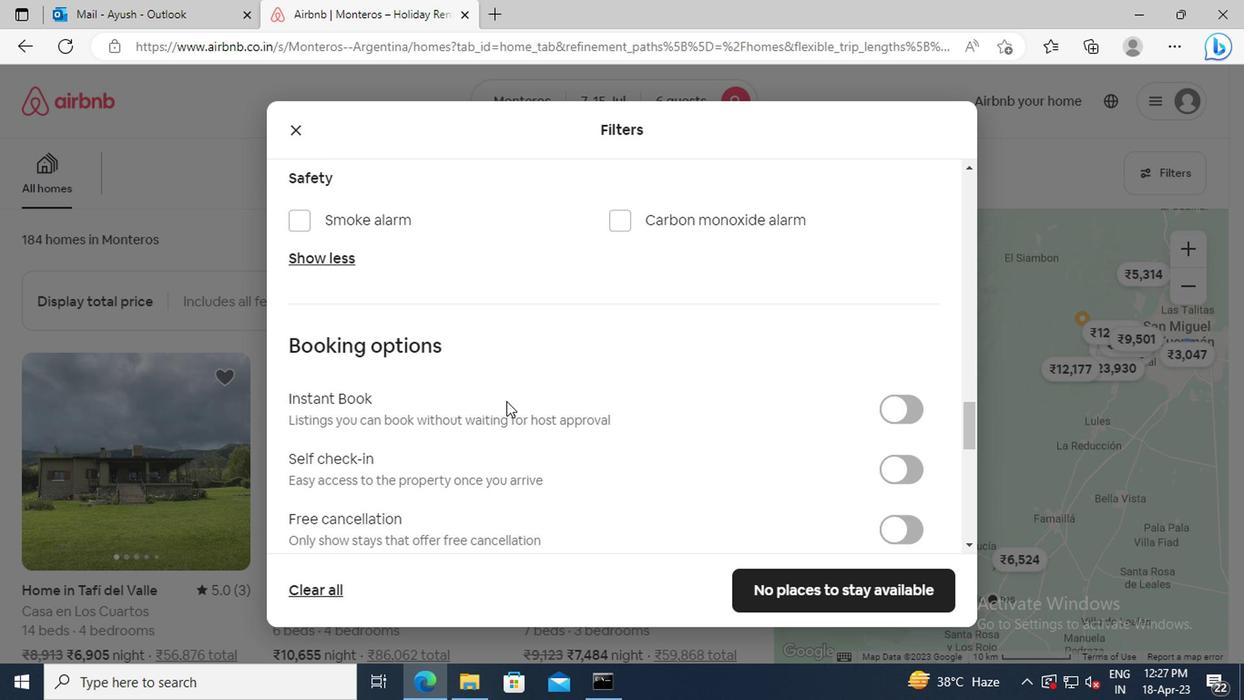 
Action: Mouse scrolled (457, 381) with delta (0, 0)
Screenshot: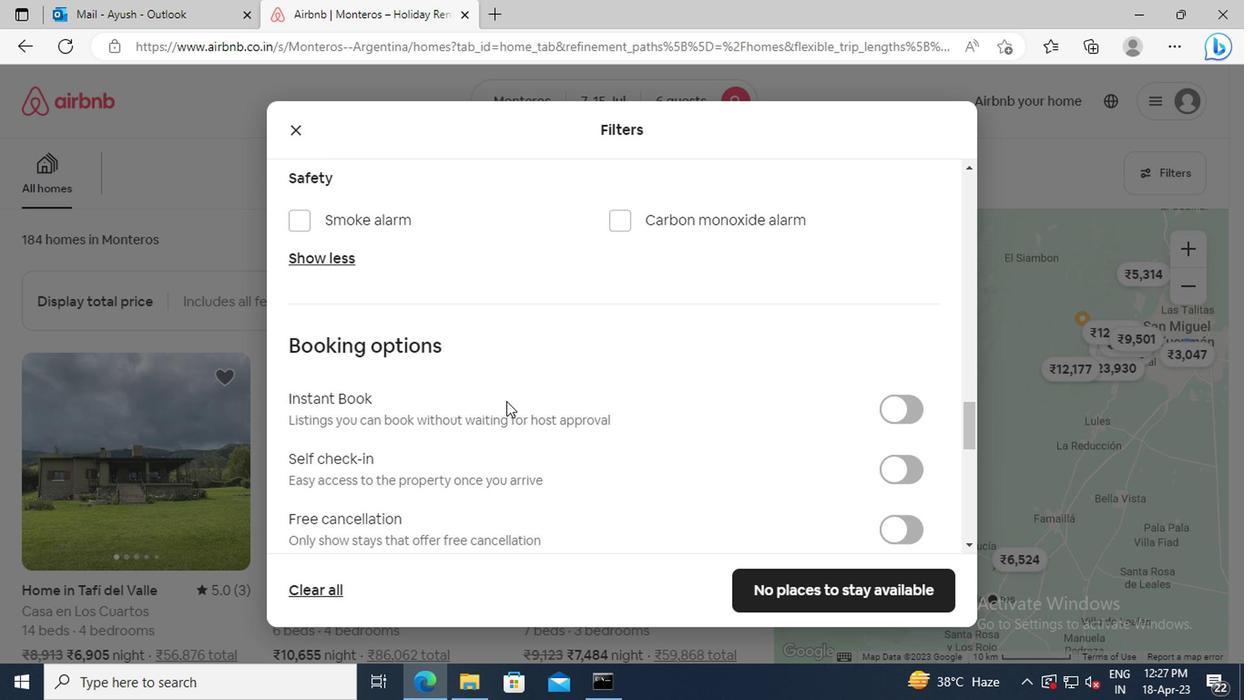 
Action: Mouse moved to (746, 352)
Screenshot: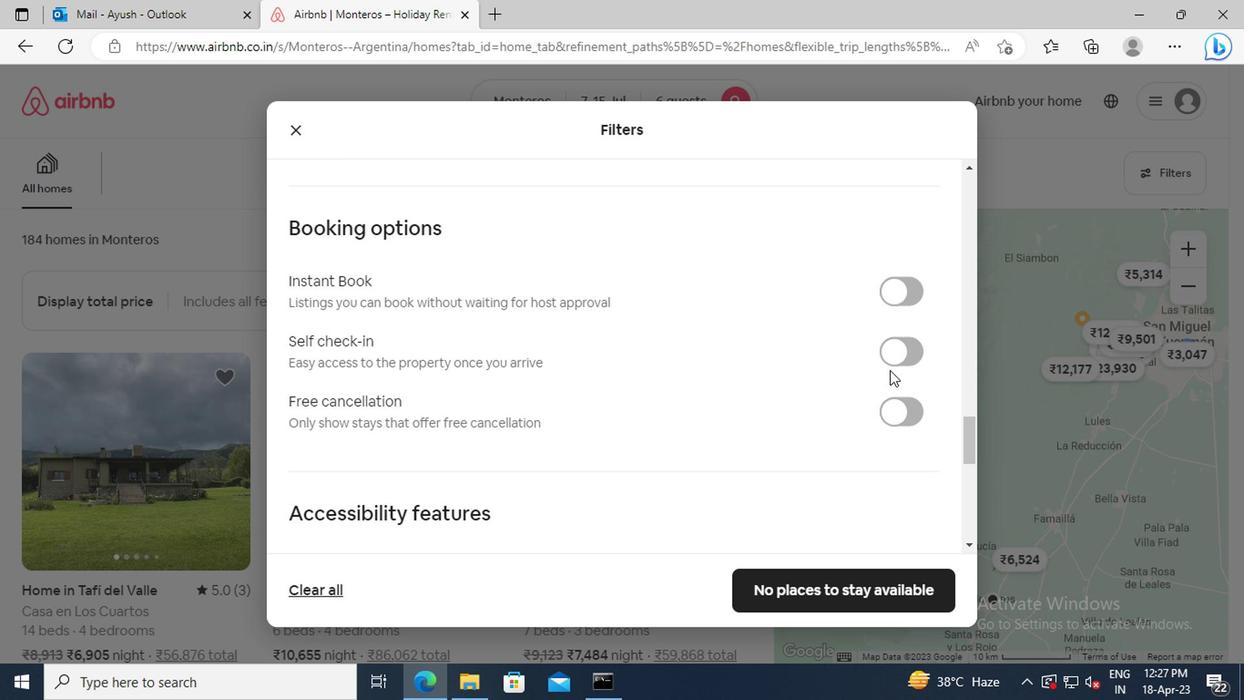 
Action: Mouse pressed left at (746, 352)
Screenshot: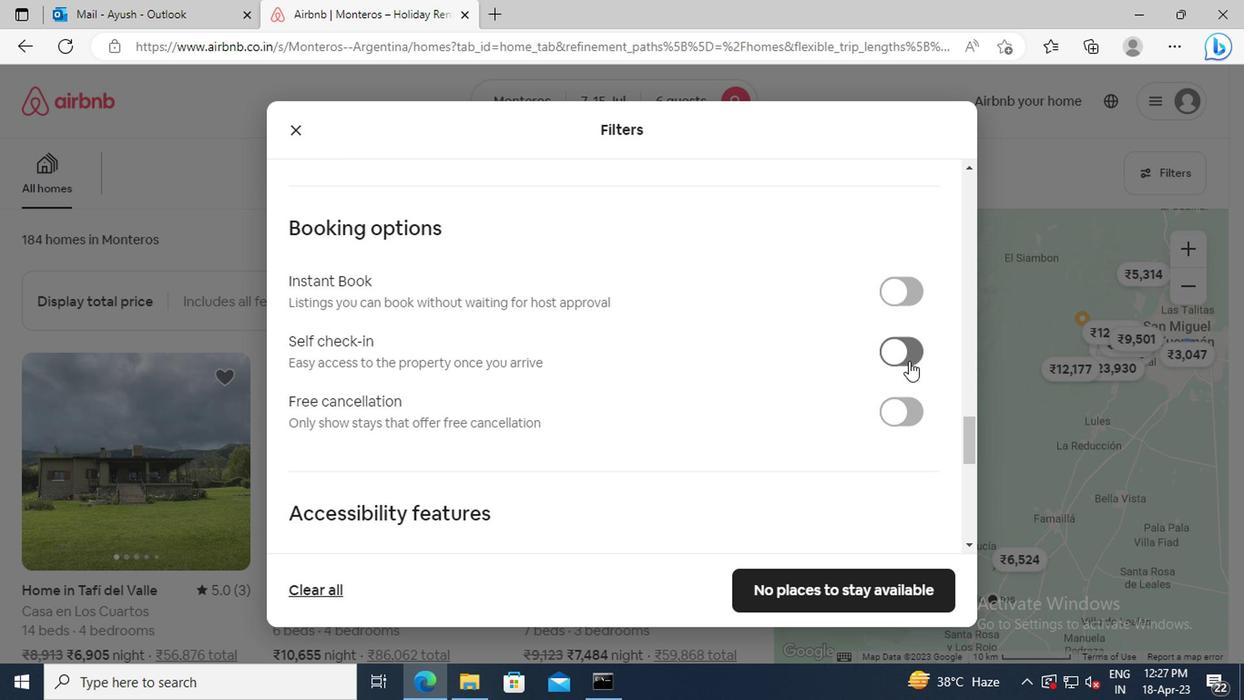 
Action: Mouse moved to (460, 354)
Screenshot: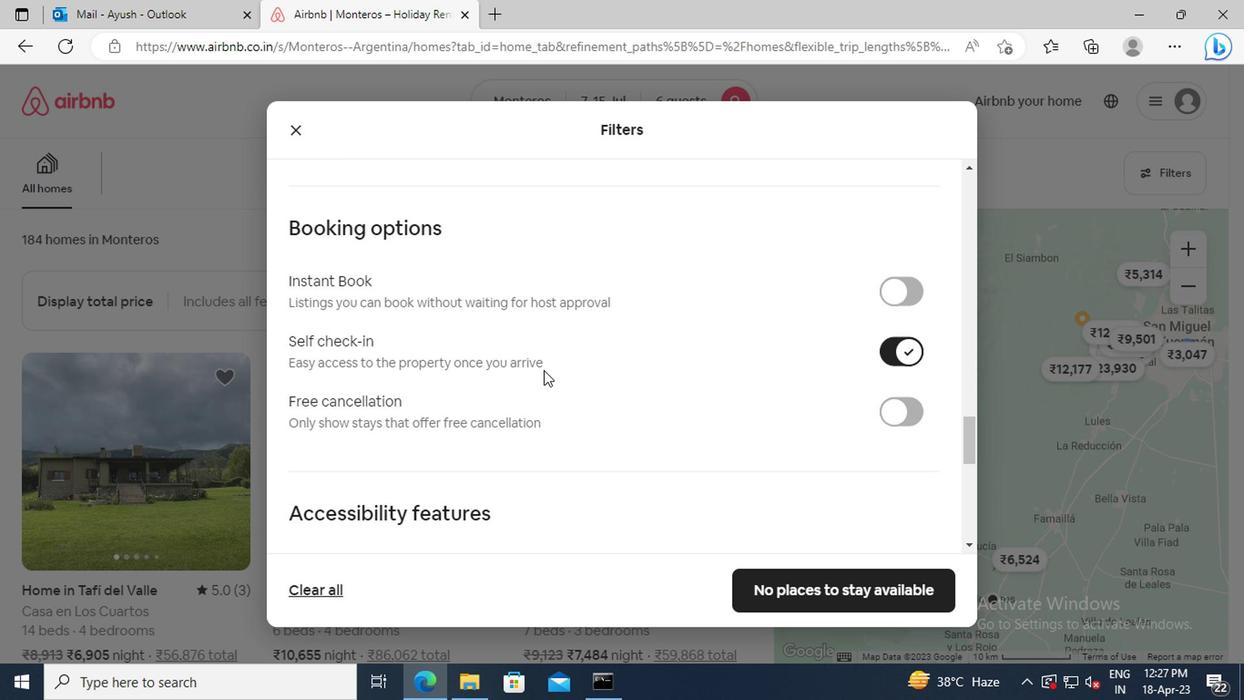 
Action: Mouse scrolled (460, 353) with delta (0, 0)
Screenshot: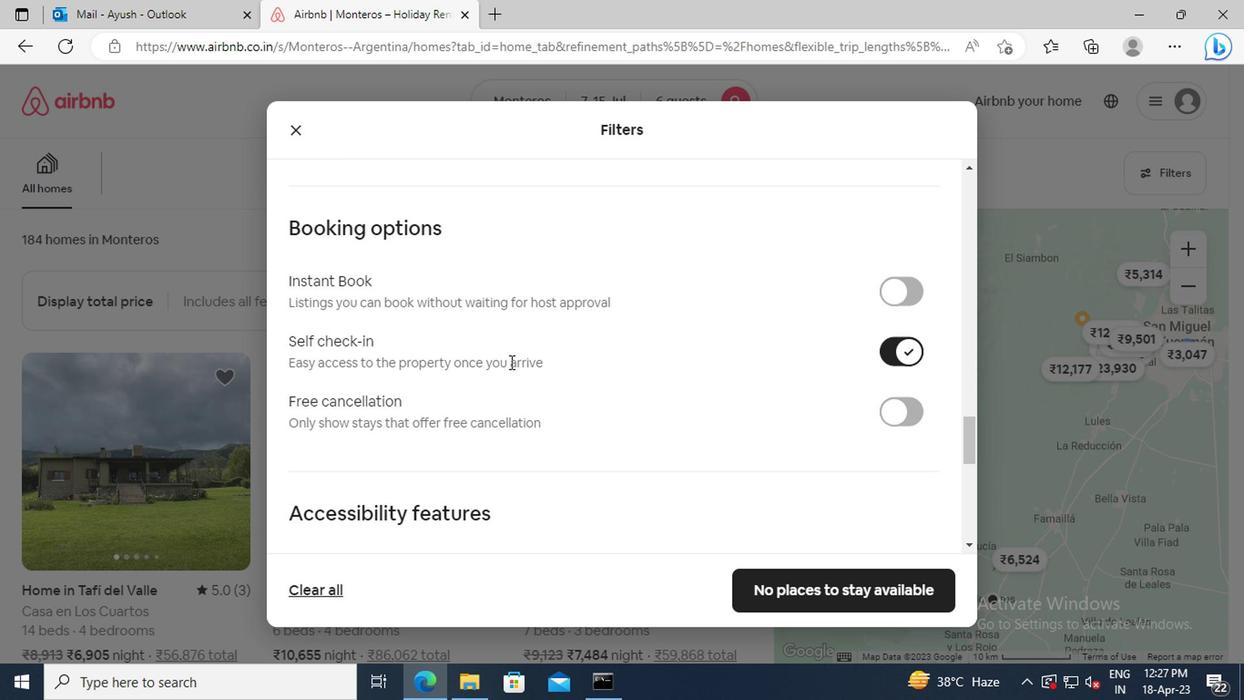 
Action: Mouse scrolled (460, 353) with delta (0, 0)
Screenshot: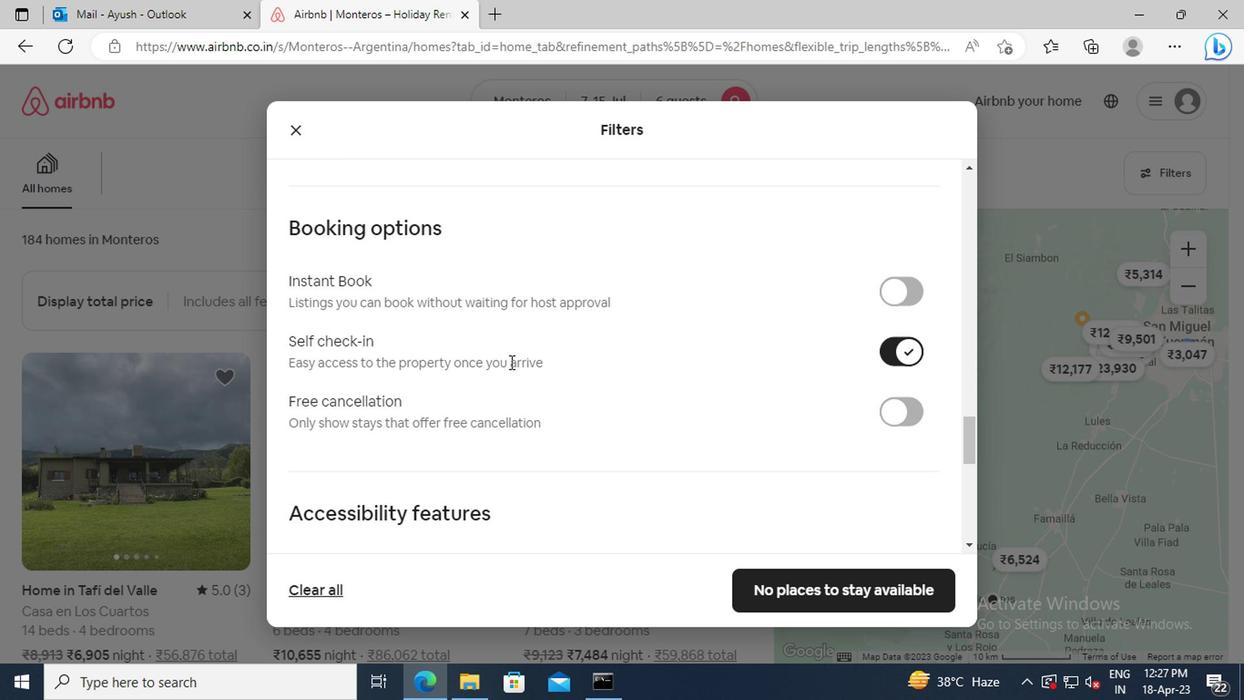 
Action: Mouse moved to (460, 353)
Screenshot: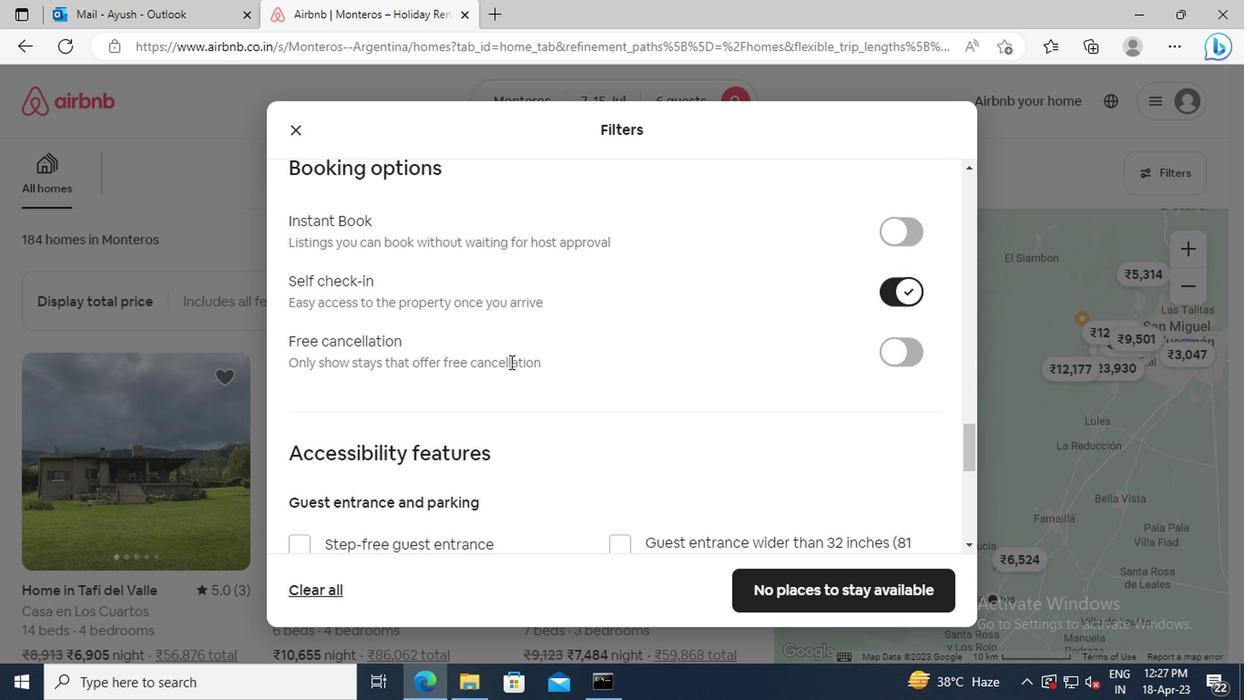 
Action: Mouse scrolled (460, 352) with delta (0, 0)
Screenshot: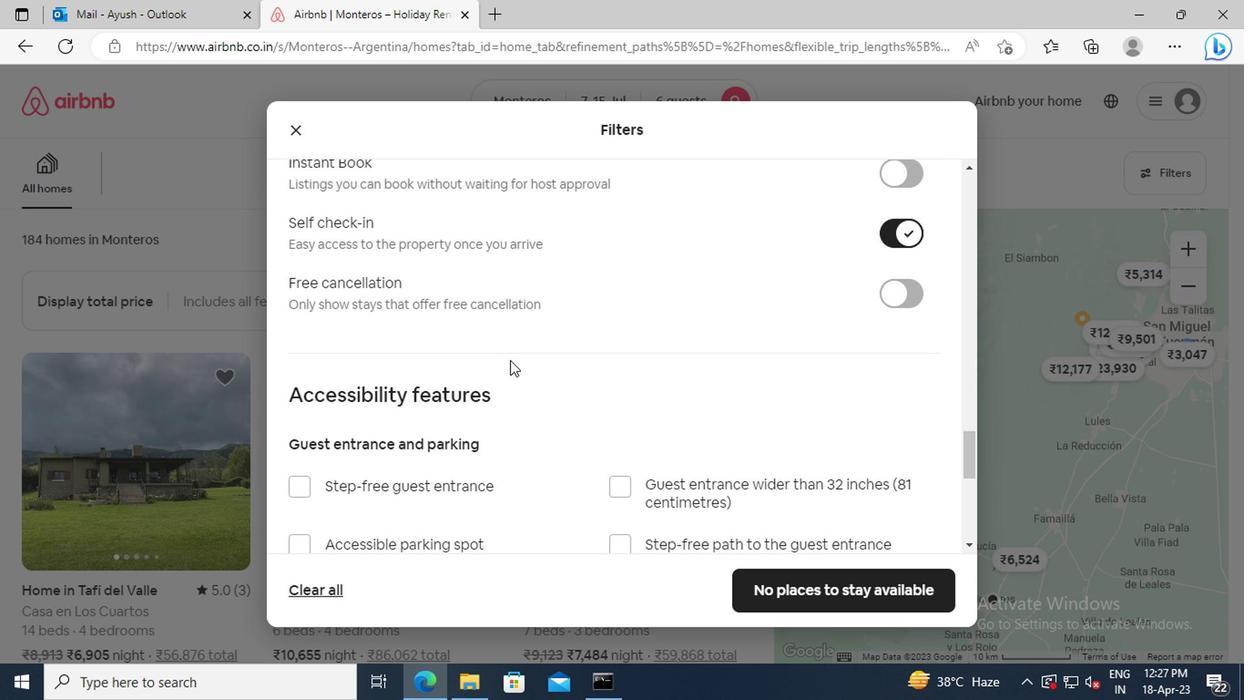 
Action: Mouse scrolled (460, 352) with delta (0, 0)
Screenshot: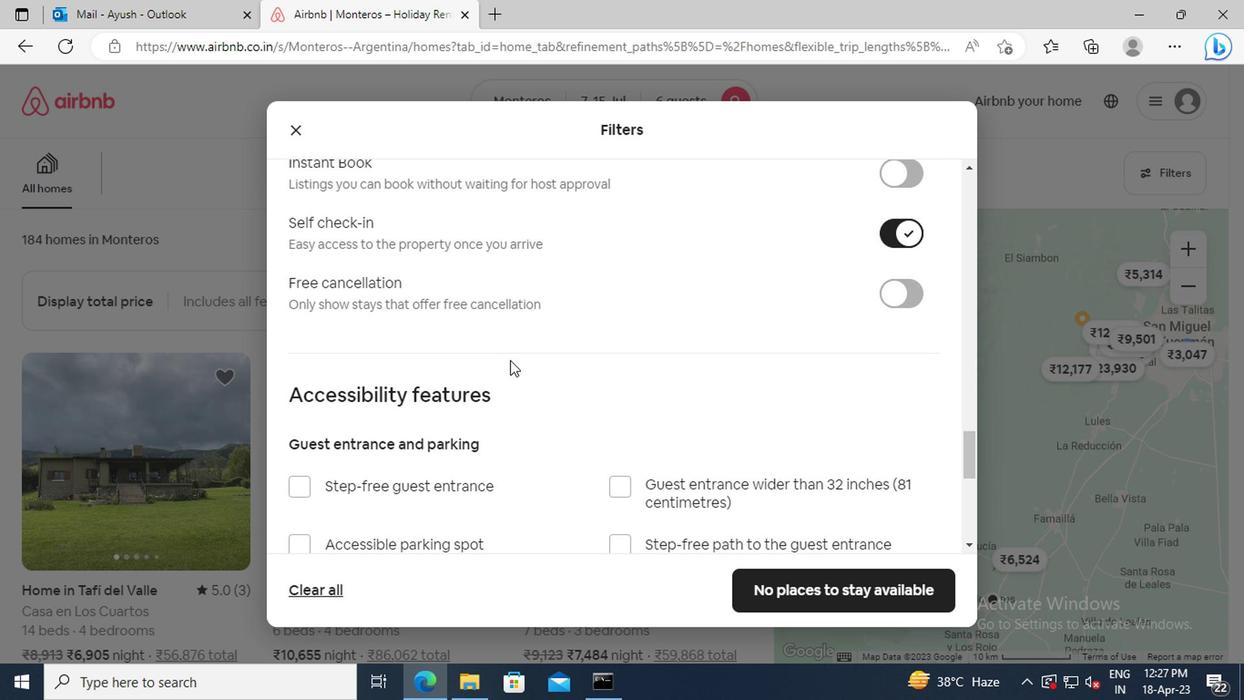 
Action: Mouse scrolled (460, 352) with delta (0, 0)
Screenshot: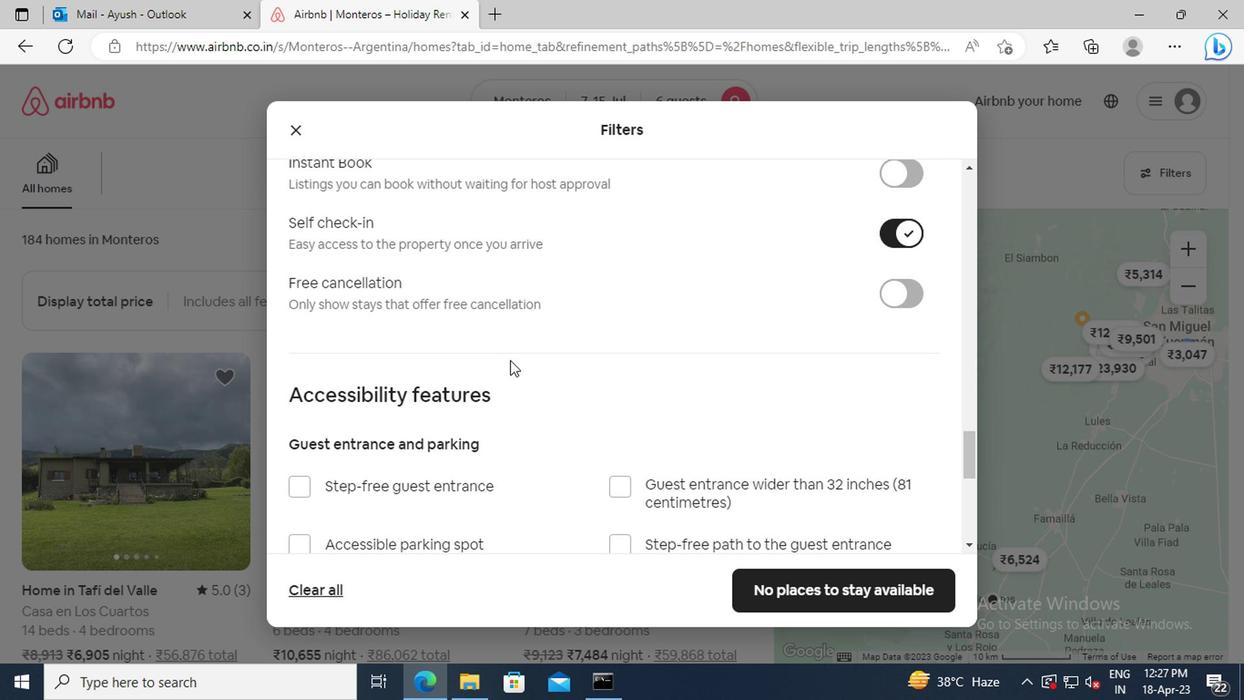 
Action: Mouse scrolled (460, 352) with delta (0, 0)
Screenshot: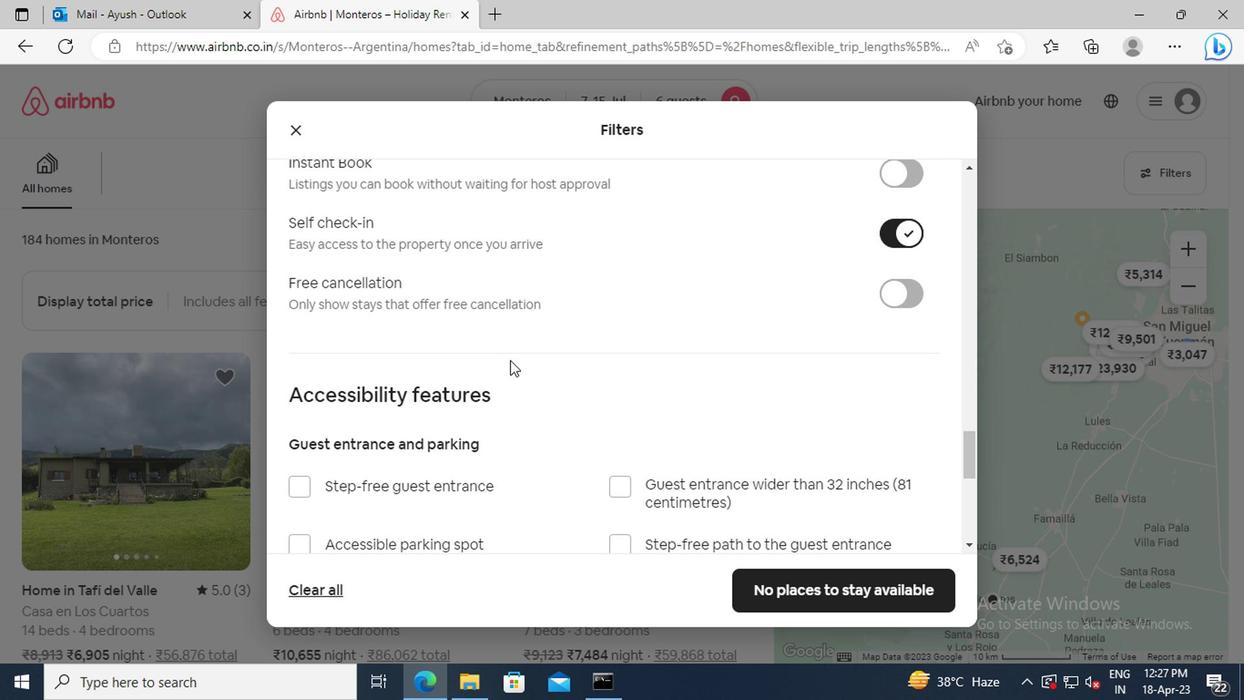 
Action: Mouse scrolled (460, 352) with delta (0, 0)
Screenshot: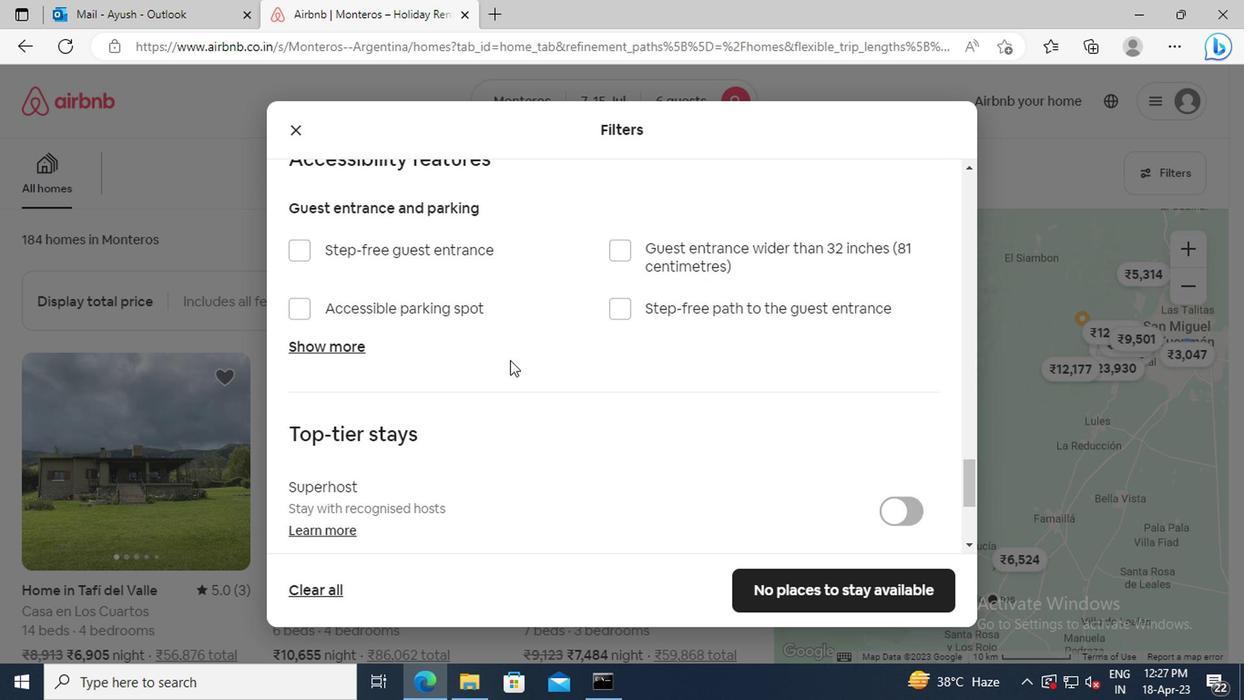 
Action: Mouse scrolled (460, 352) with delta (0, 0)
Screenshot: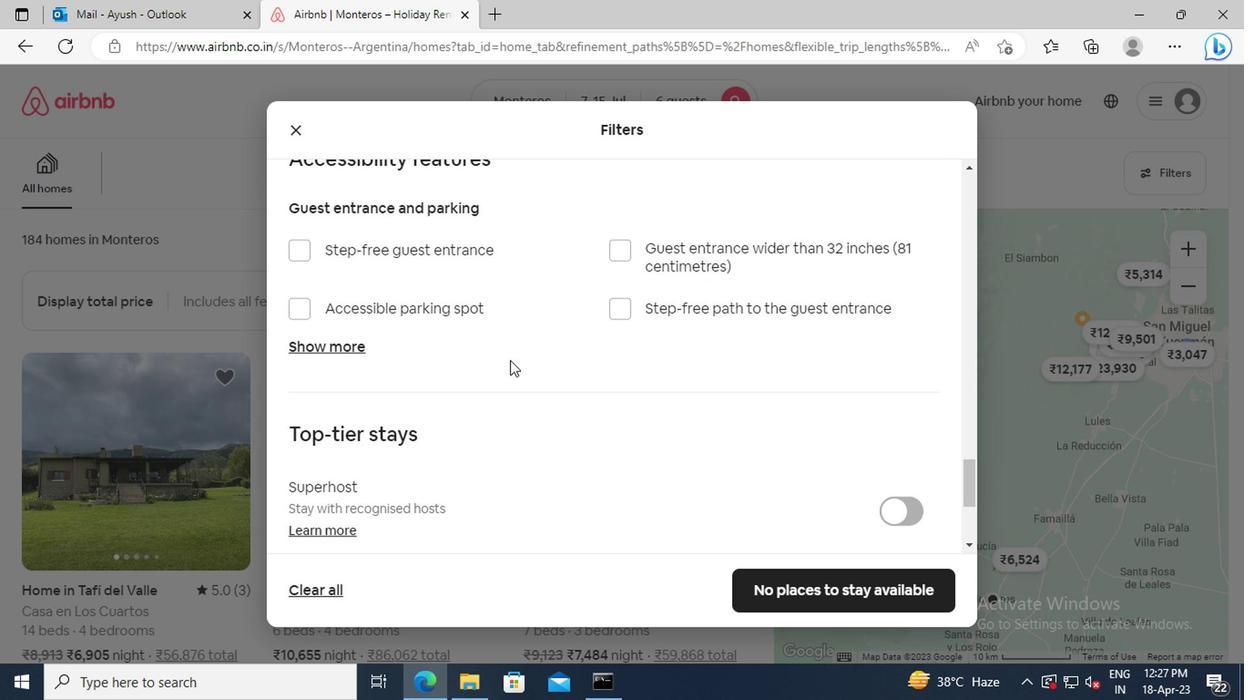 
Action: Mouse scrolled (460, 352) with delta (0, 0)
Screenshot: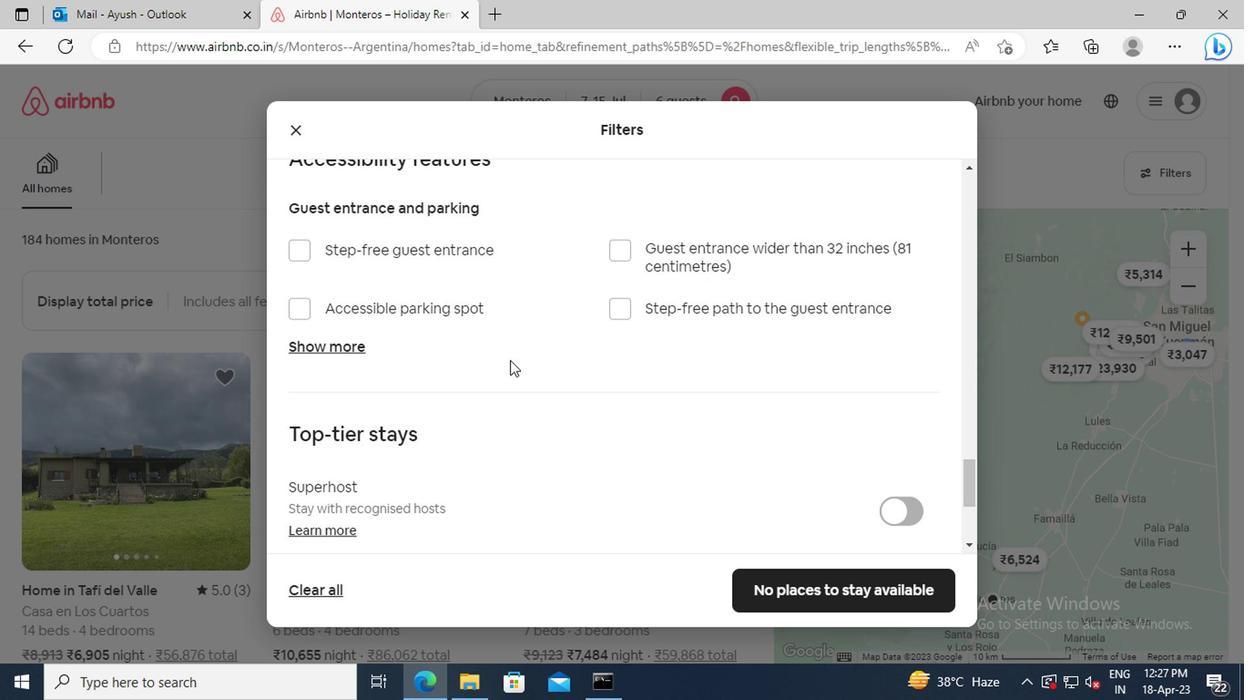 
Action: Mouse scrolled (460, 352) with delta (0, 0)
Screenshot: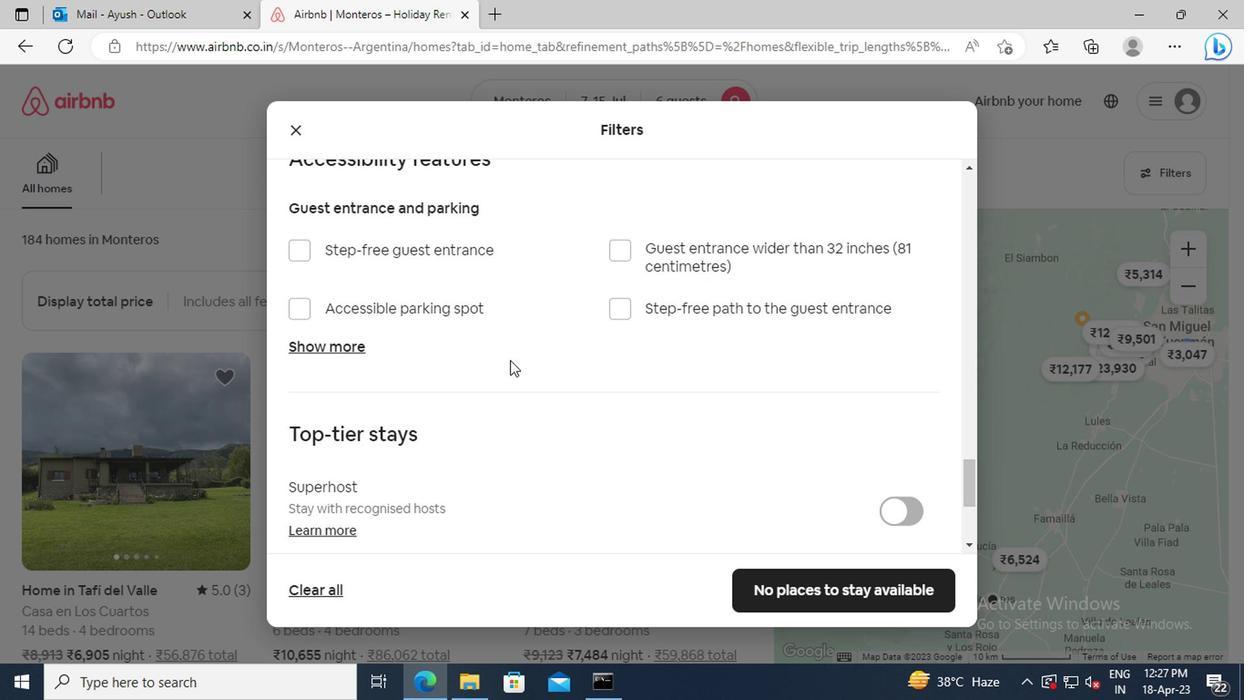 
Action: Mouse moved to (306, 413)
Screenshot: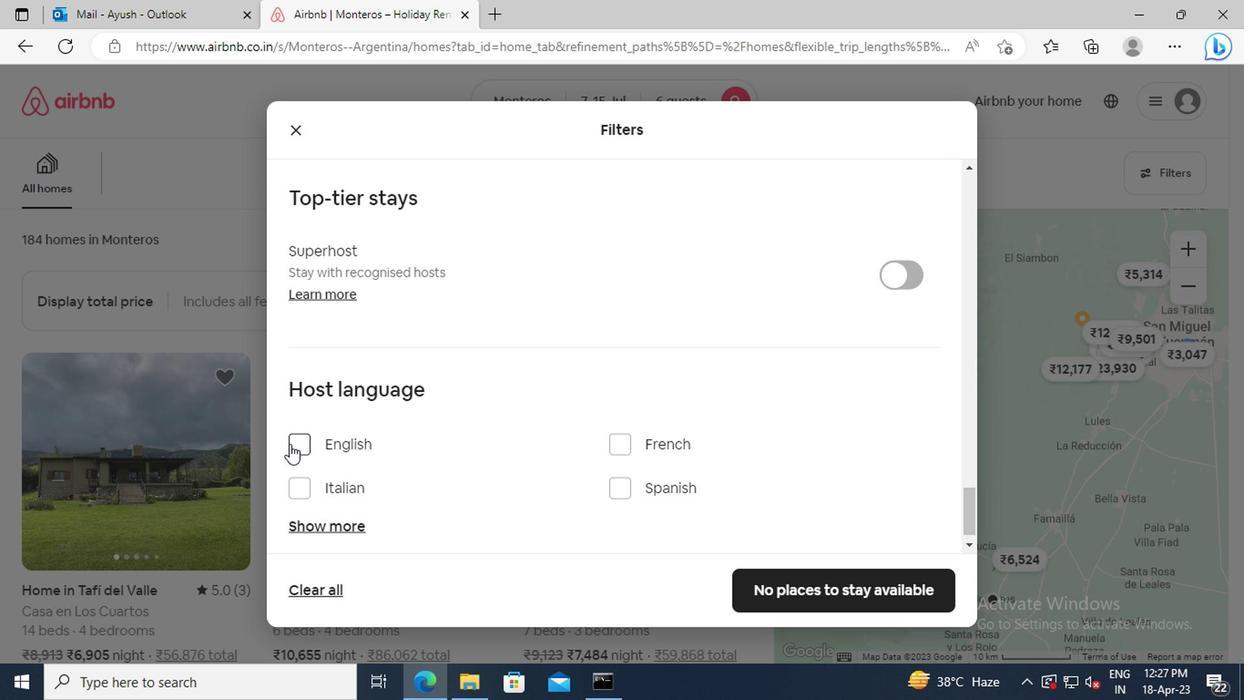 
Action: Mouse pressed left at (306, 413)
Screenshot: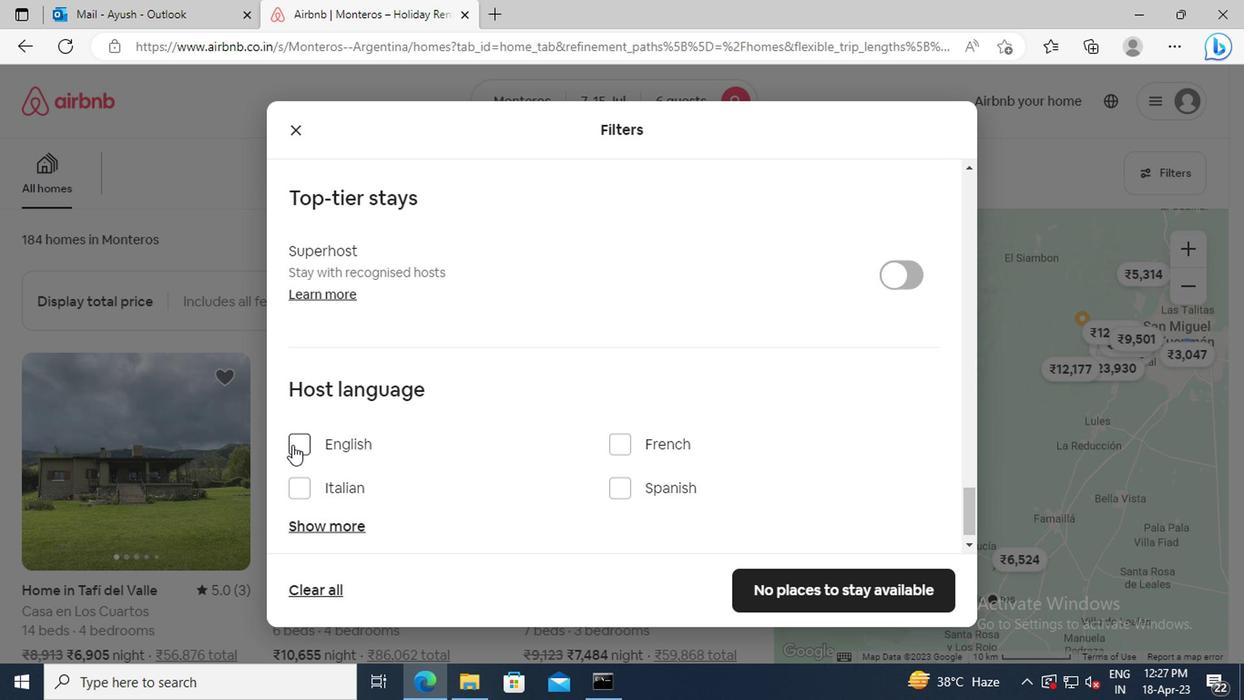 
Action: Mouse moved to (683, 513)
Screenshot: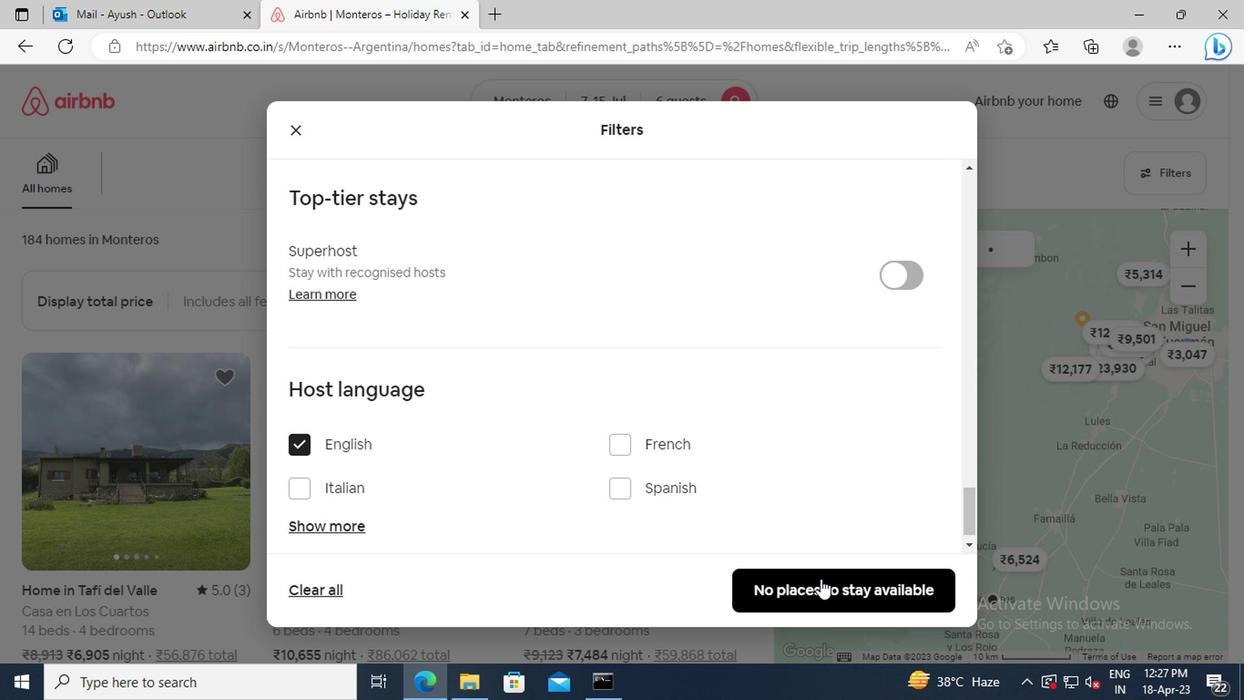 
Action: Mouse pressed left at (683, 513)
Screenshot: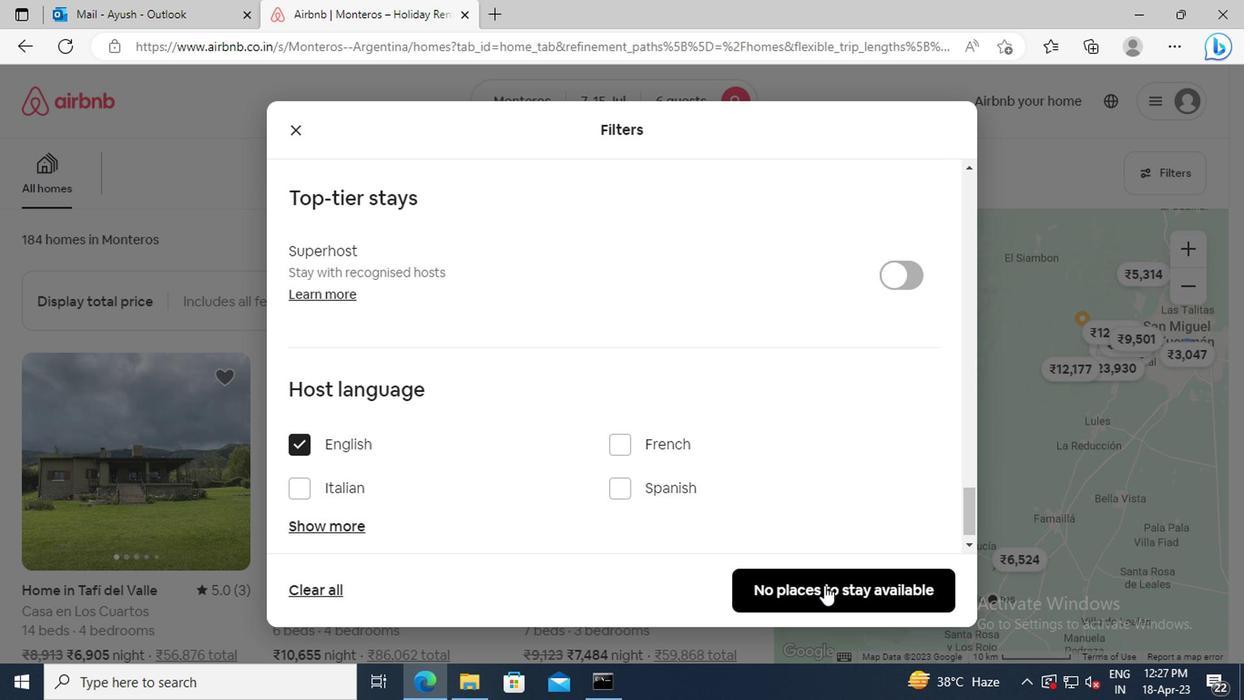 
Action: Mouse moved to (623, 426)
Screenshot: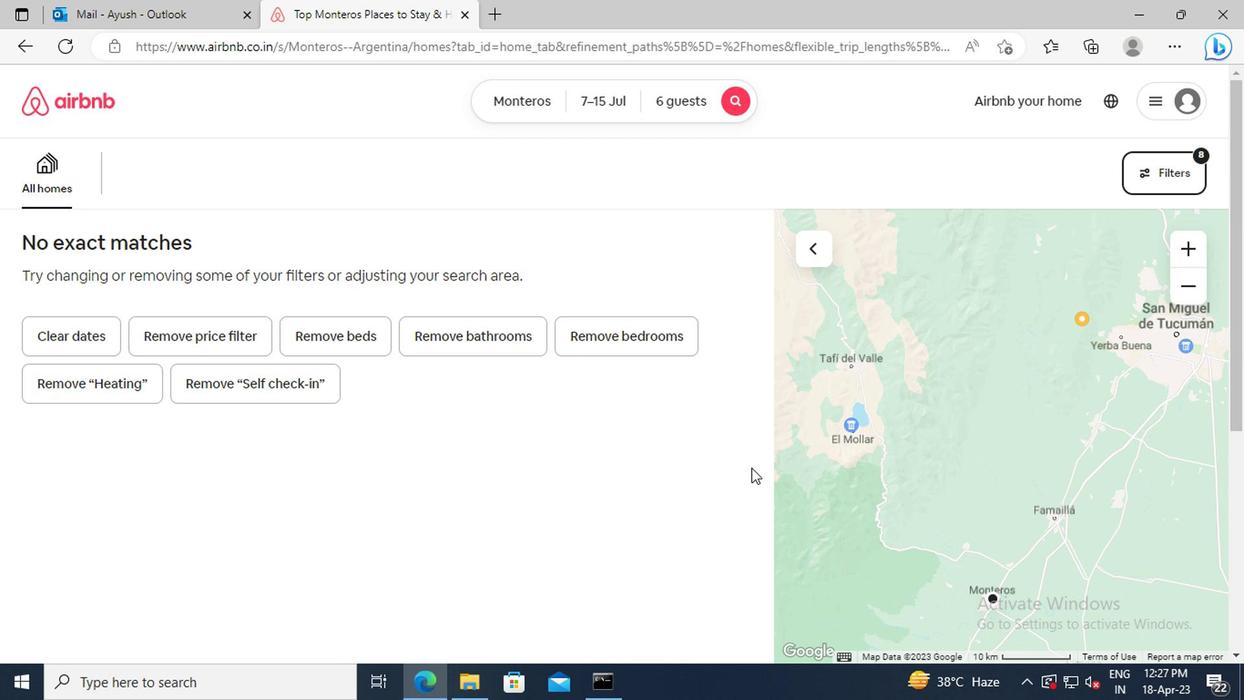 
